 Task: In the Company google.com, Create an email with subject: 'We're Thrilled to Welcome You ', and with mail content 'Greetings,_x000D_
We're thrilled to introduce you to an exciting opportunity that will transform your industry. Get ready for a journey of innovation and success!_x000D_
Warm Regards', attach the document: Proposal.doc and insert image: visitingcard.jpg. Below Warm Regards, write Linkedin and insert the URL: 'in.linkedin.com'. Mark checkbox to create task to follow up : Tomorrow.  Enter or choose an email address of recipient's from company's contact and send.. Logged in from softage.1@softage.net
Action: Mouse moved to (111, 67)
Screenshot: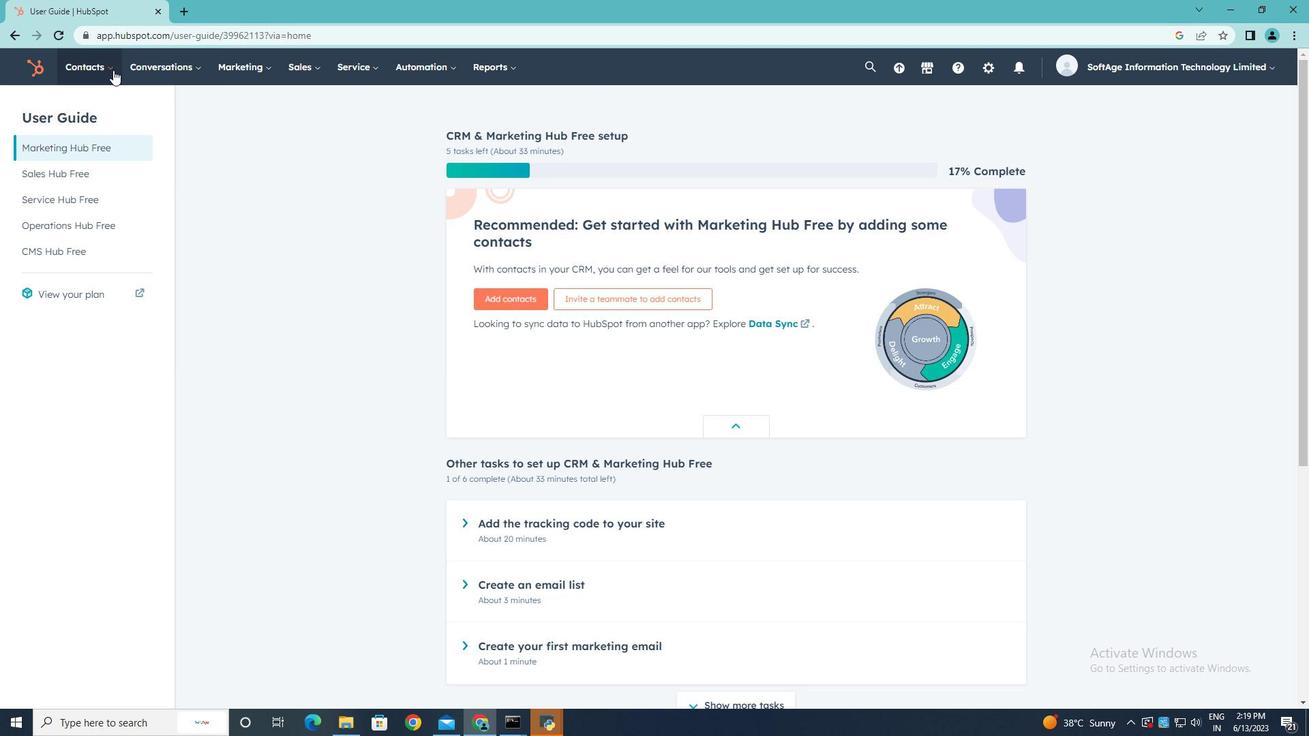 
Action: Mouse pressed left at (111, 67)
Screenshot: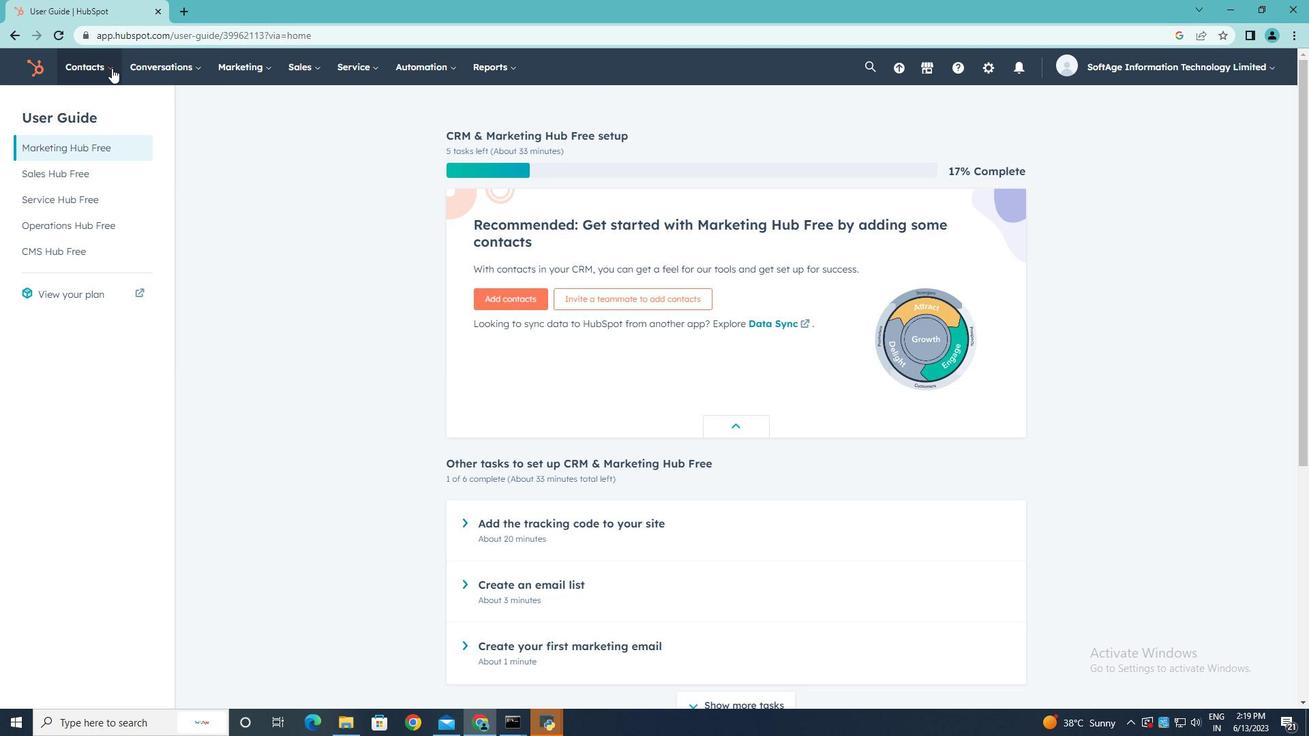 
Action: Mouse moved to (102, 130)
Screenshot: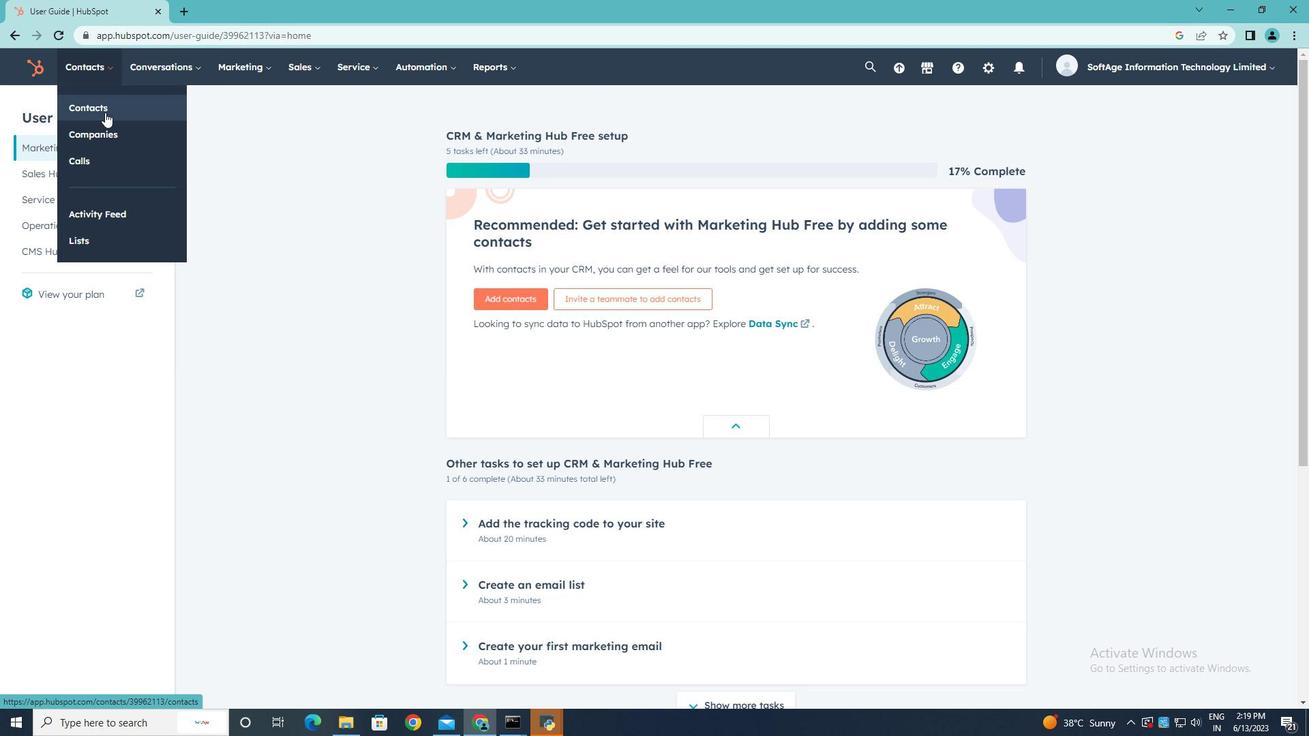 
Action: Mouse pressed left at (102, 130)
Screenshot: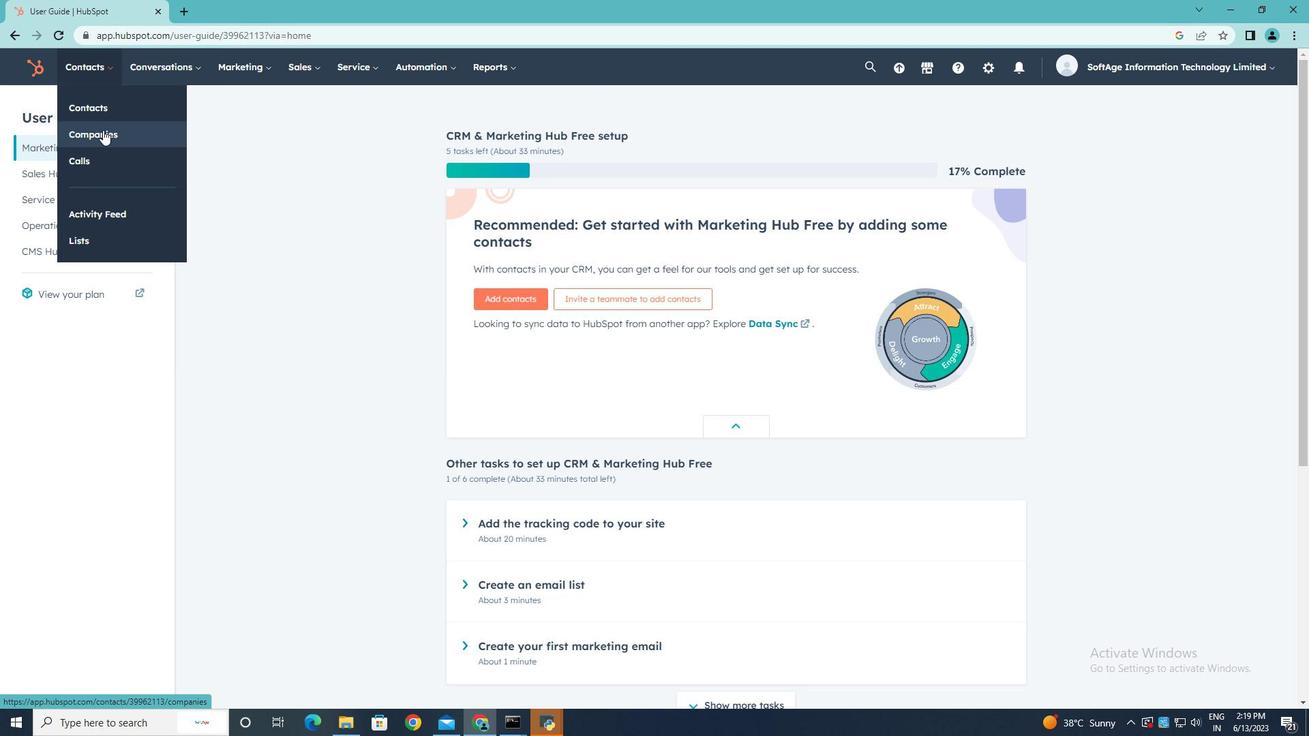 
Action: Mouse moved to (92, 225)
Screenshot: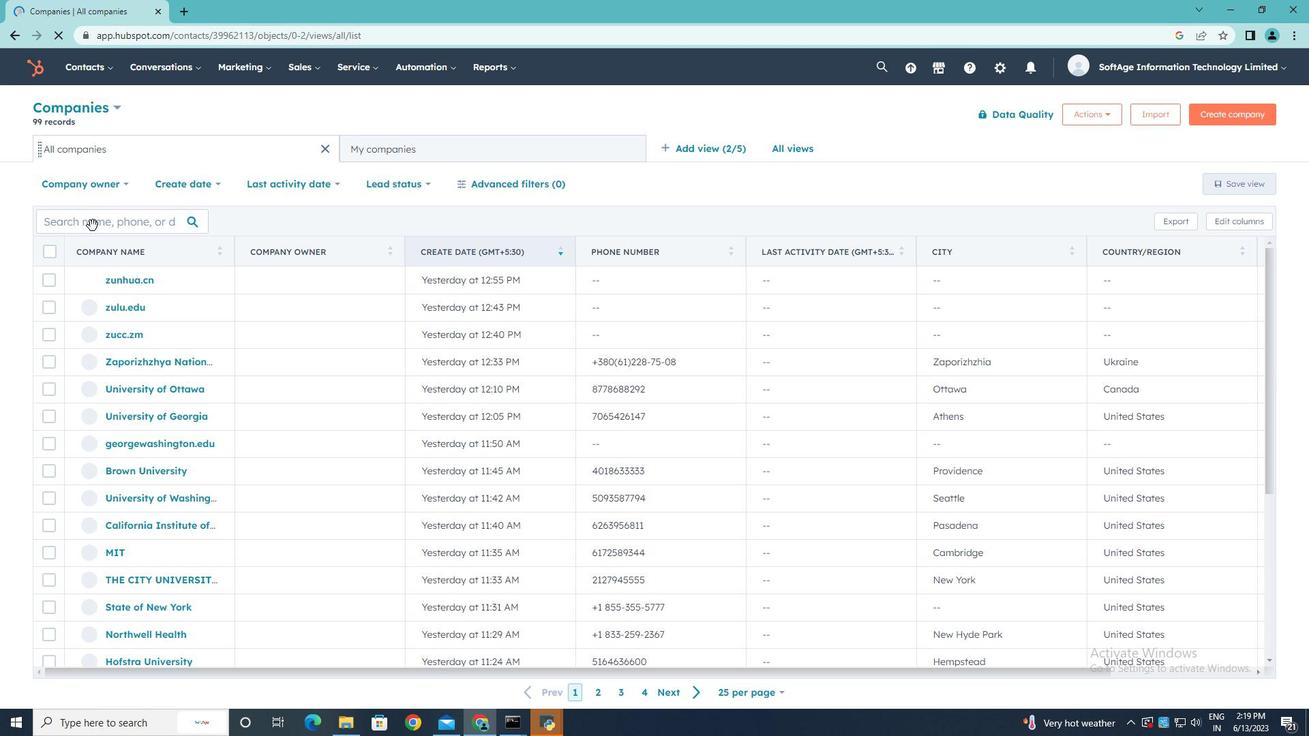 
Action: Mouse pressed left at (92, 225)
Screenshot: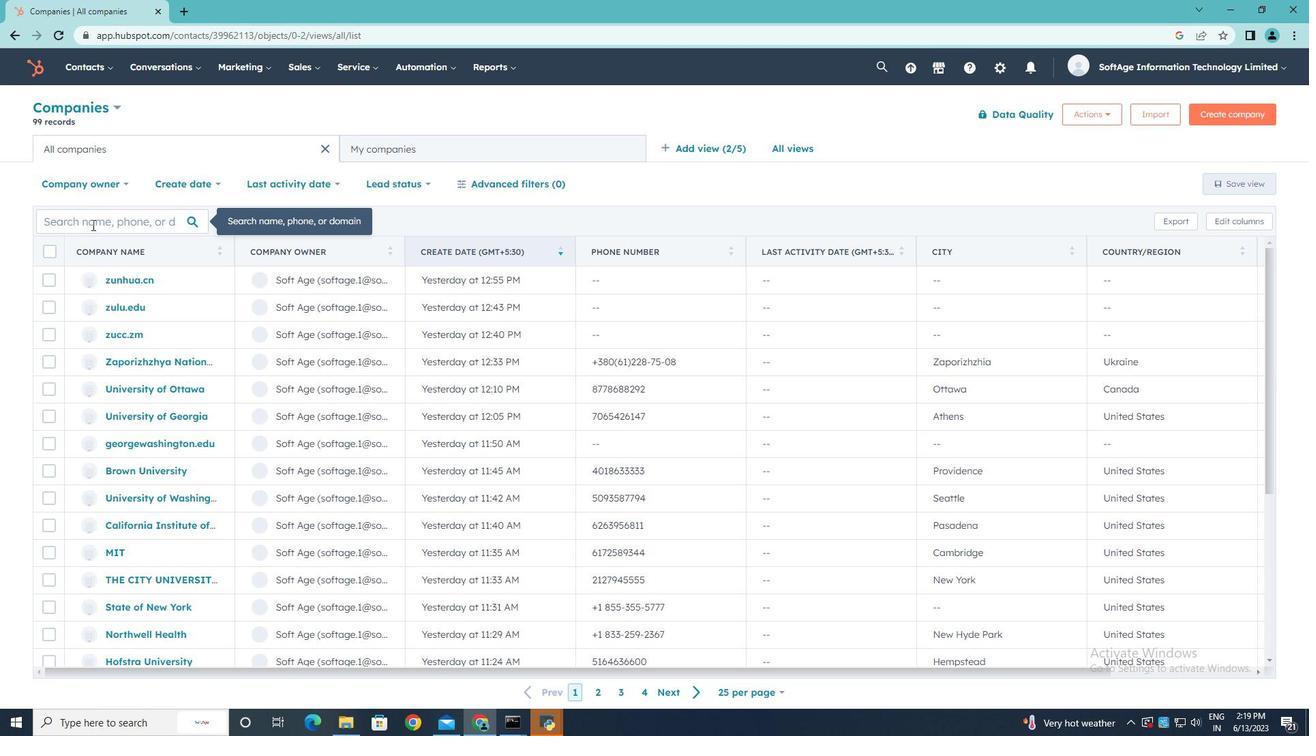 
Action: Key pressed <Key.shift><Key.shift>Google.com
Screenshot: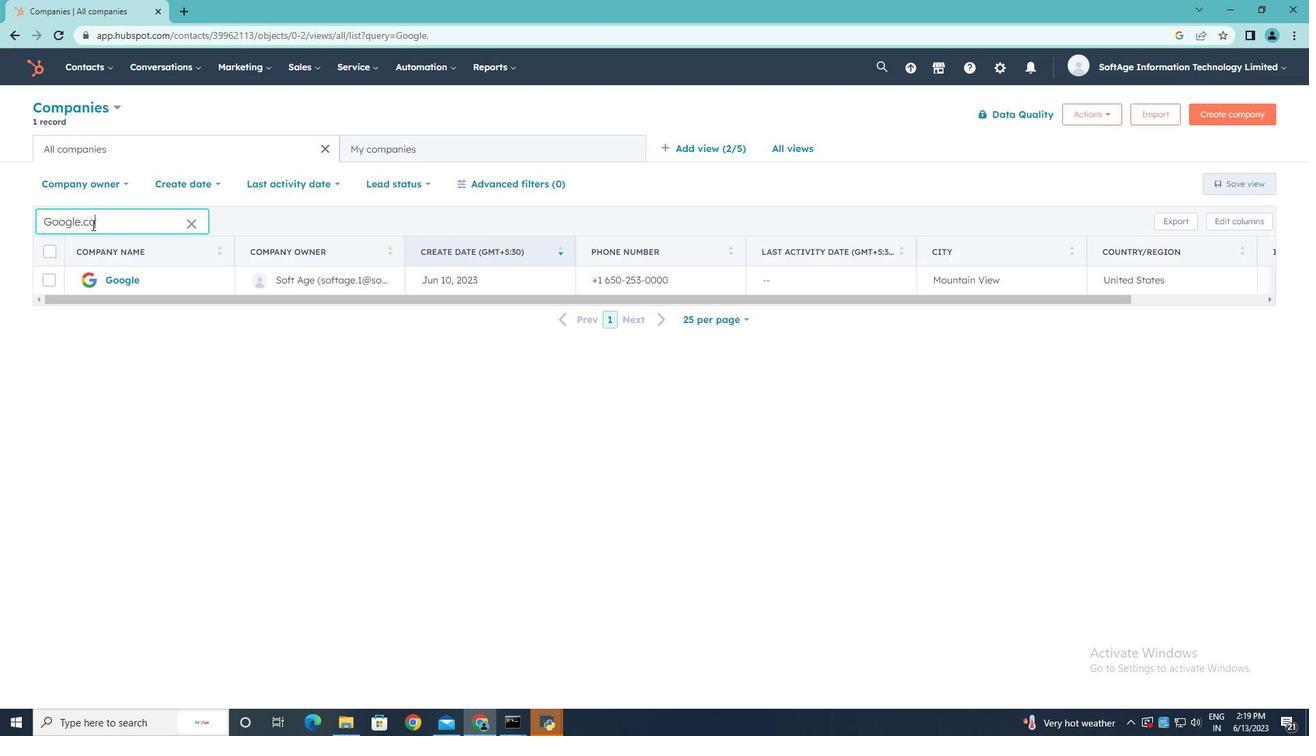 
Action: Mouse moved to (130, 278)
Screenshot: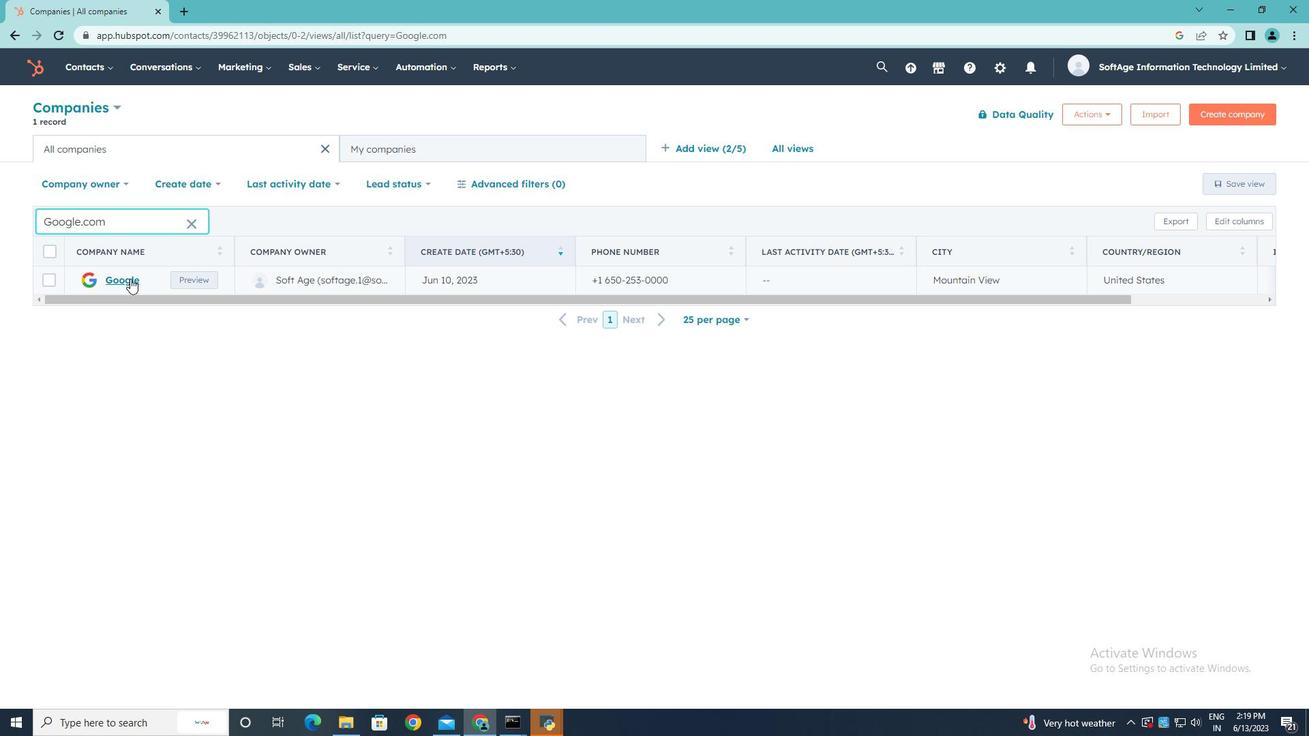 
Action: Mouse pressed left at (130, 278)
Screenshot: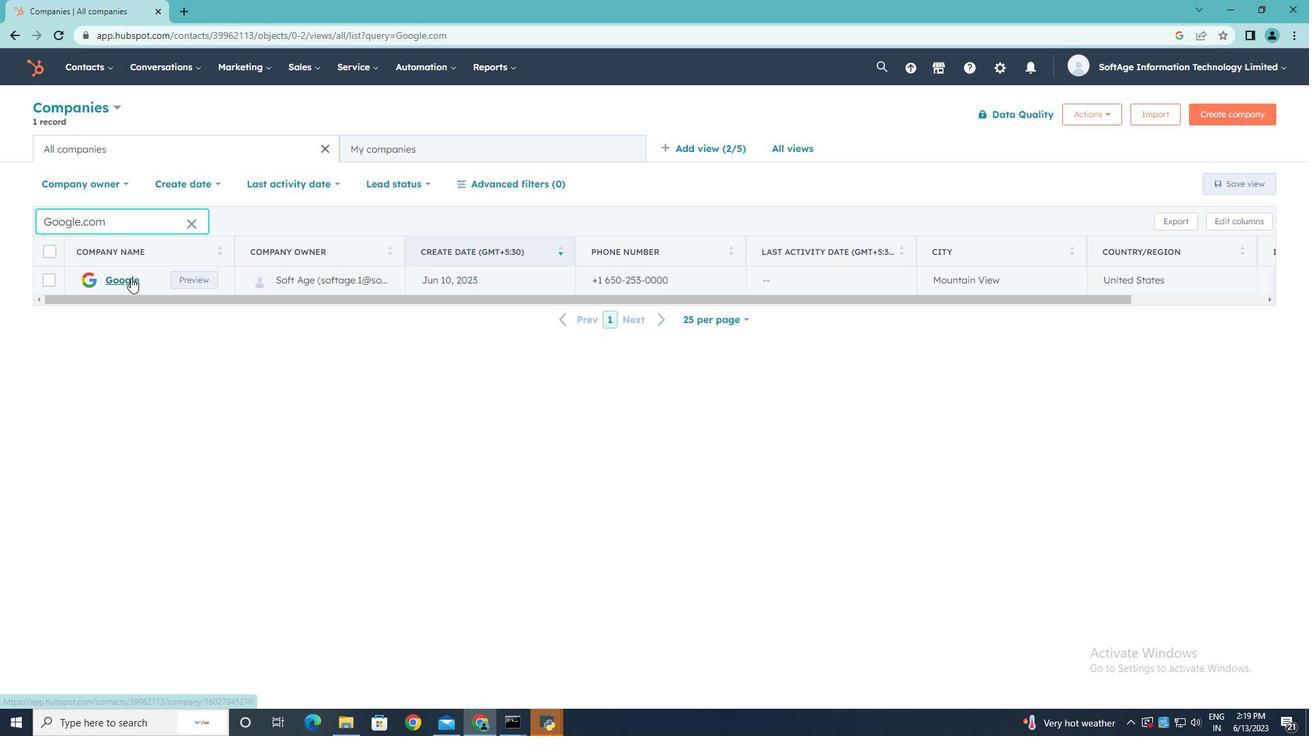 
Action: Mouse moved to (88, 226)
Screenshot: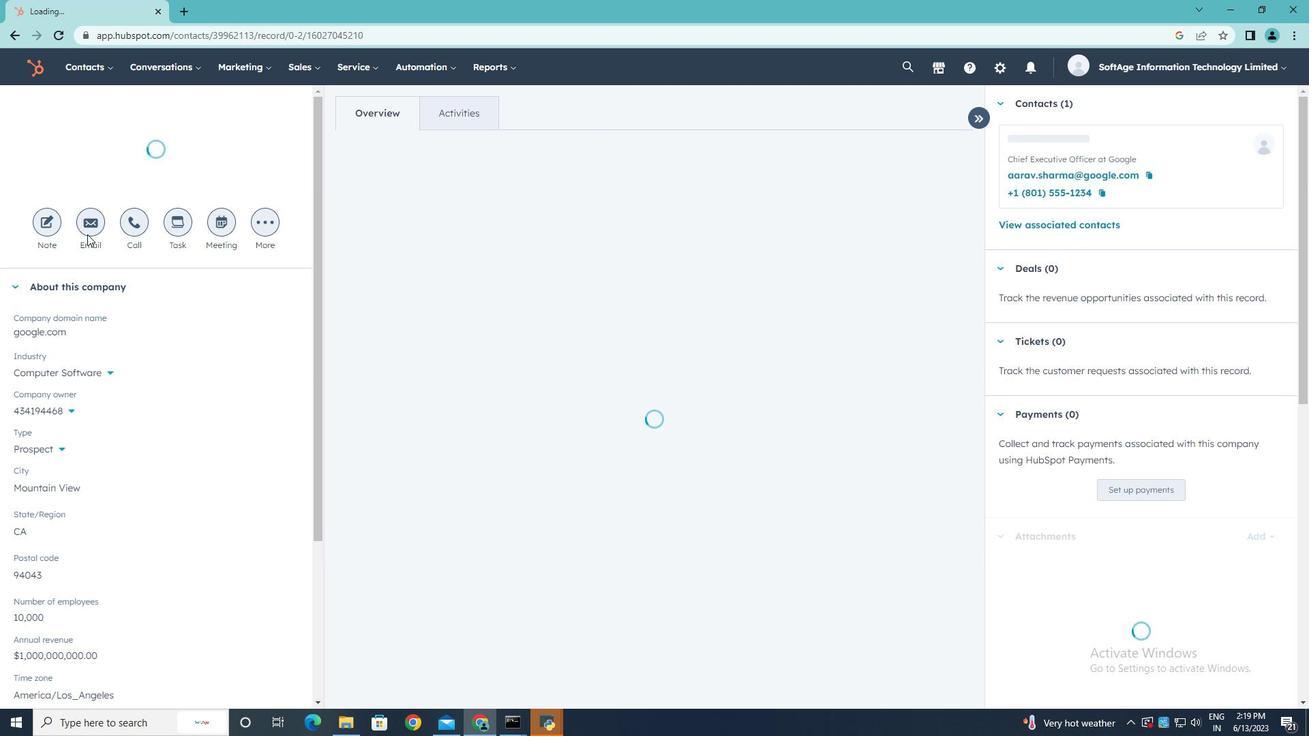 
Action: Mouse pressed left at (88, 226)
Screenshot: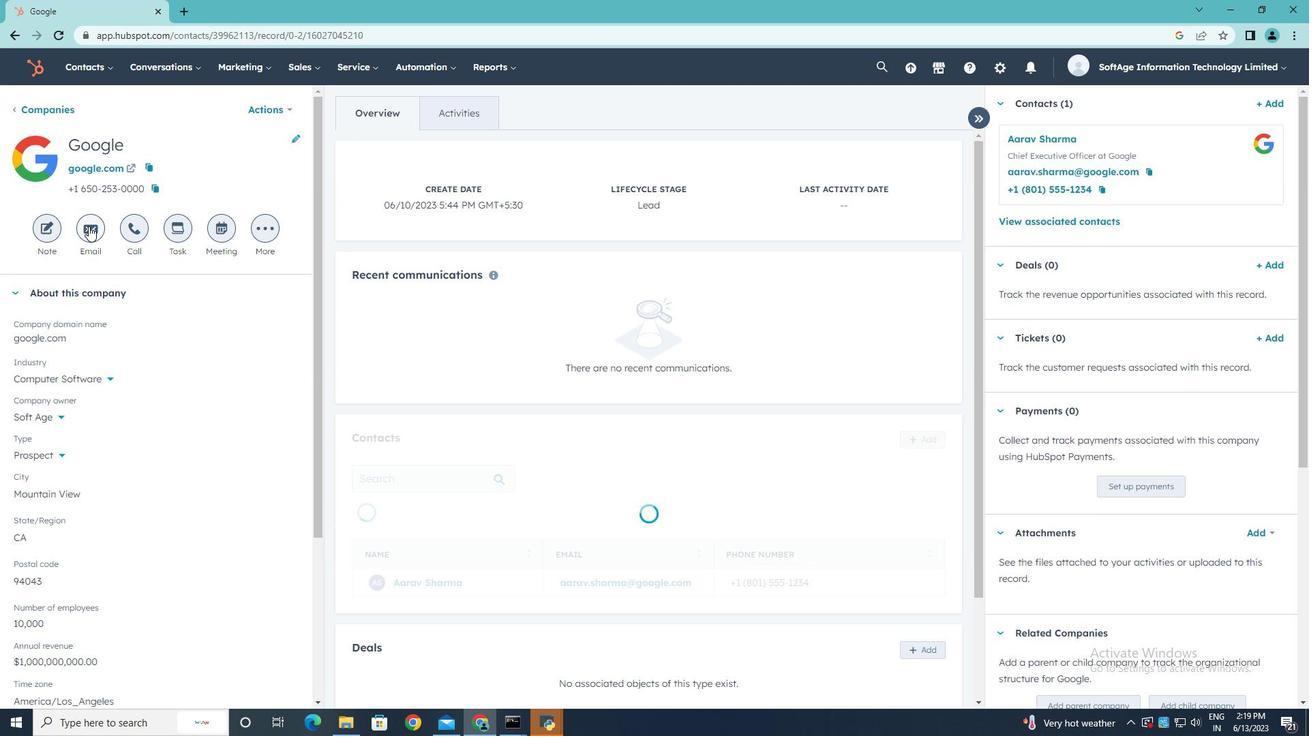 
Action: Mouse moved to (968, 463)
Screenshot: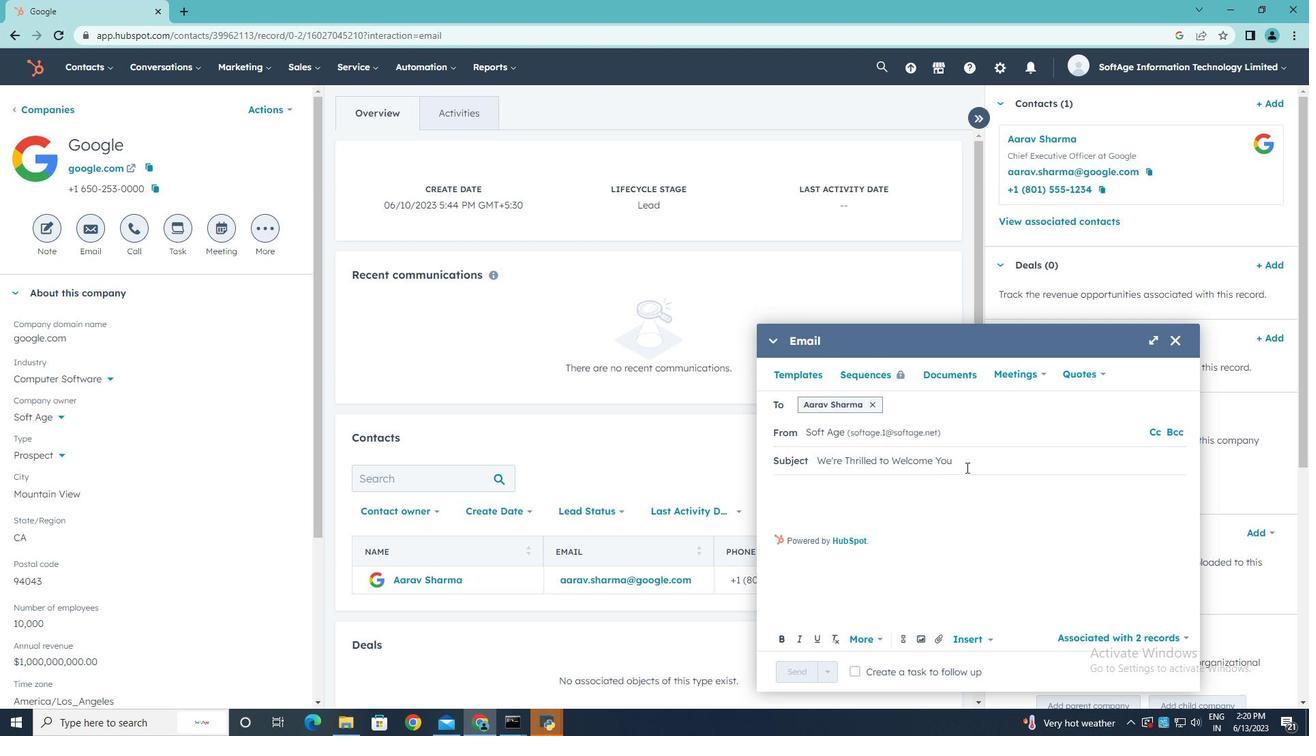 
Action: Mouse pressed left at (968, 463)
Screenshot: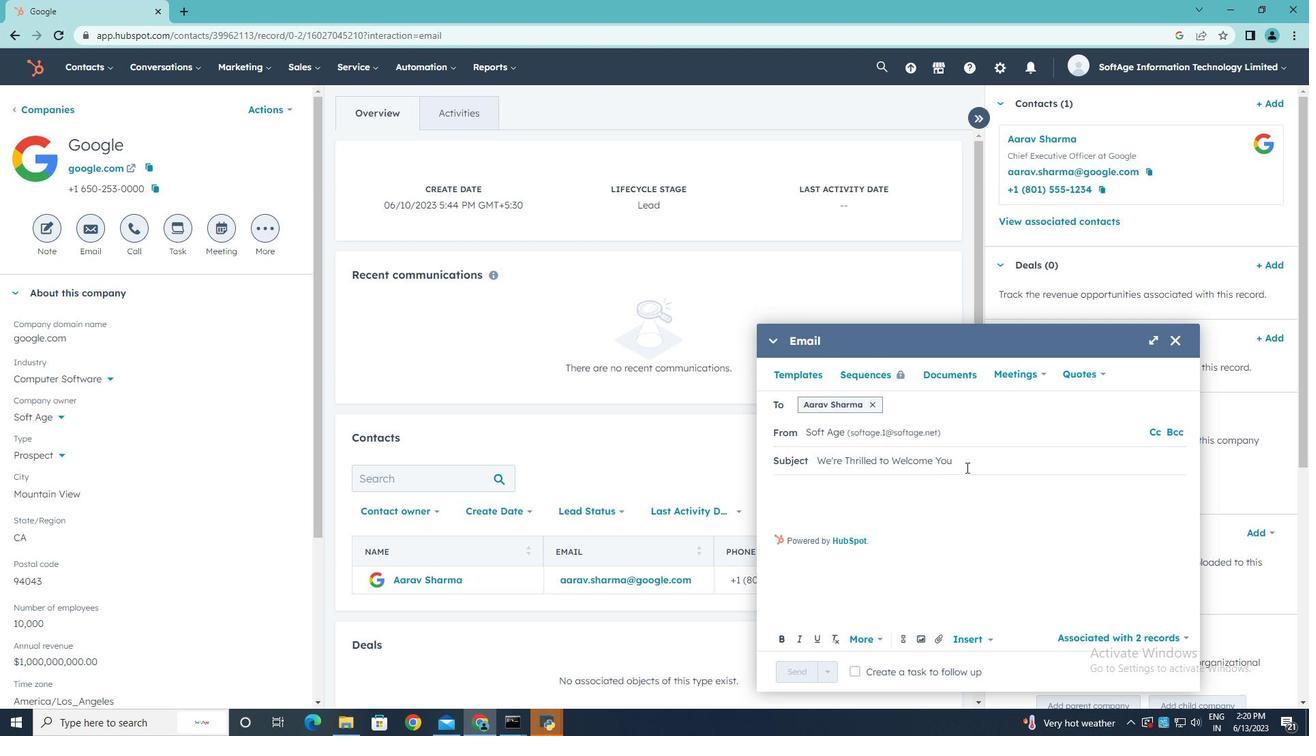 
Action: Mouse moved to (783, 455)
Screenshot: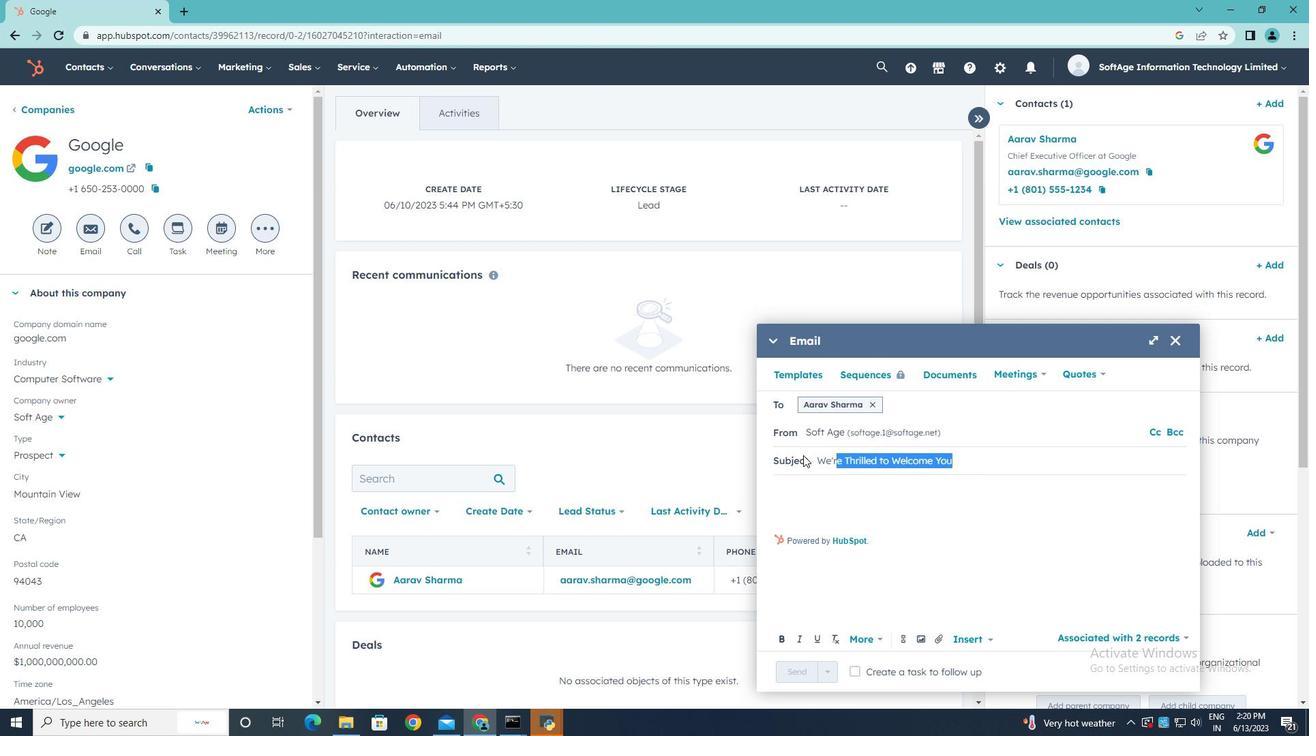 
Action: Key pressed <Key.backspace>
Screenshot: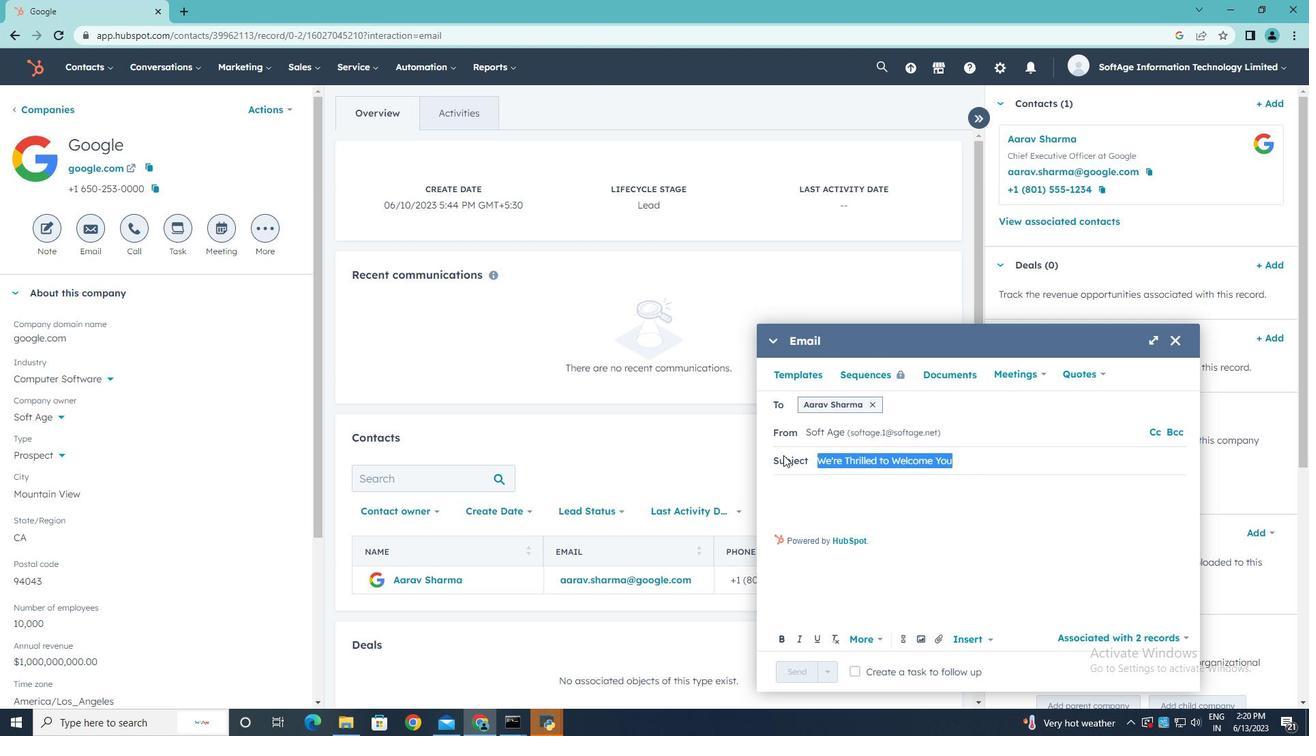 
Action: Mouse moved to (783, 452)
Screenshot: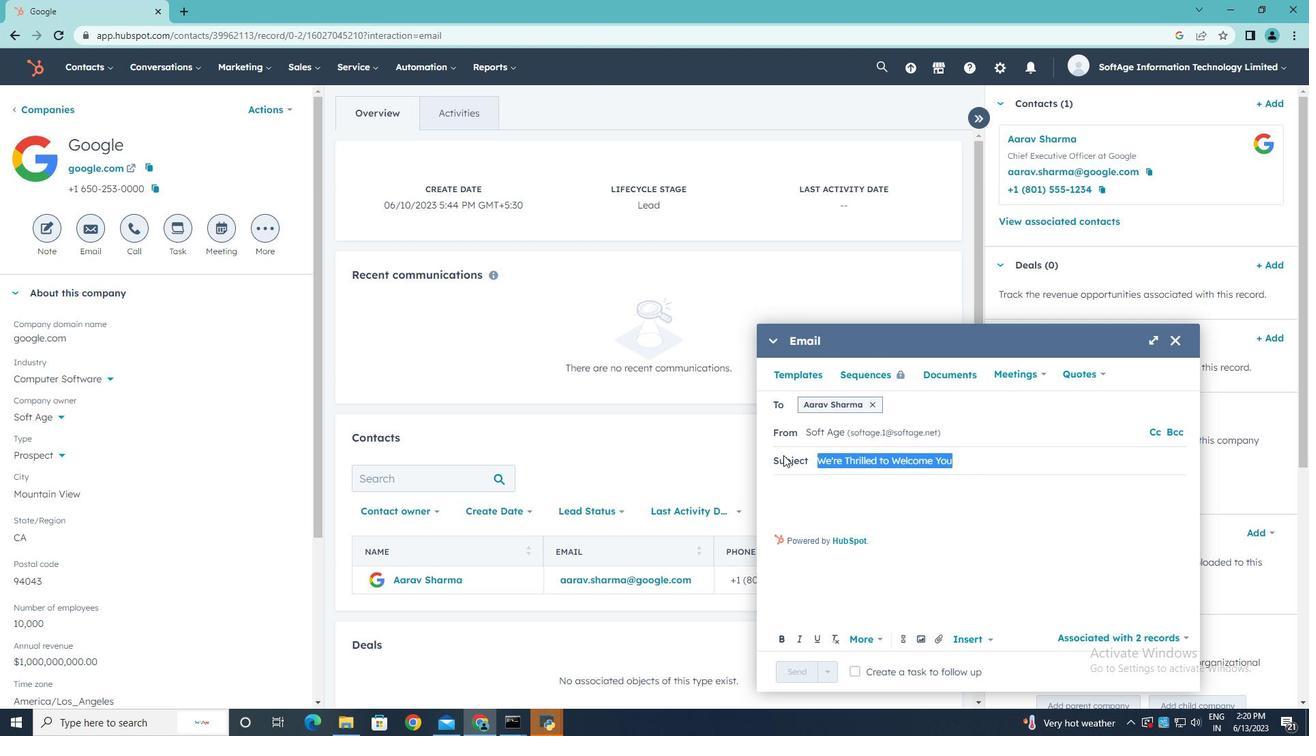 
Action: Key pressed <Key.shift>We're<Key.space><Key.shift>Thrilled<Key.space><Key.shift>to<Key.space><Key.shift>Welcome<Key.space><Key.shift>You
Screenshot: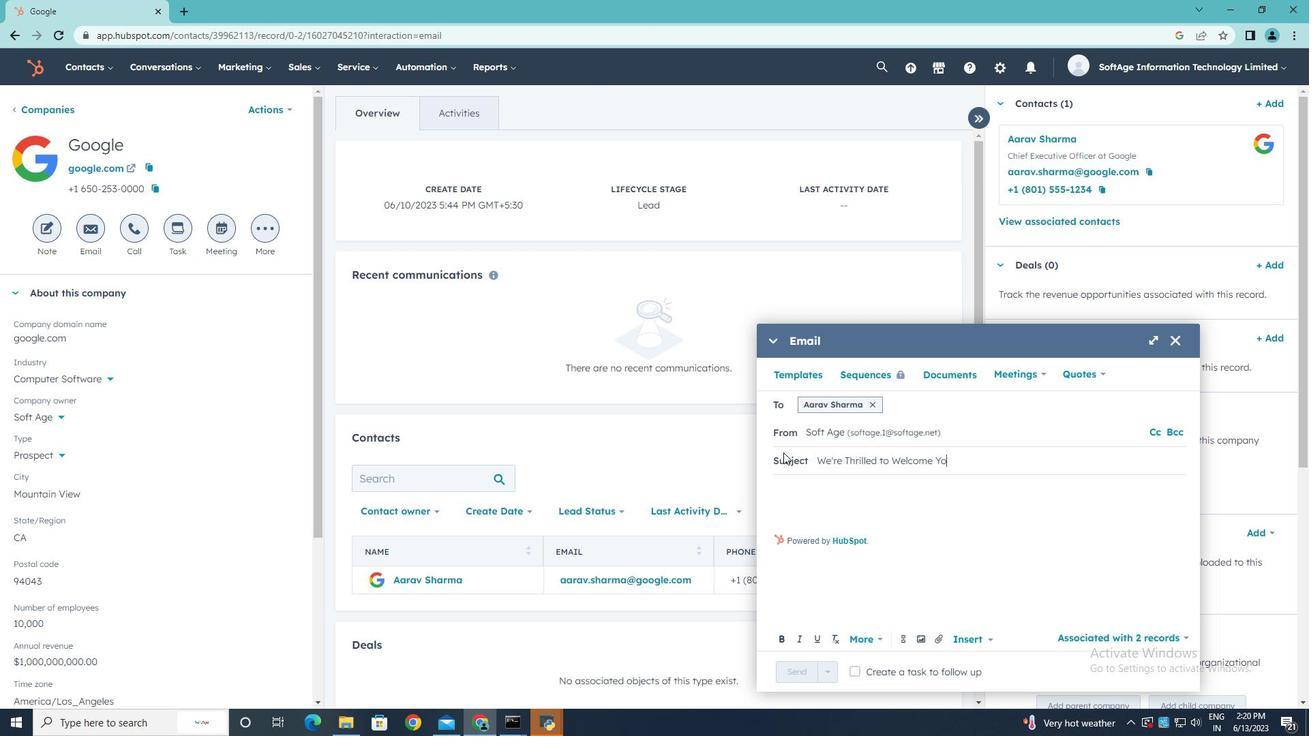 
Action: Mouse moved to (787, 488)
Screenshot: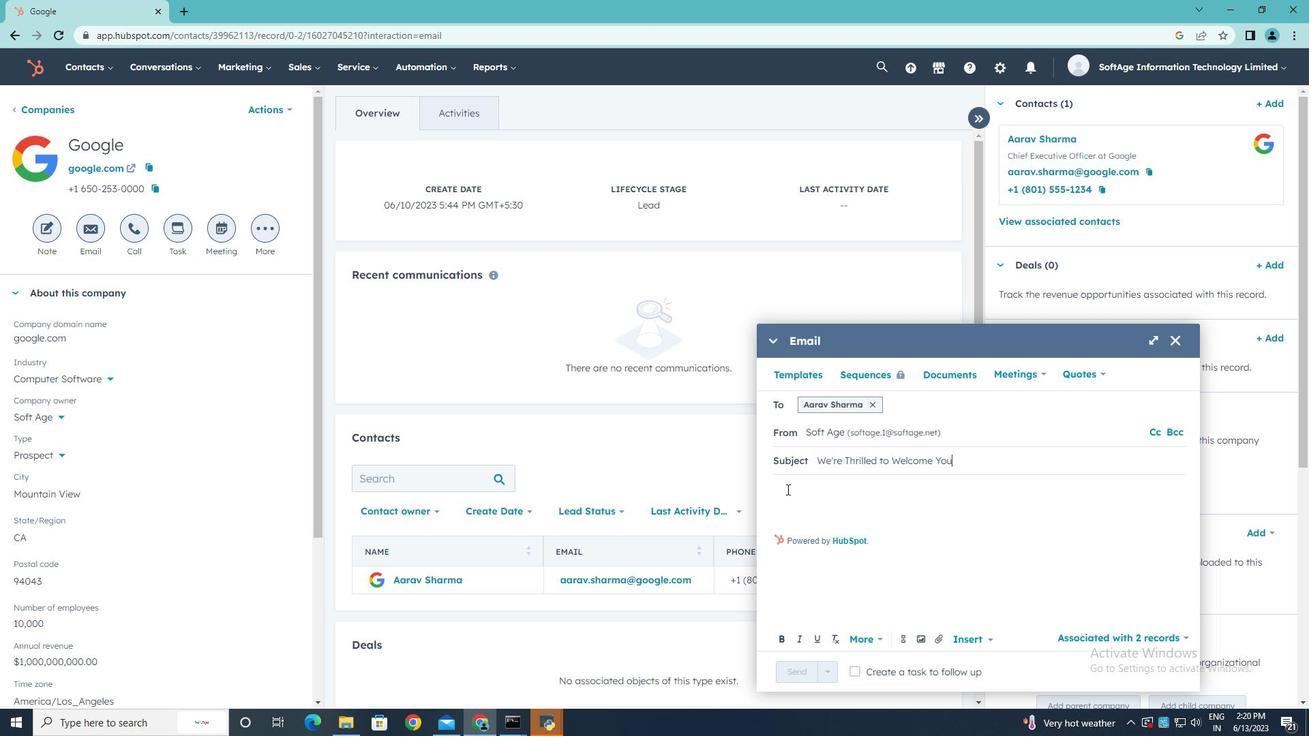 
Action: Mouse pressed left at (787, 488)
Screenshot: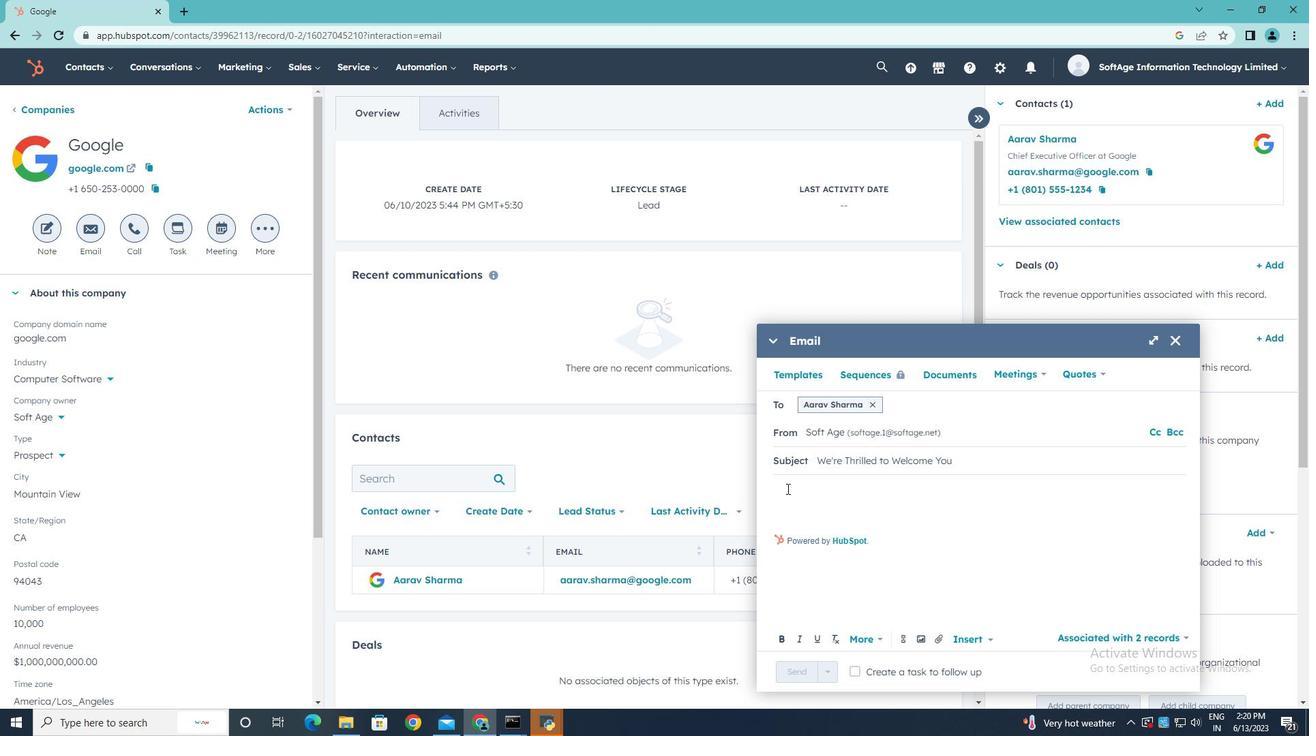 
Action: Mouse moved to (808, 416)
Screenshot: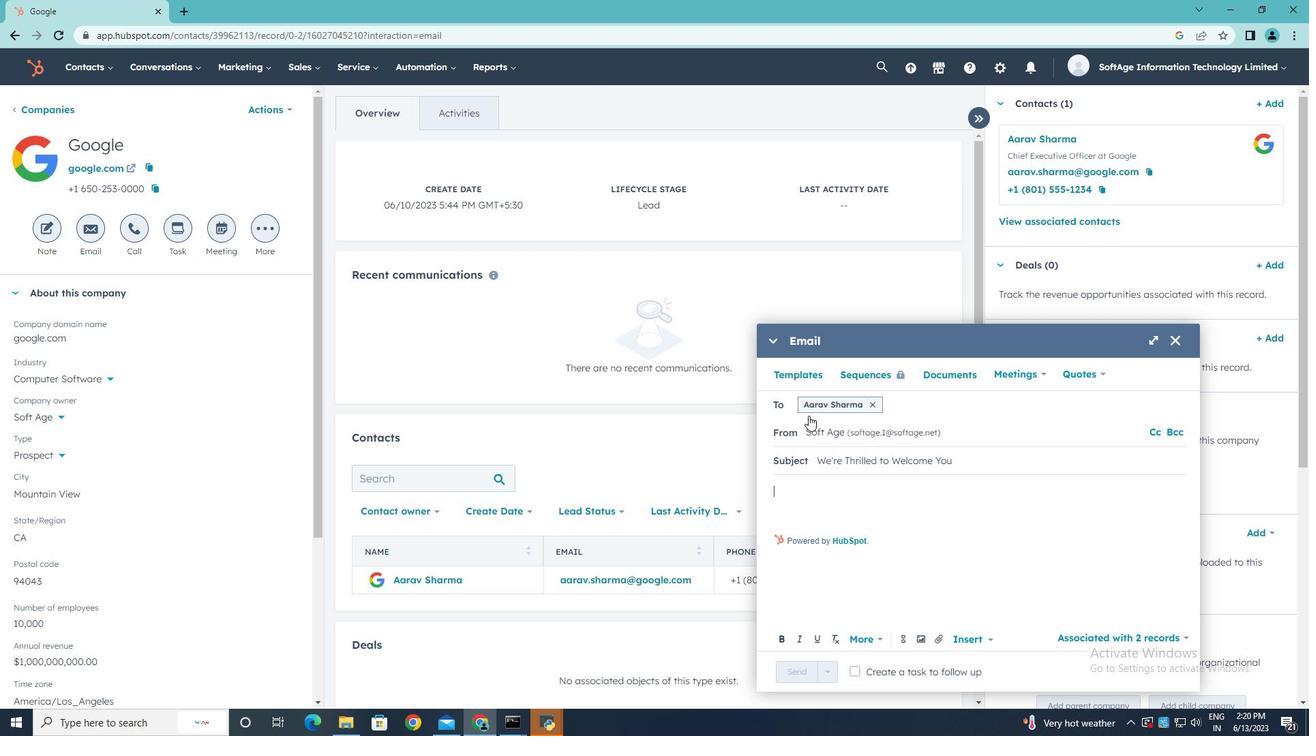 
Action: Key pressed <Key.shift>Greetings,
Screenshot: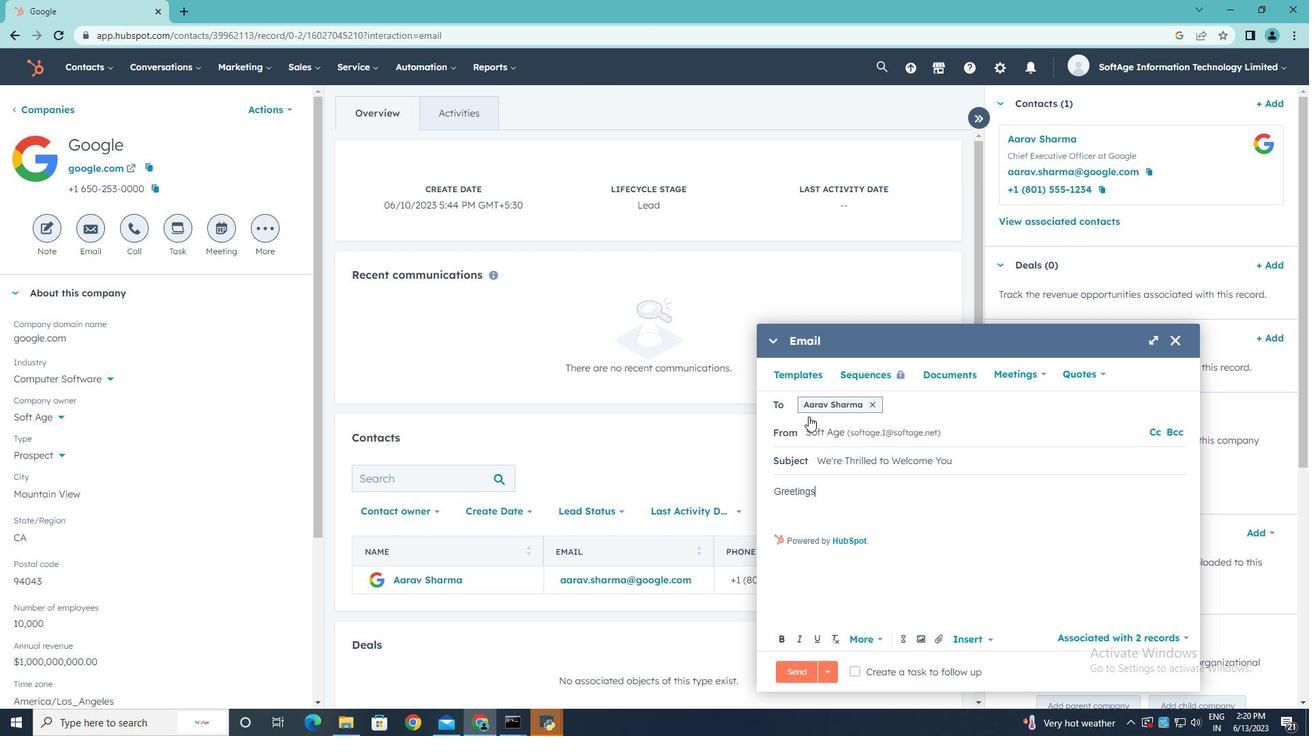 
Action: Mouse moved to (776, 501)
Screenshot: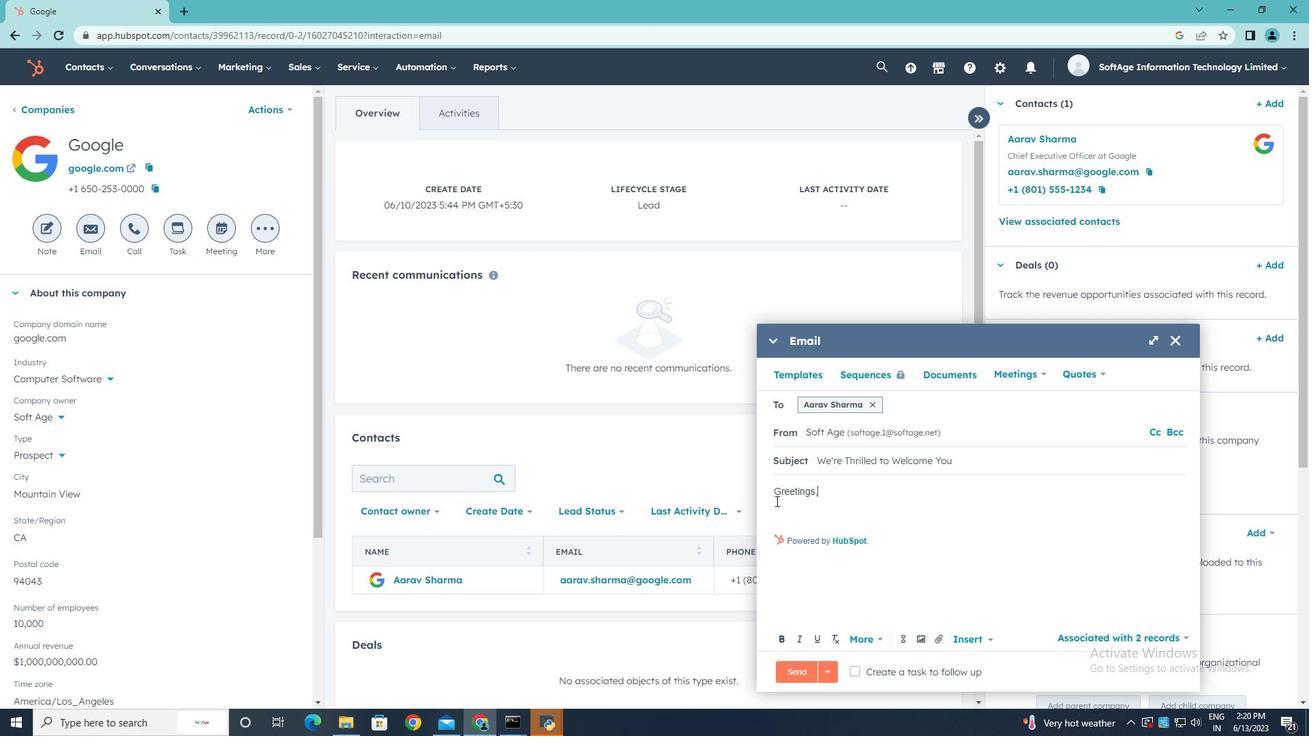 
Action: Mouse pressed left at (776, 501)
Screenshot: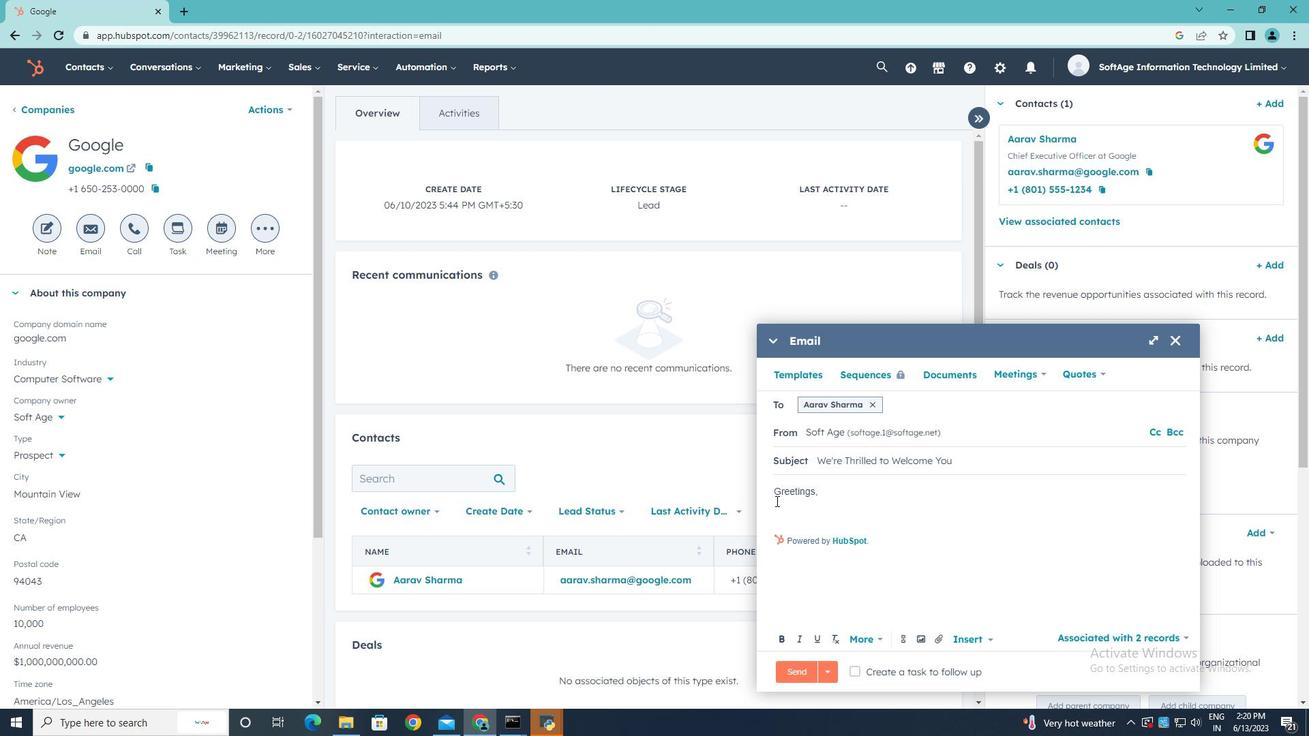 
Action: Mouse moved to (845, 409)
Screenshot: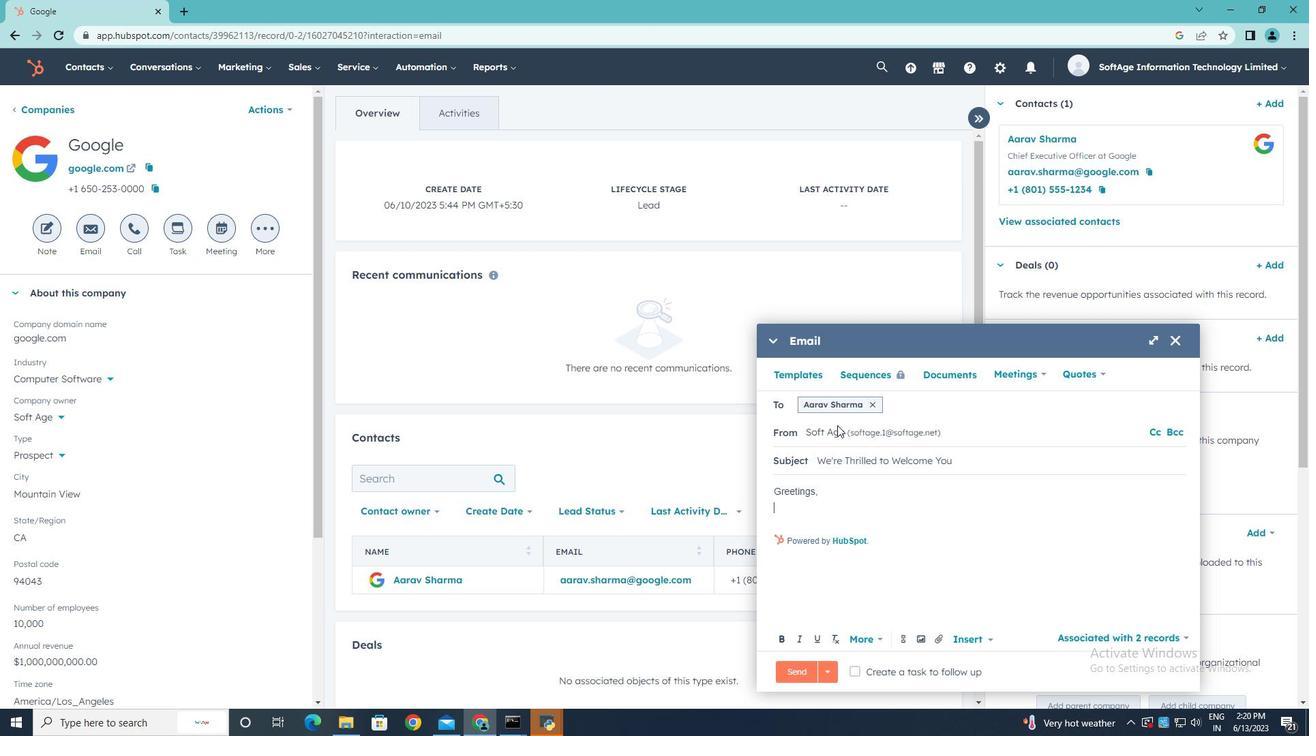 
Action: Key pressed <Key.shift>We're<Key.space>thrilled<Key.space>to<Key.space>introduce<Key.space>you<Key.space>to<Key.space>an<Key.space>w<Key.backspace>exciting<Key.space>opportunity<Key.space>thar<Key.backspace>t<Key.space>will<Key.space>transform<Key.space>your<Key.space>industryt<Key.backspace>.<Key.space><Key.shift>Get<Key.space>ready<Key.space>for<Key.space>a<Key.space>journey<Key.space>of<Key.space>innovation<Key.space>and<Key.space>success<Key.shift>!
Screenshot: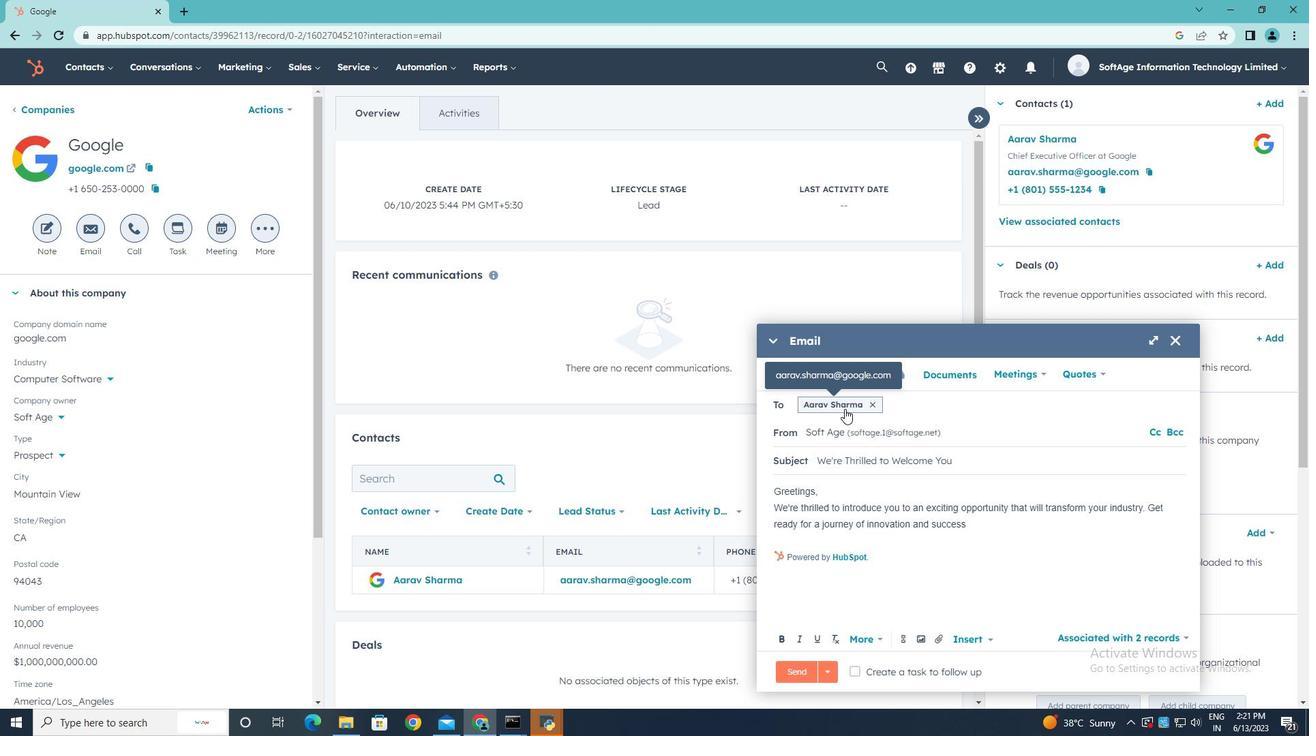 
Action: Mouse moved to (795, 541)
Screenshot: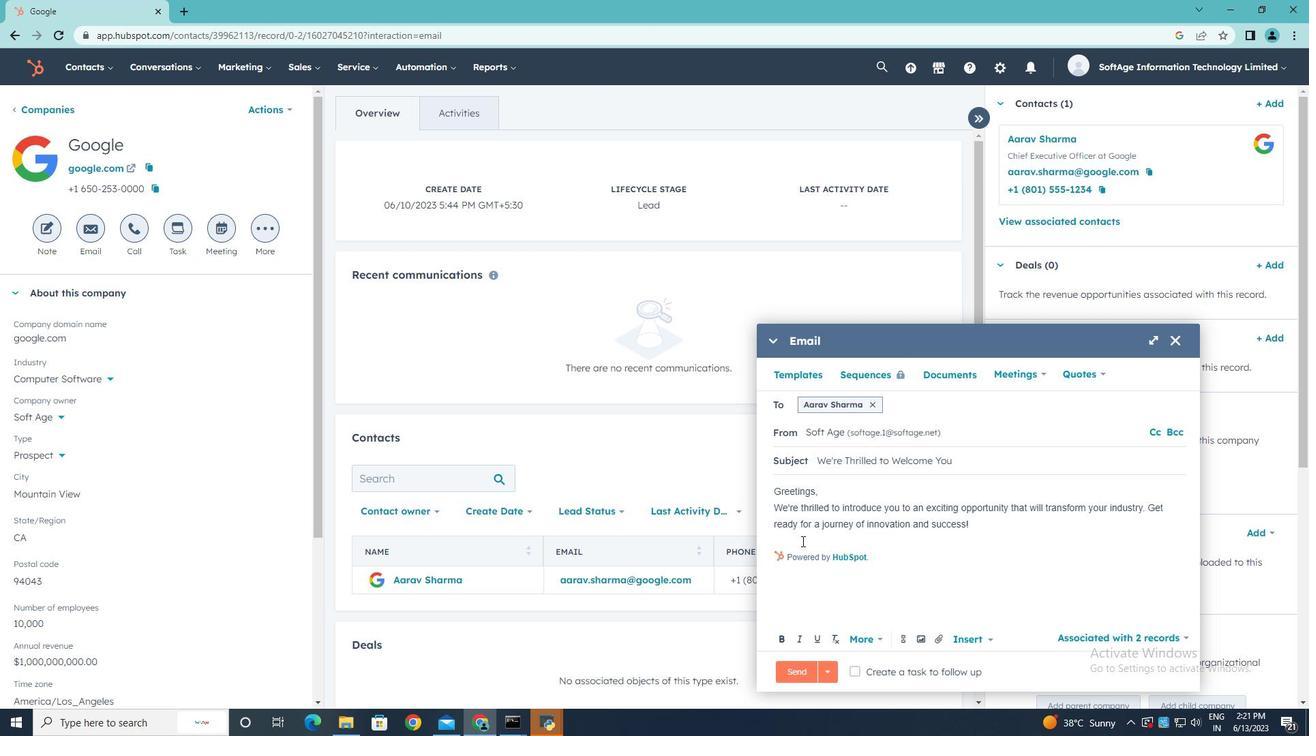 
Action: Mouse pressed left at (795, 541)
Screenshot: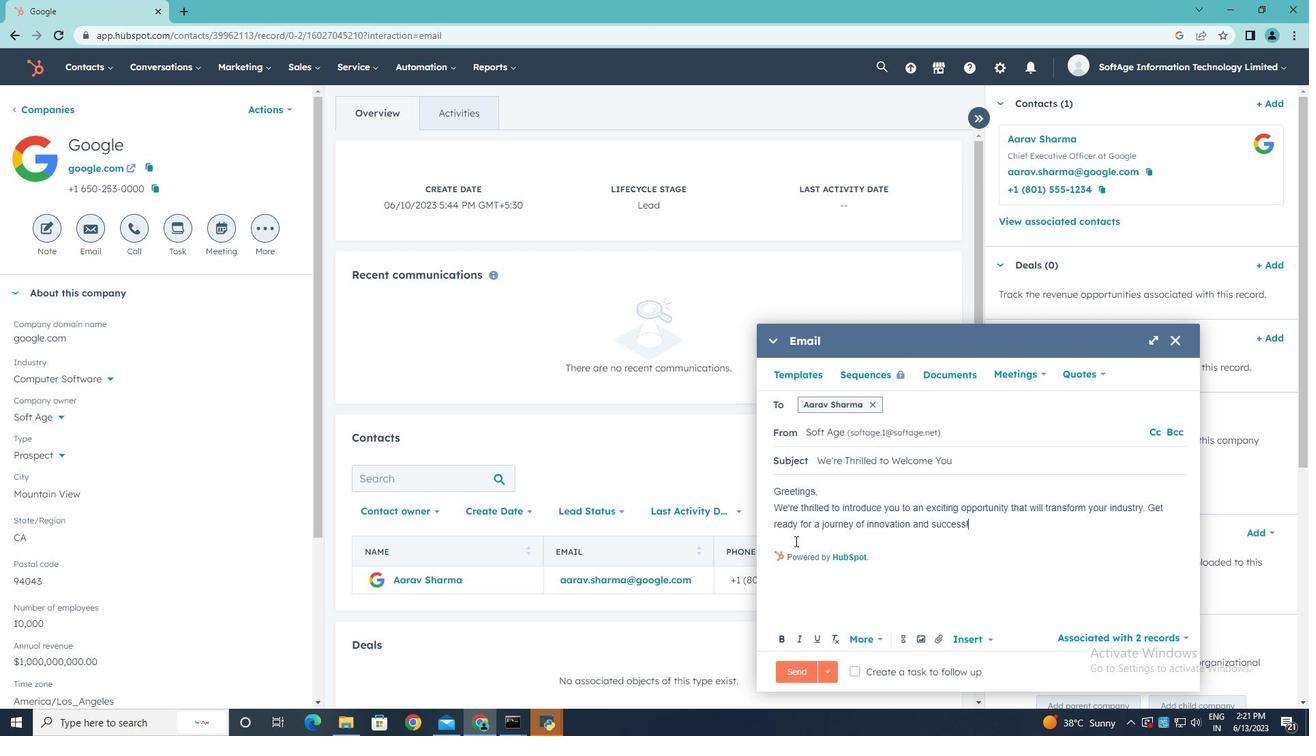 
Action: Mouse moved to (793, 544)
Screenshot: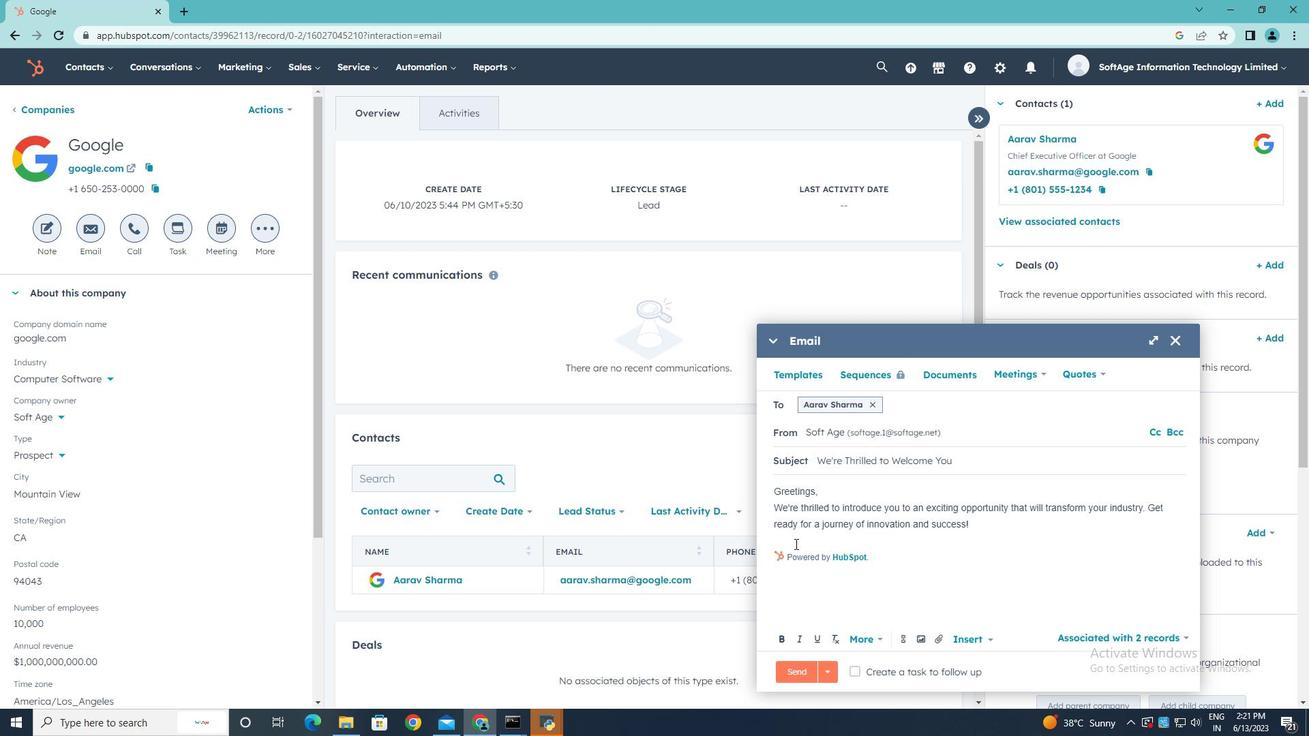 
Action: Key pressed <Key.enter>
Screenshot: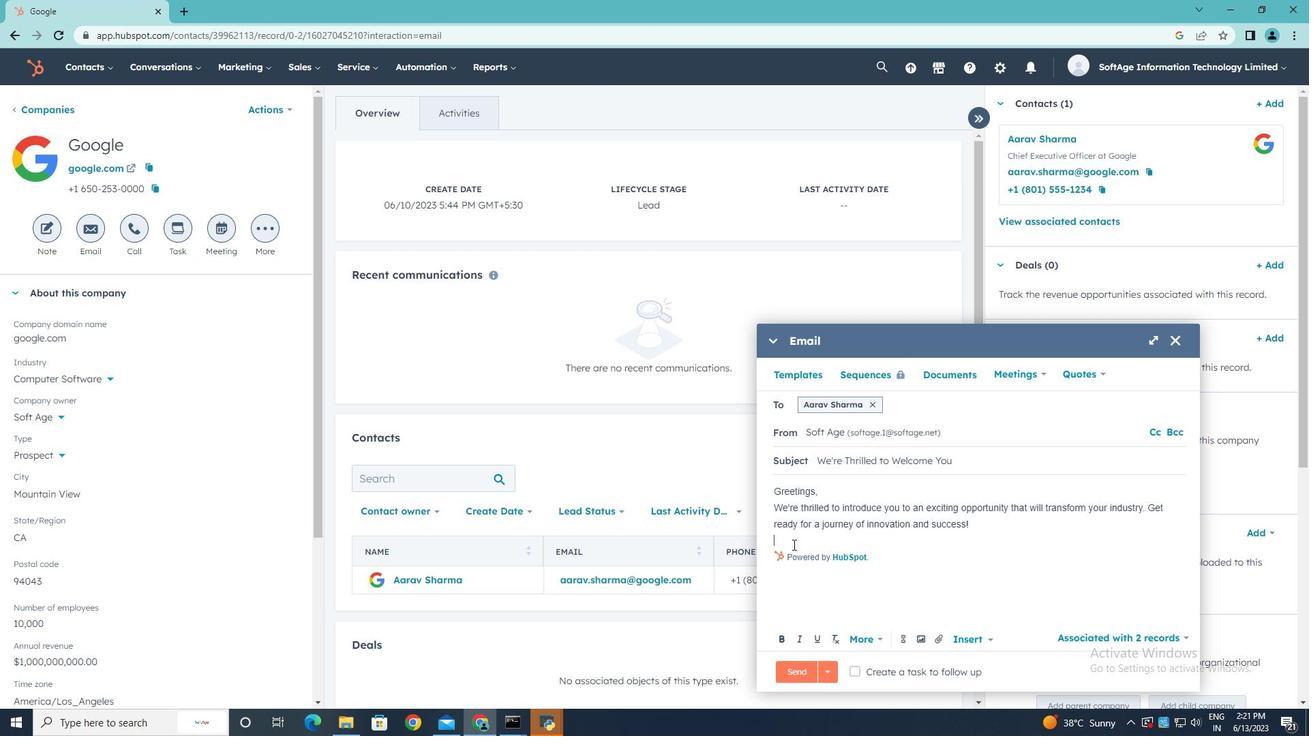 
Action: Mouse moved to (793, 544)
Screenshot: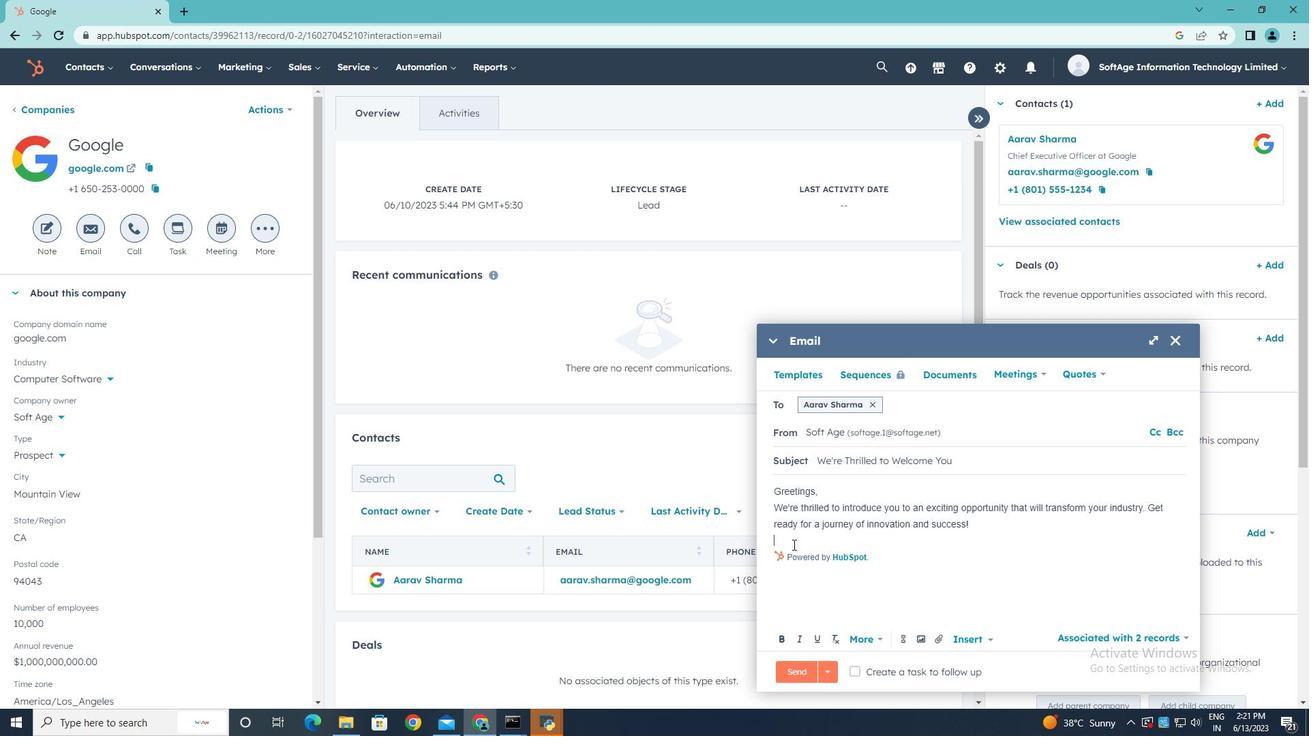 
Action: Key pressed <Key.shift><Key.shift>Warm<Key.space><Key.shift>Regards,
Screenshot: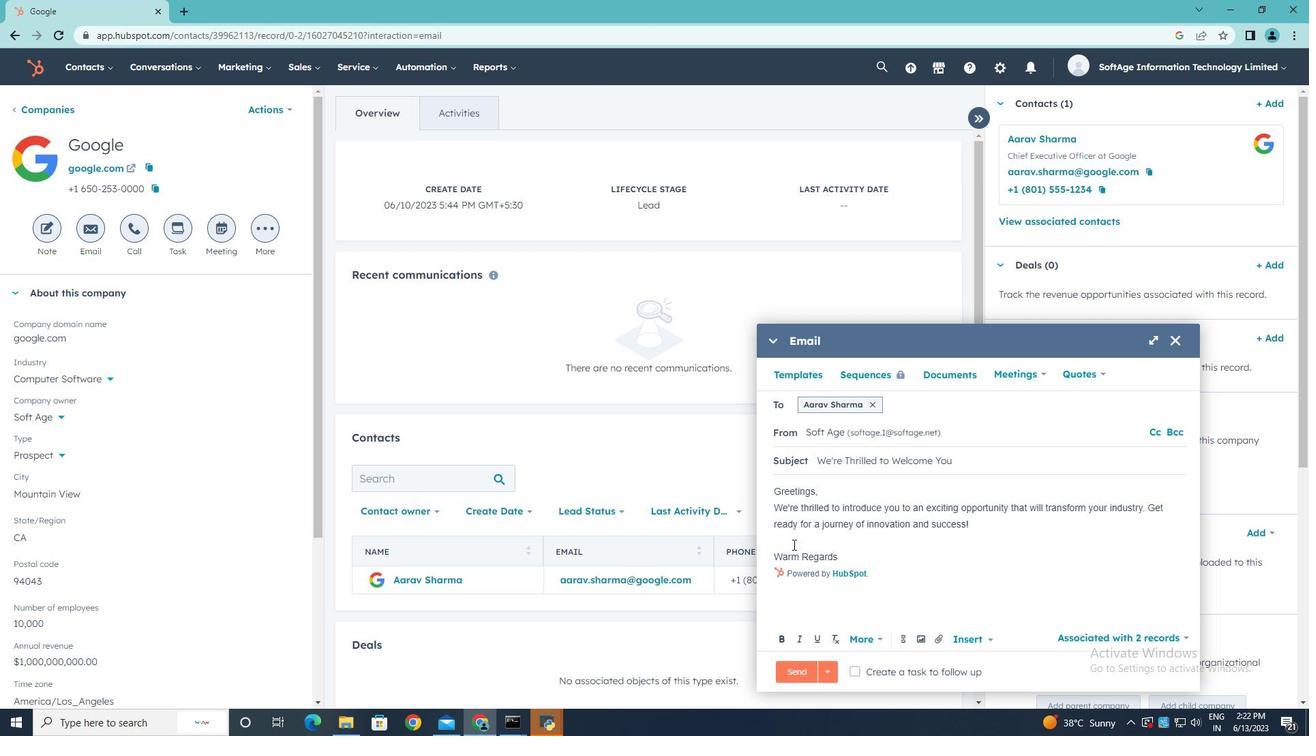 
Action: Mouse moved to (939, 644)
Screenshot: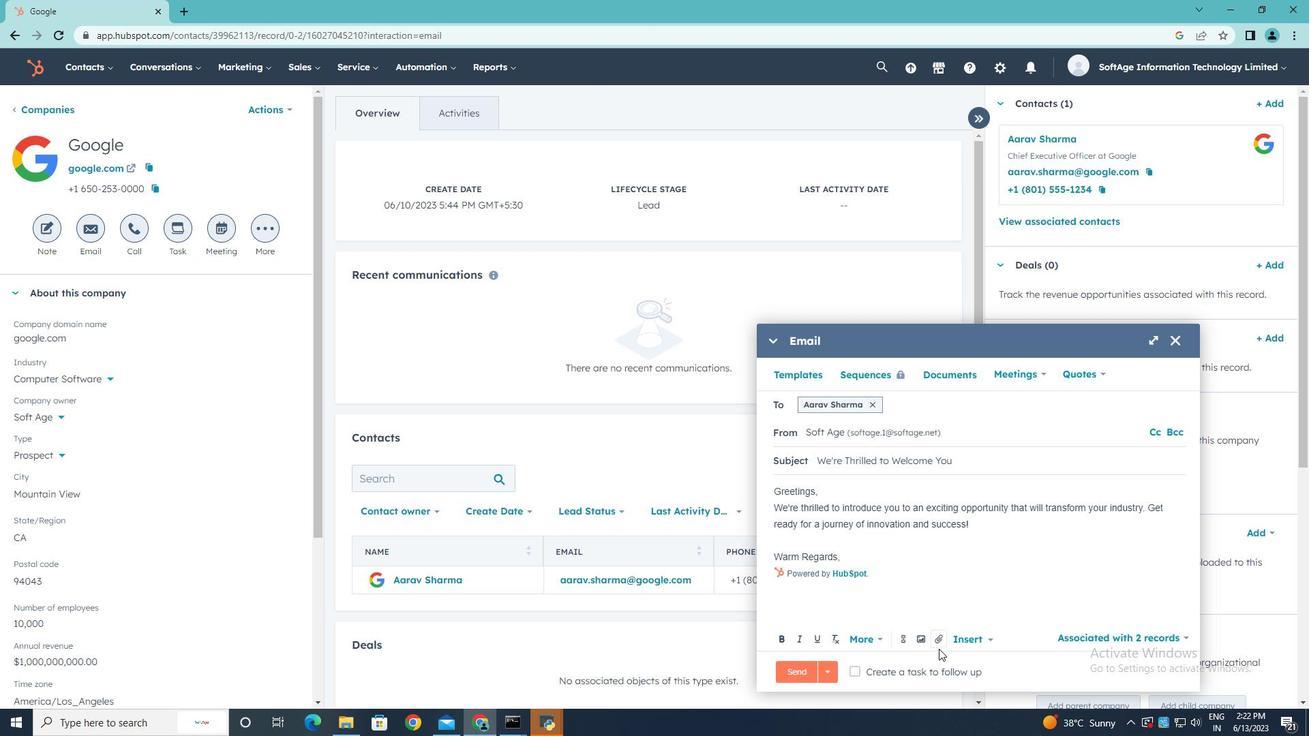 
Action: Mouse pressed left at (939, 644)
Screenshot: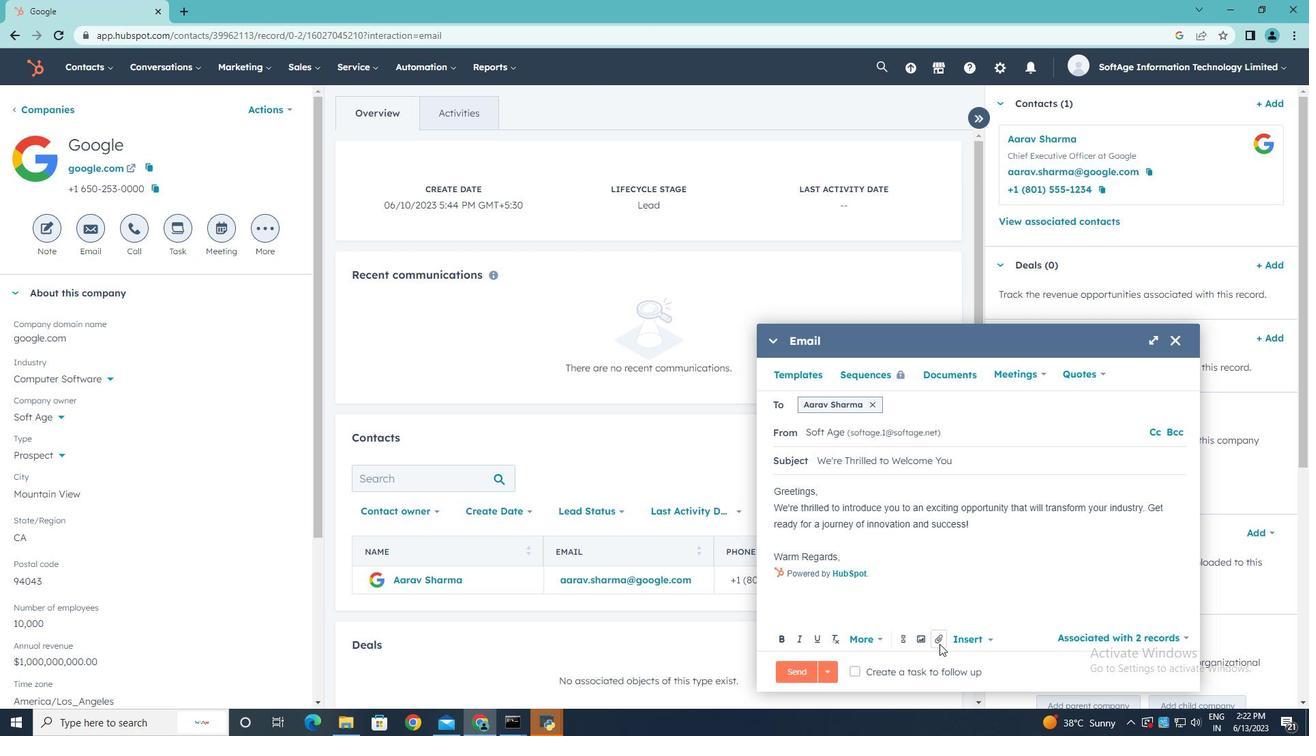 
Action: Mouse moved to (960, 605)
Screenshot: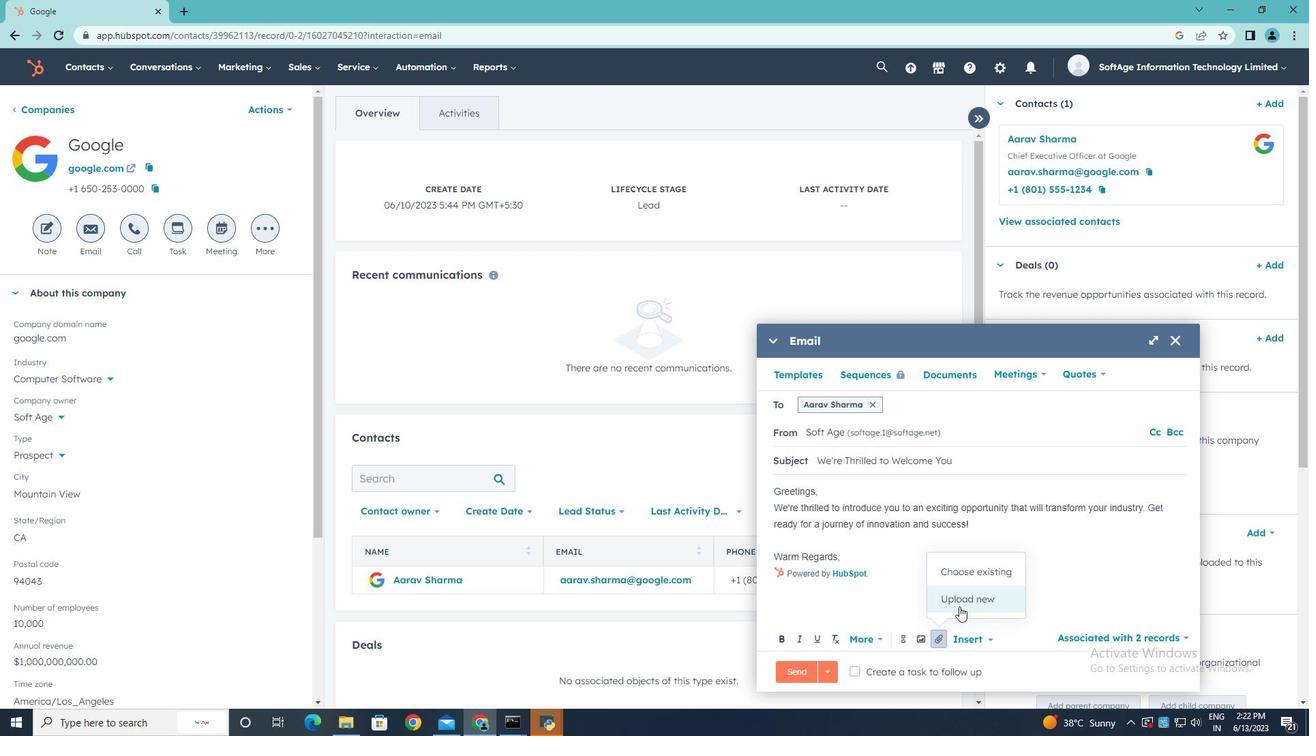 
Action: Mouse pressed left at (960, 605)
Screenshot: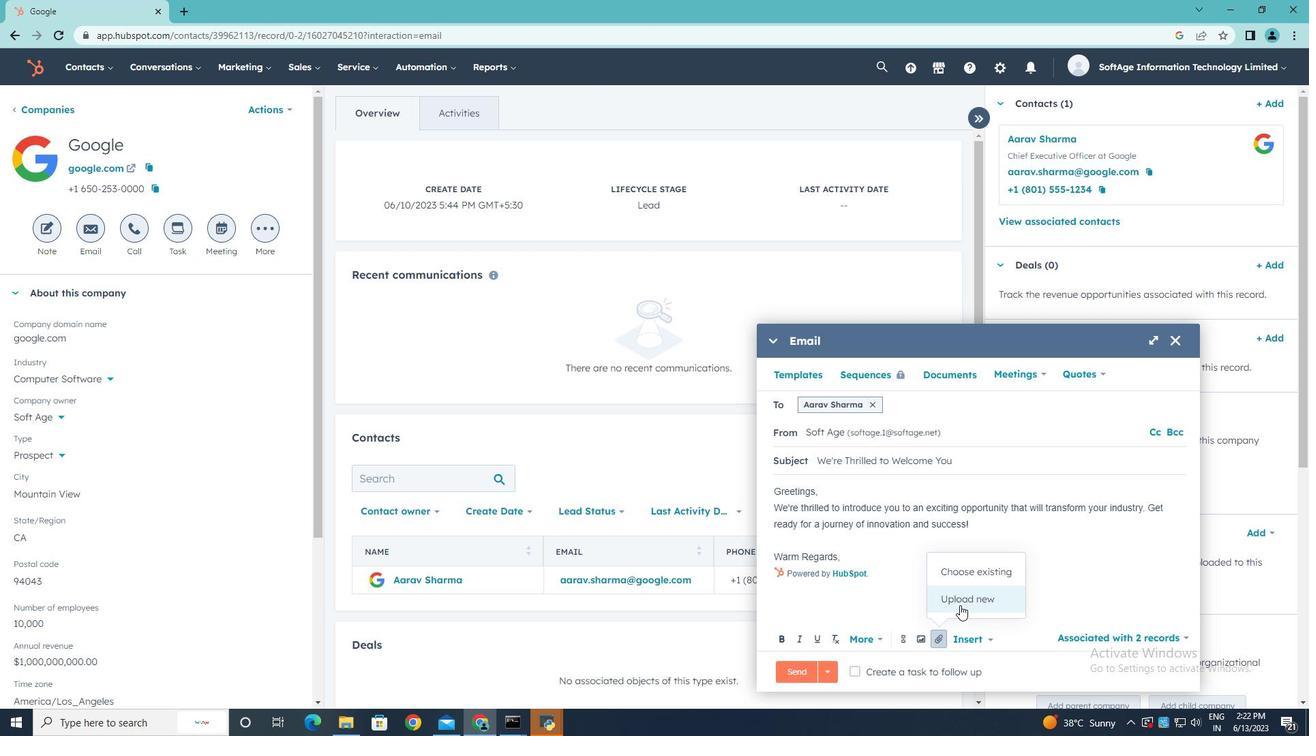 
Action: Mouse moved to (253, 133)
Screenshot: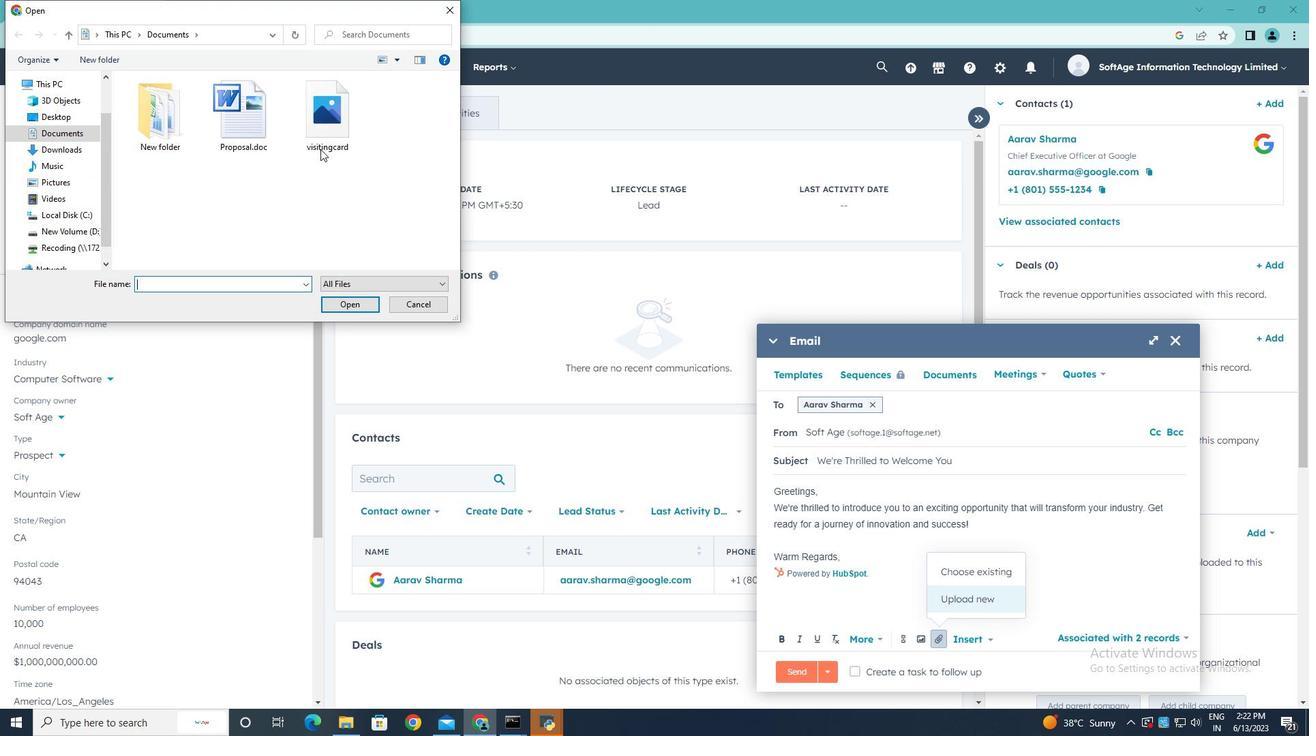 
Action: Mouse pressed left at (253, 133)
Screenshot: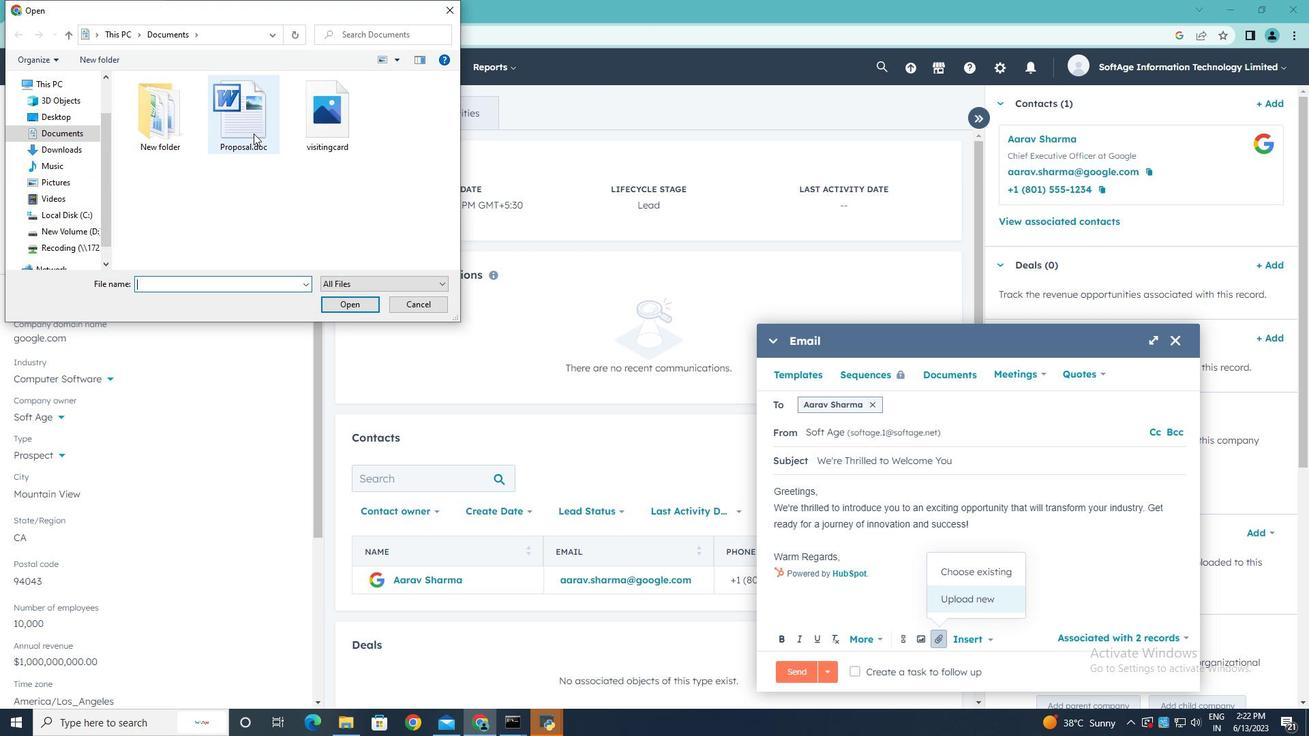 
Action: Mouse moved to (348, 302)
Screenshot: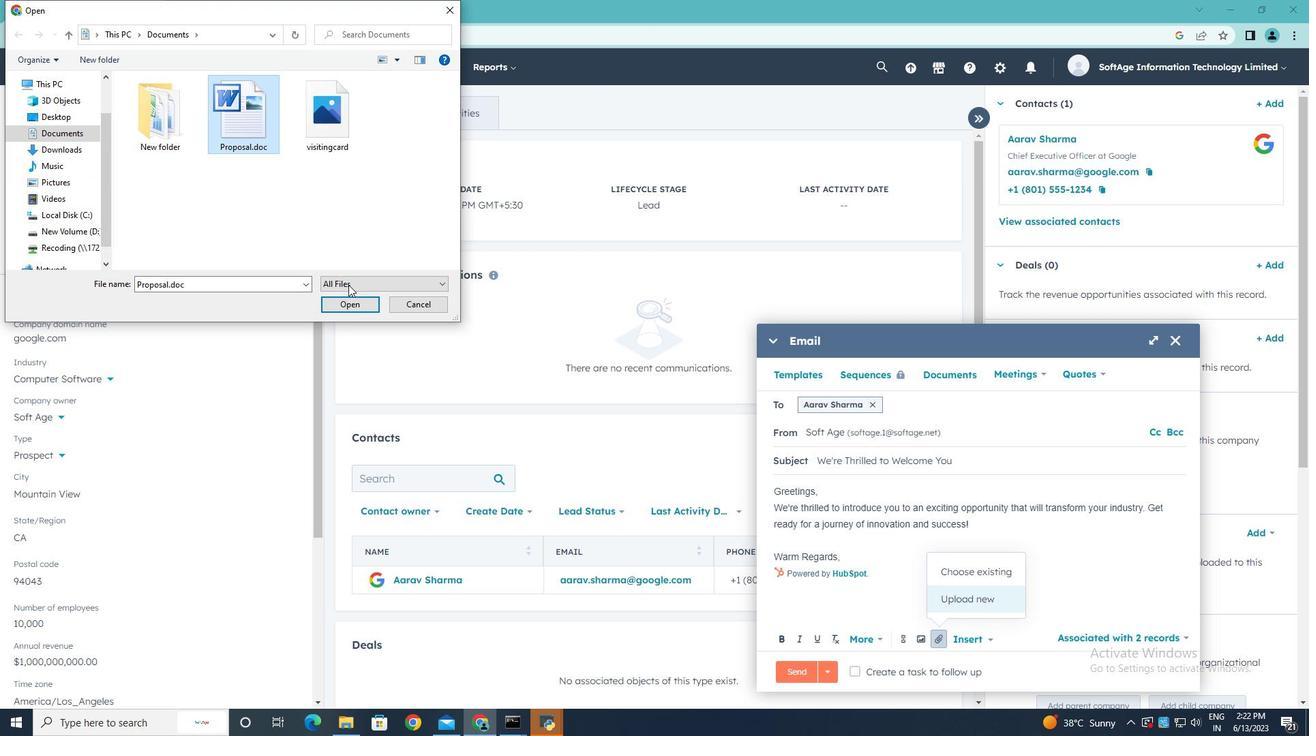 
Action: Mouse pressed left at (348, 302)
Screenshot: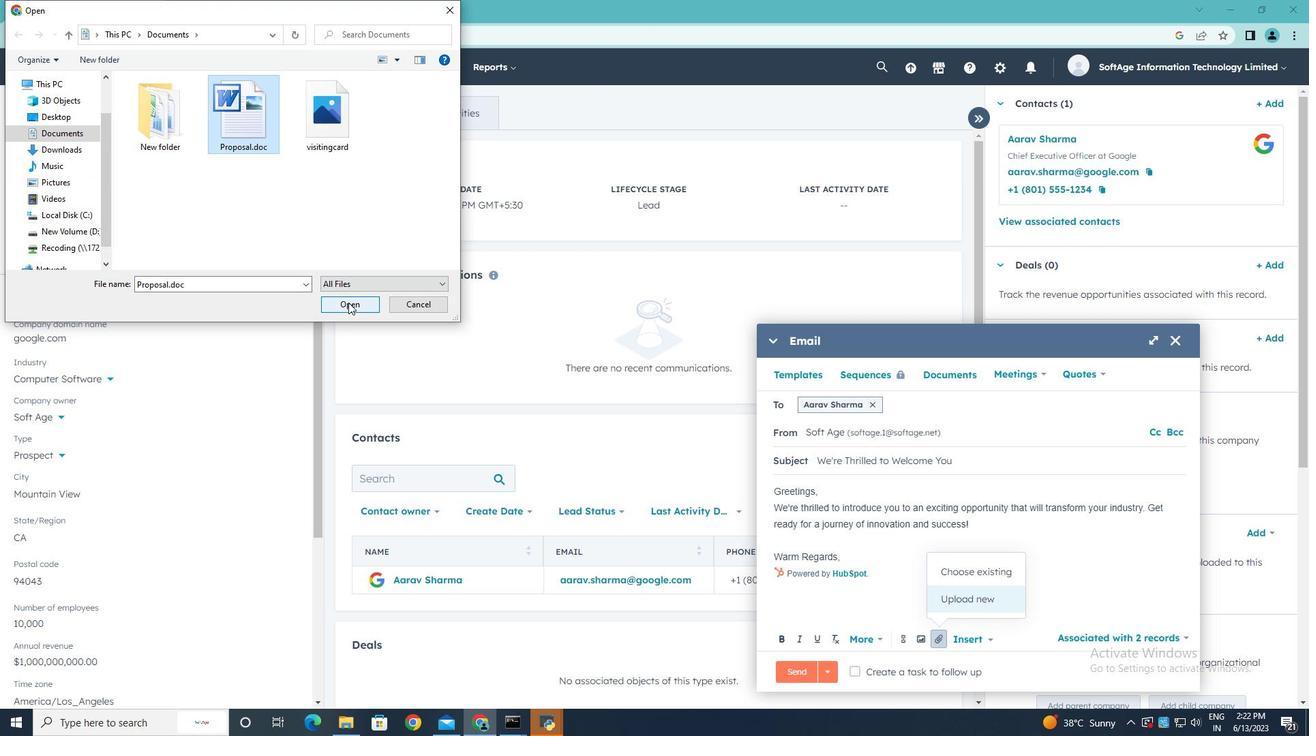 
Action: Mouse moved to (945, 603)
Screenshot: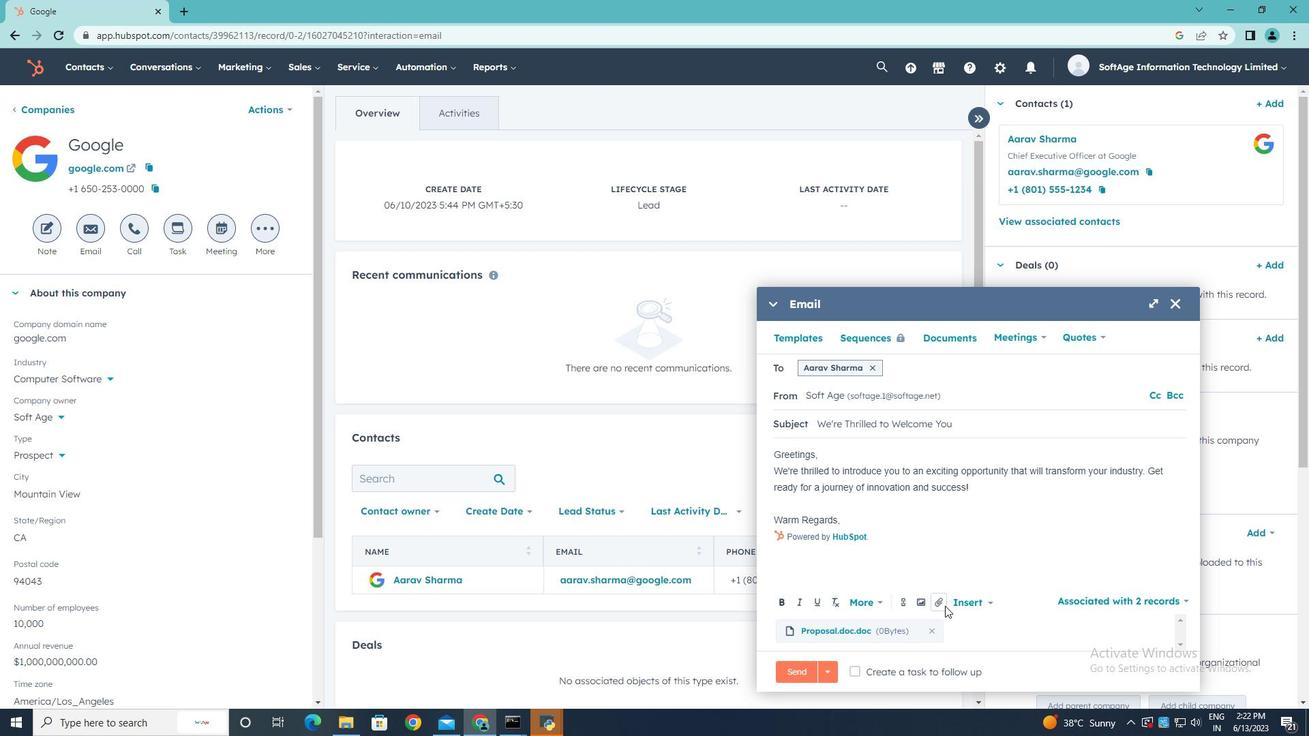 
Action: Mouse pressed left at (945, 603)
Screenshot: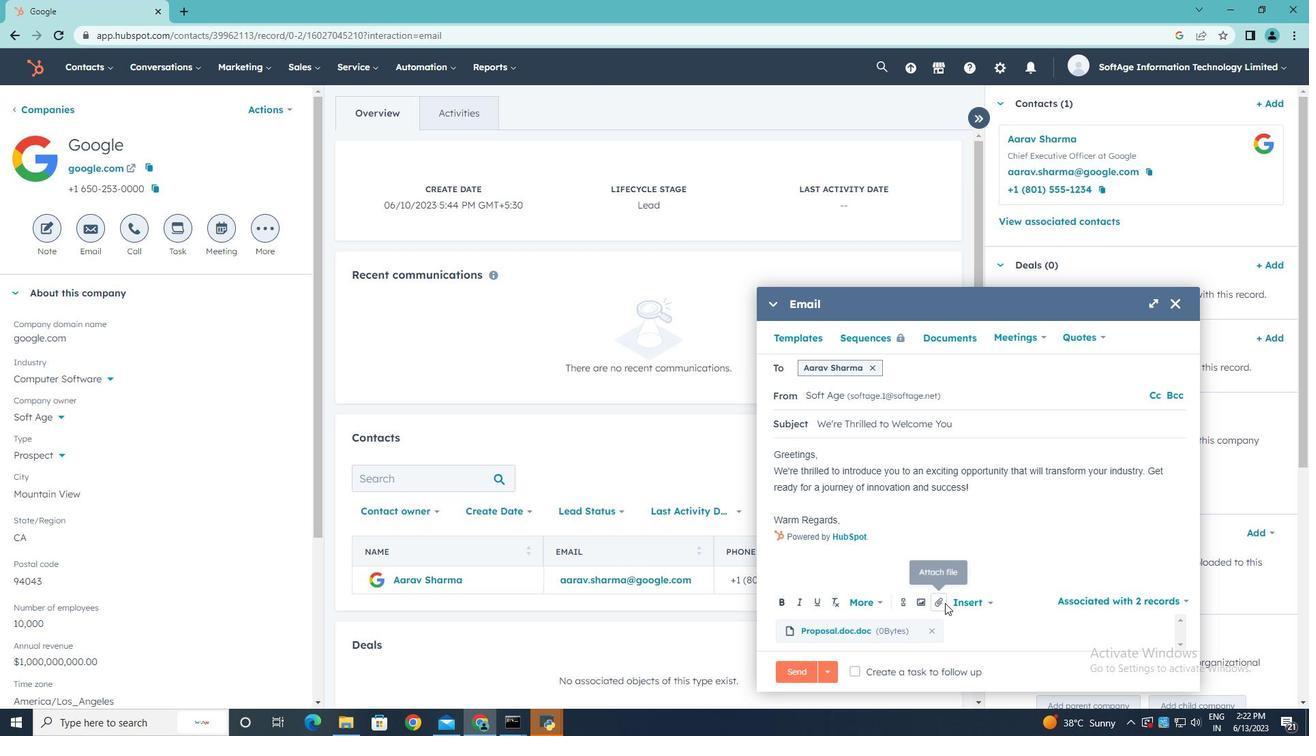 
Action: Mouse moved to (963, 564)
Screenshot: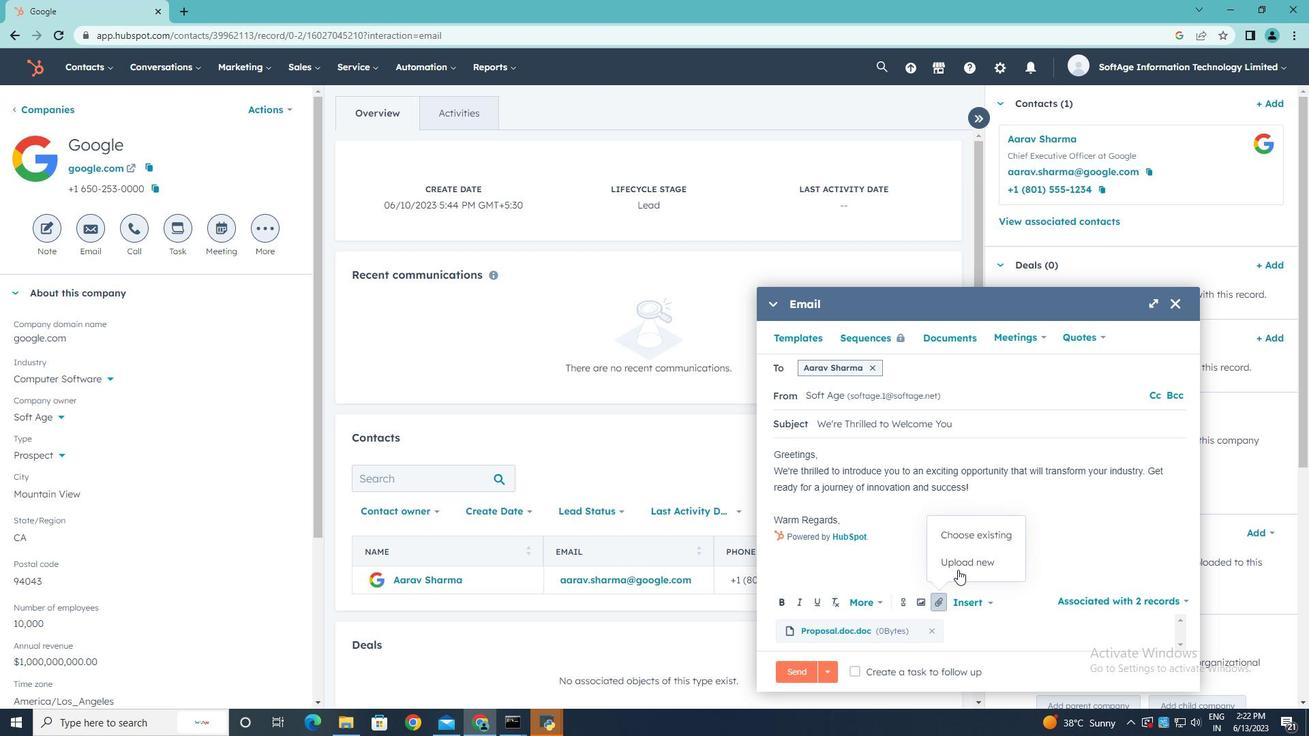 
Action: Mouse pressed left at (963, 564)
Screenshot: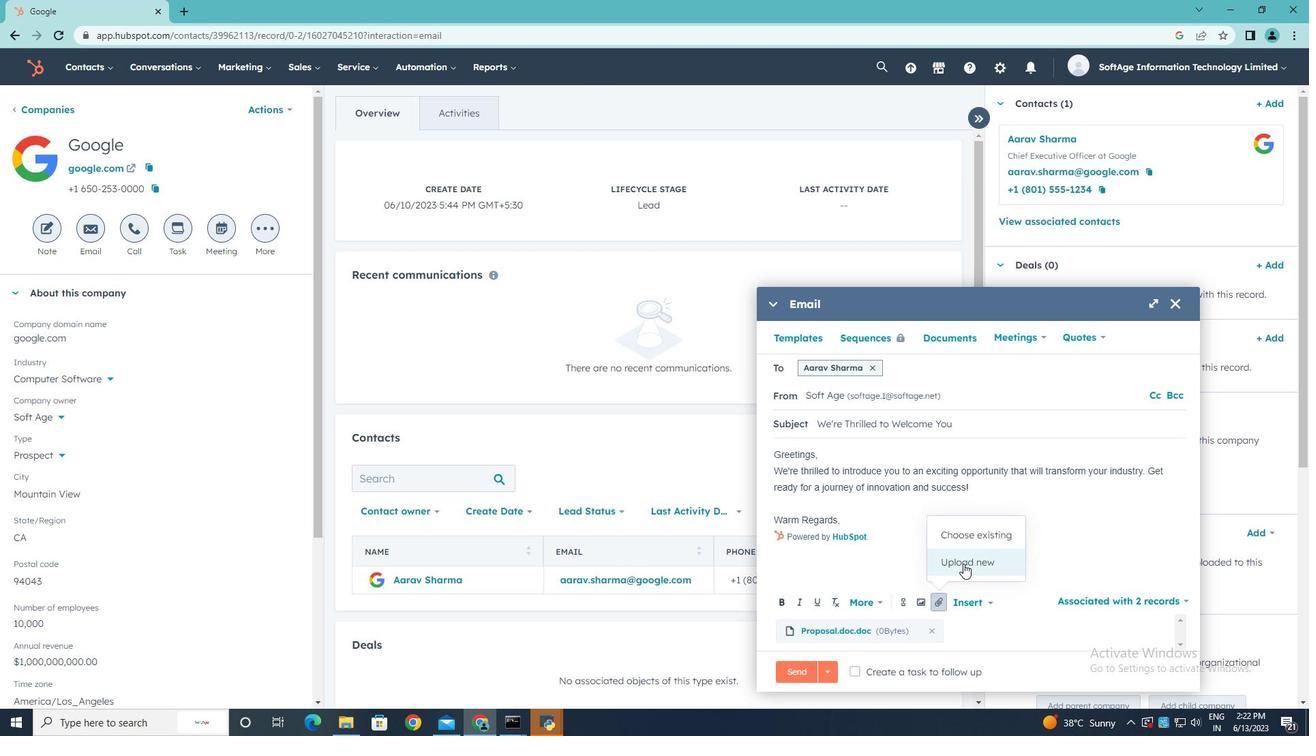 
Action: Mouse moved to (322, 128)
Screenshot: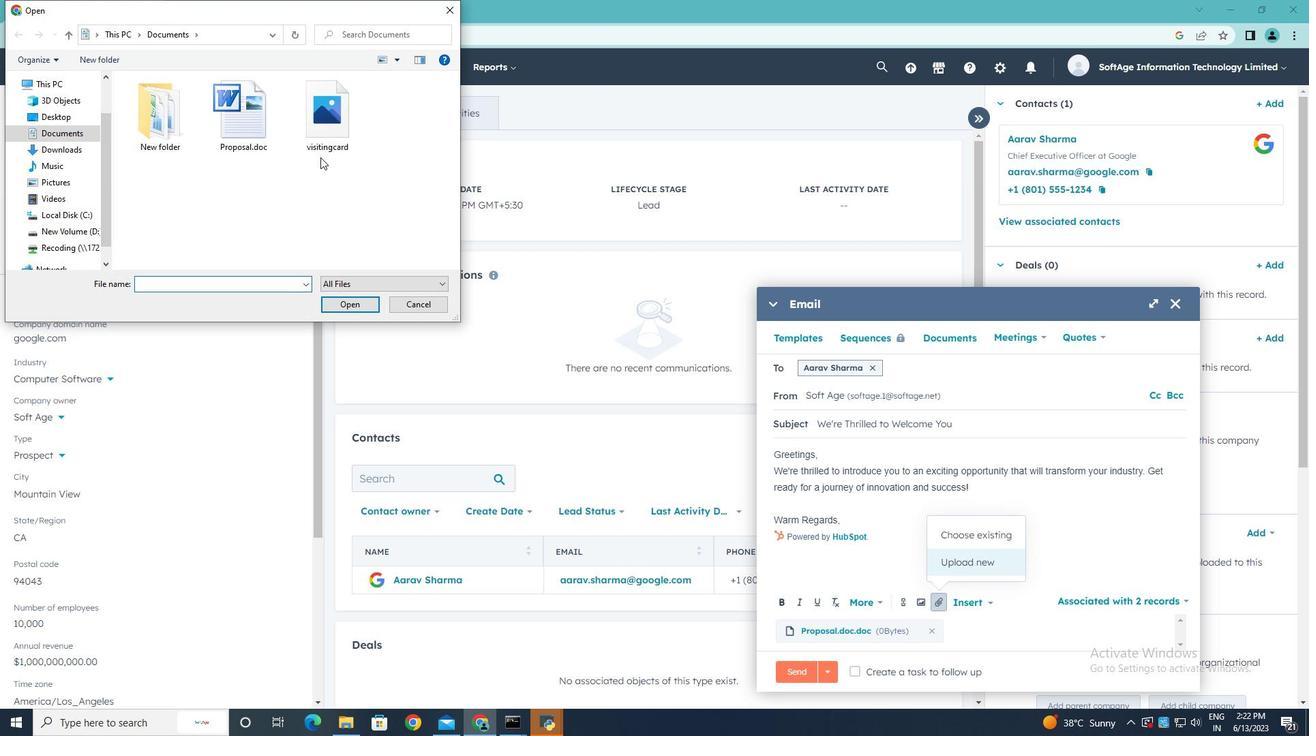 
Action: Mouse pressed left at (322, 128)
Screenshot: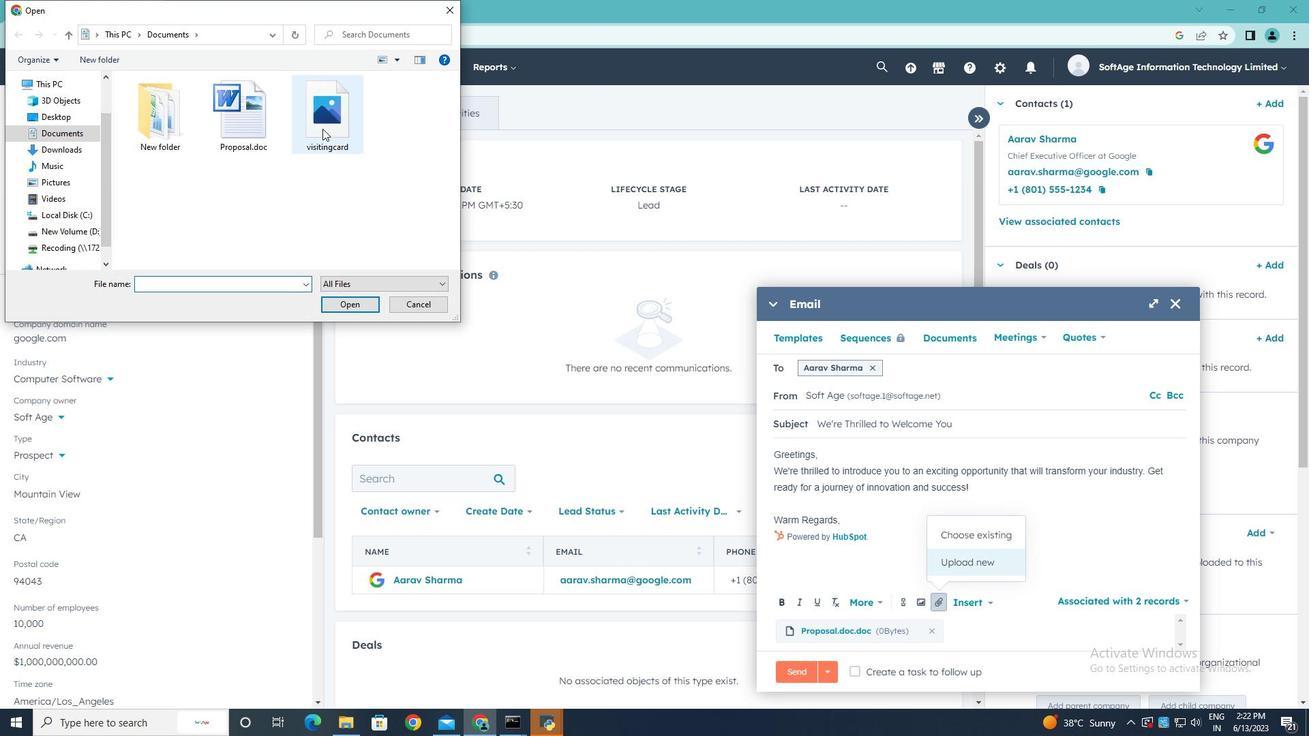 
Action: Mouse moved to (362, 308)
Screenshot: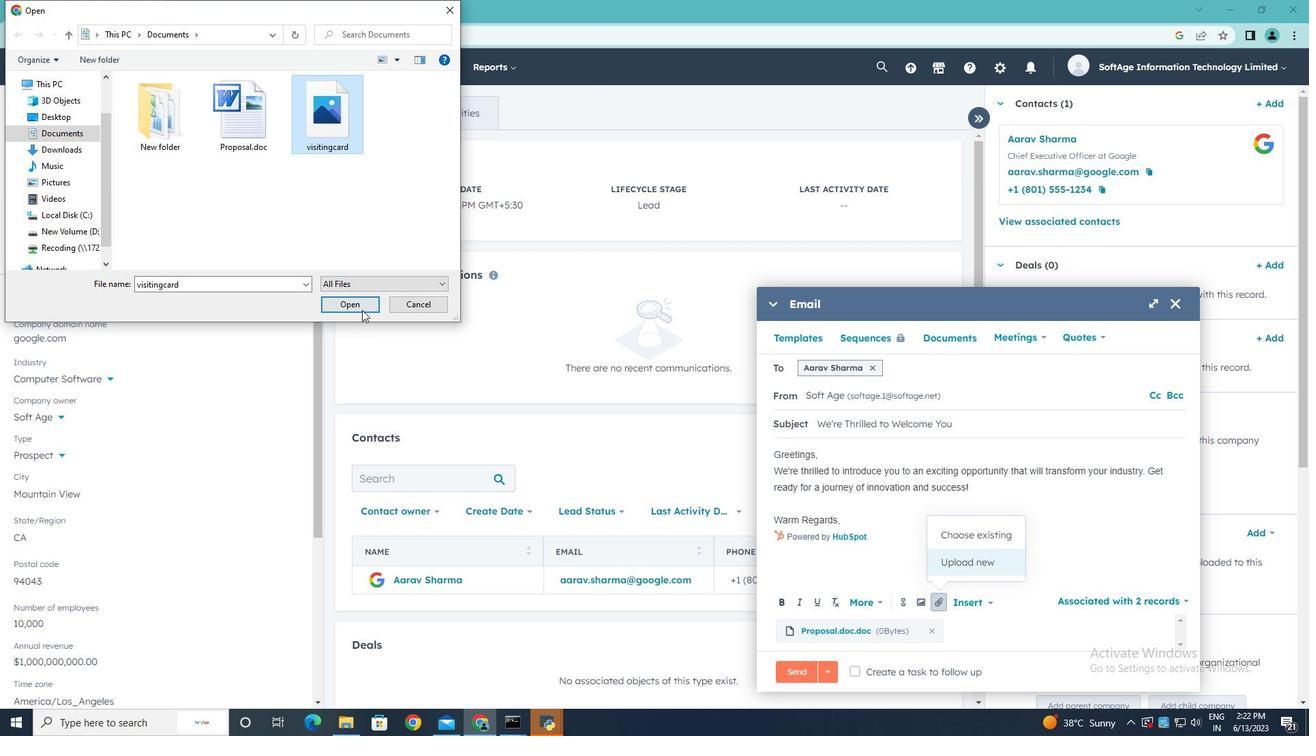 
Action: Mouse pressed left at (362, 308)
Screenshot: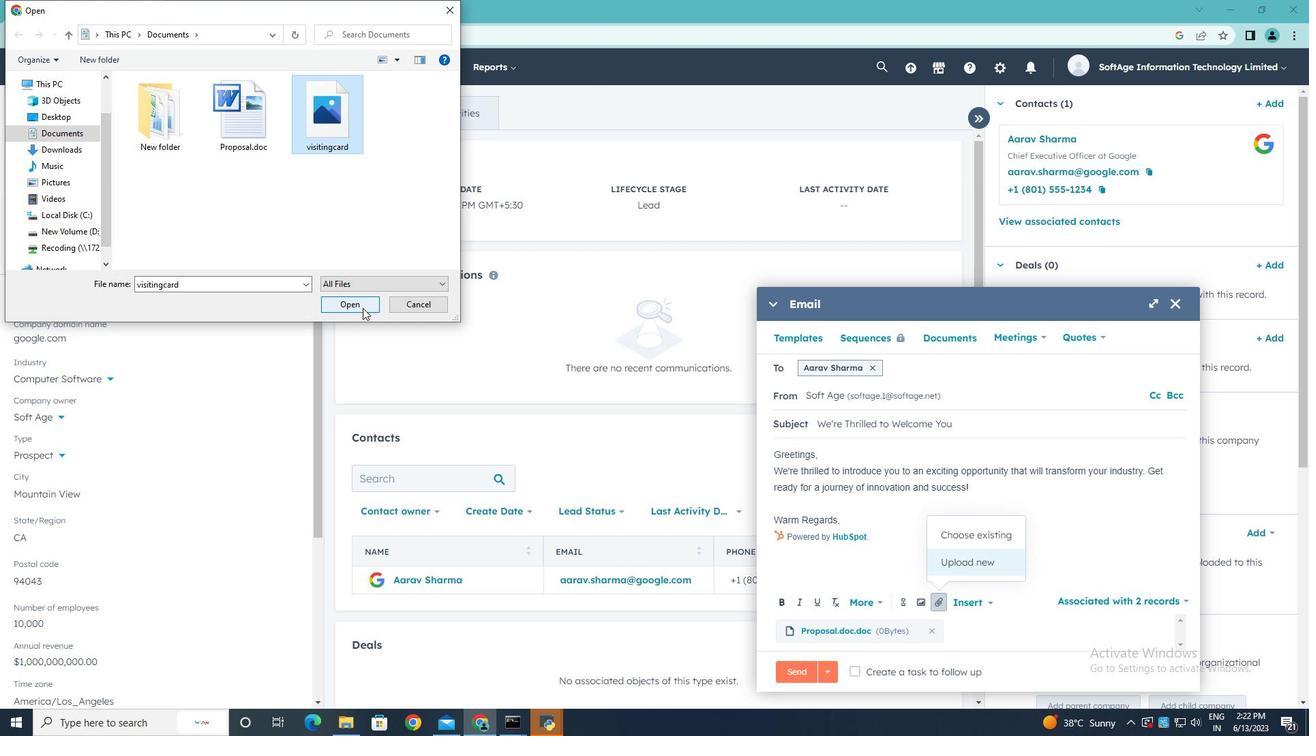 
Action: Mouse moved to (843, 518)
Screenshot: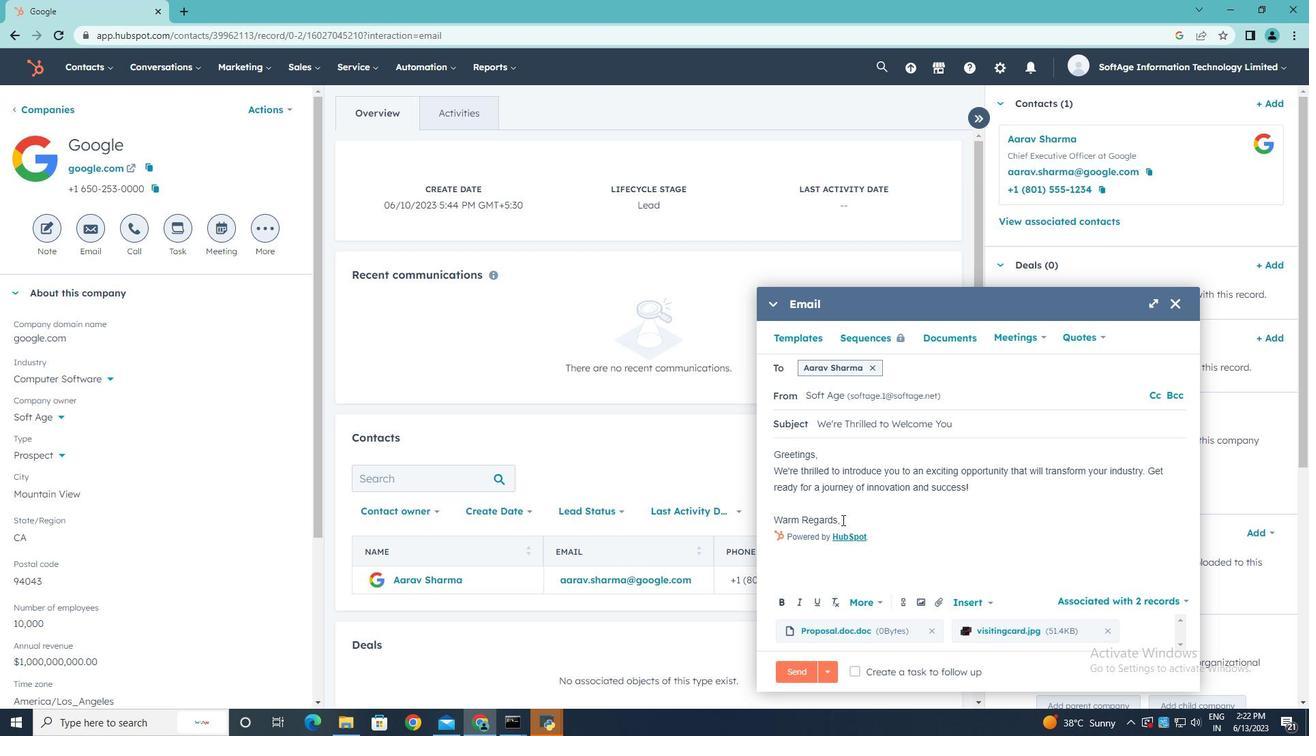 
Action: Mouse pressed left at (843, 518)
Screenshot: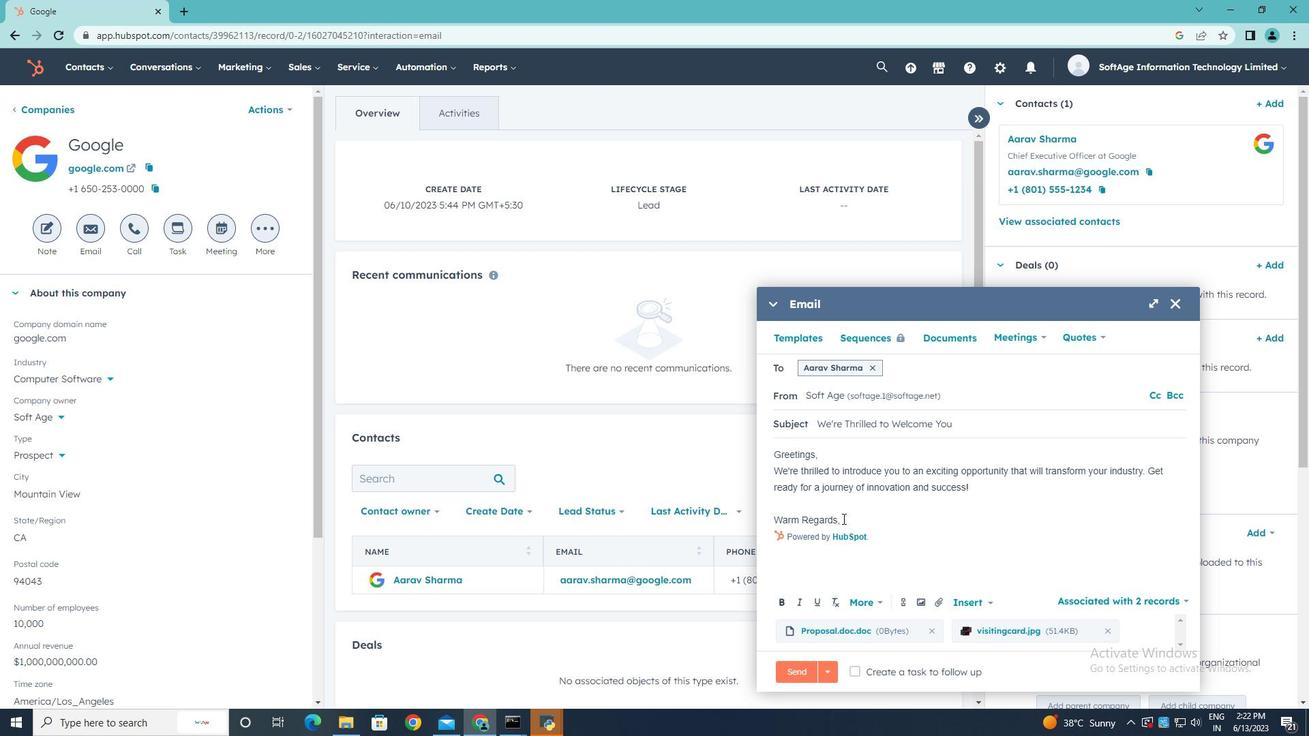 
Action: Mouse moved to (843, 518)
Screenshot: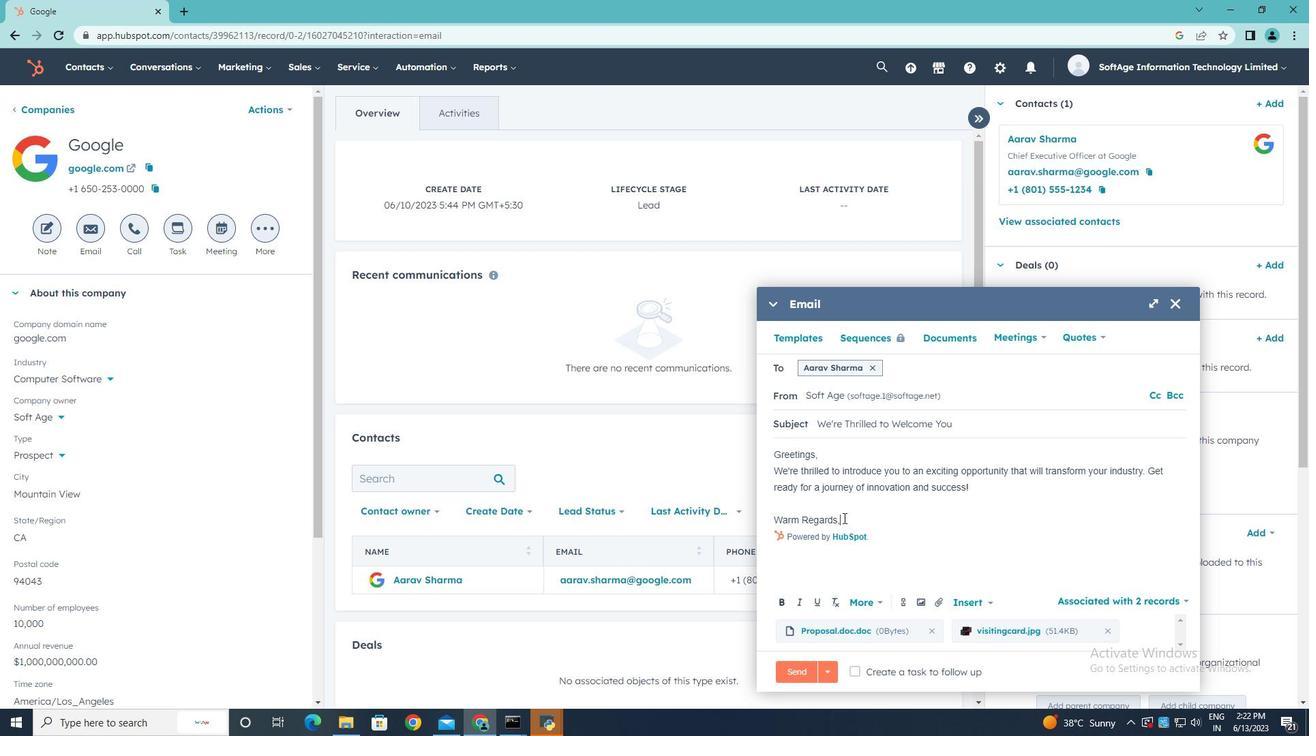 
Action: Key pressed <Key.enter>
Screenshot: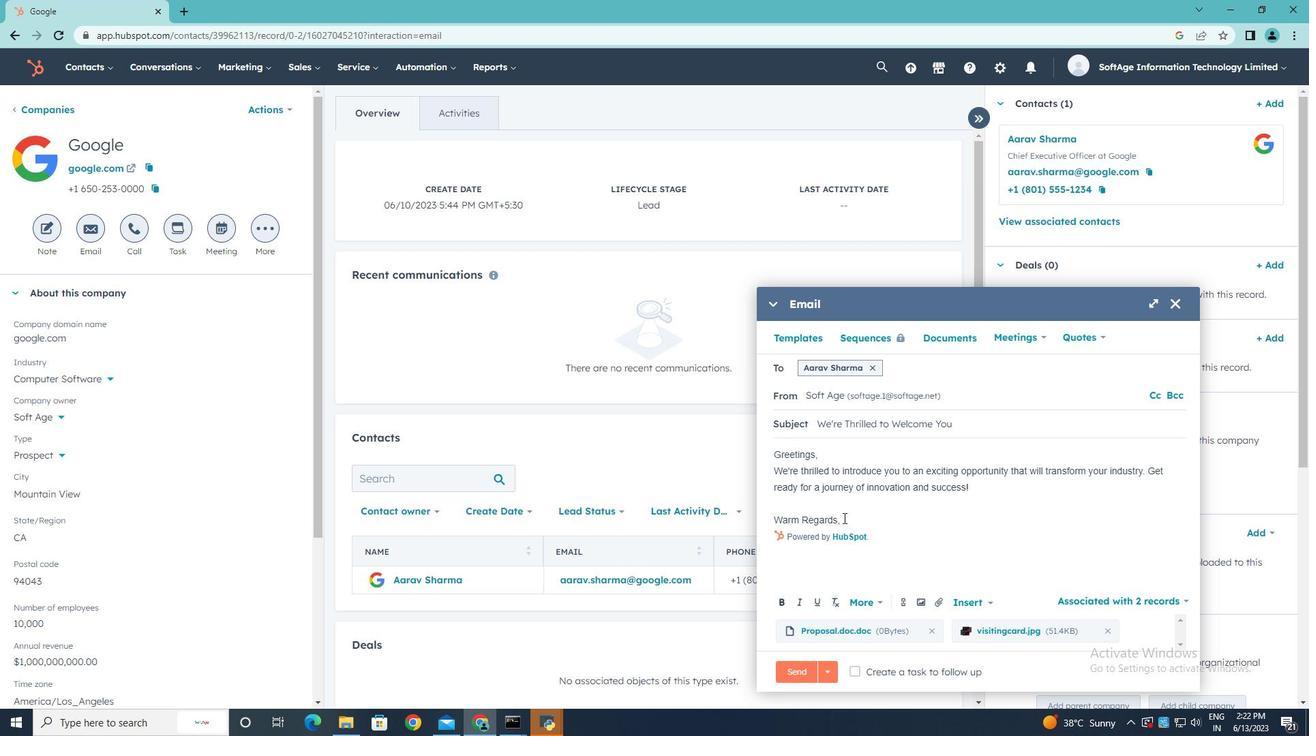 
Action: Mouse moved to (902, 602)
Screenshot: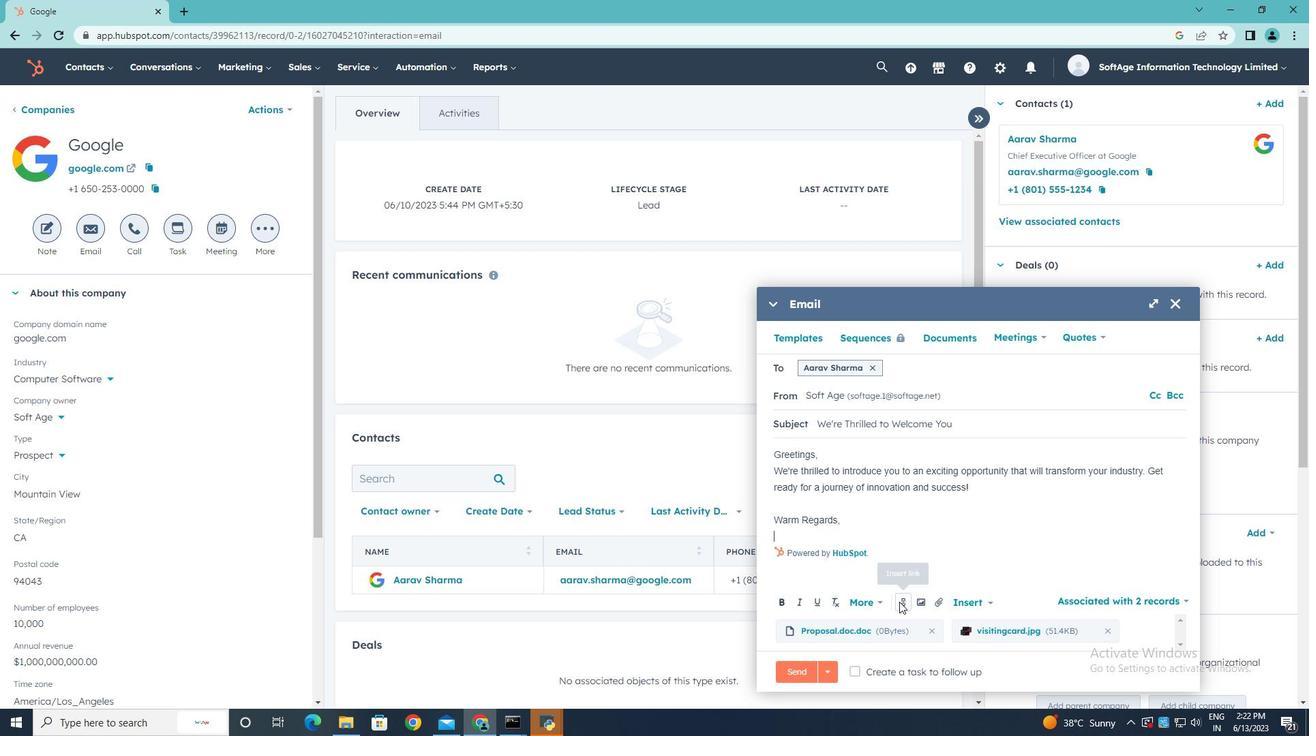 
Action: Mouse pressed left at (902, 602)
Screenshot: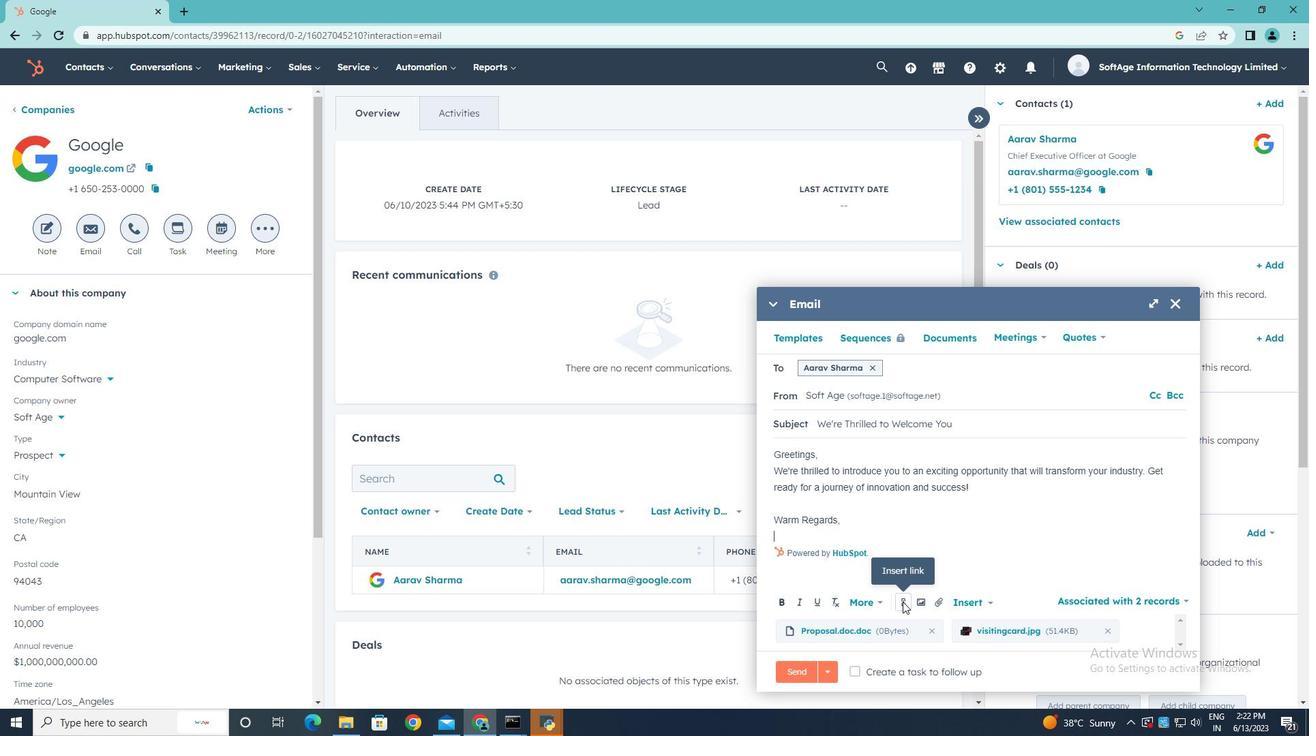 
Action: Mouse moved to (926, 448)
Screenshot: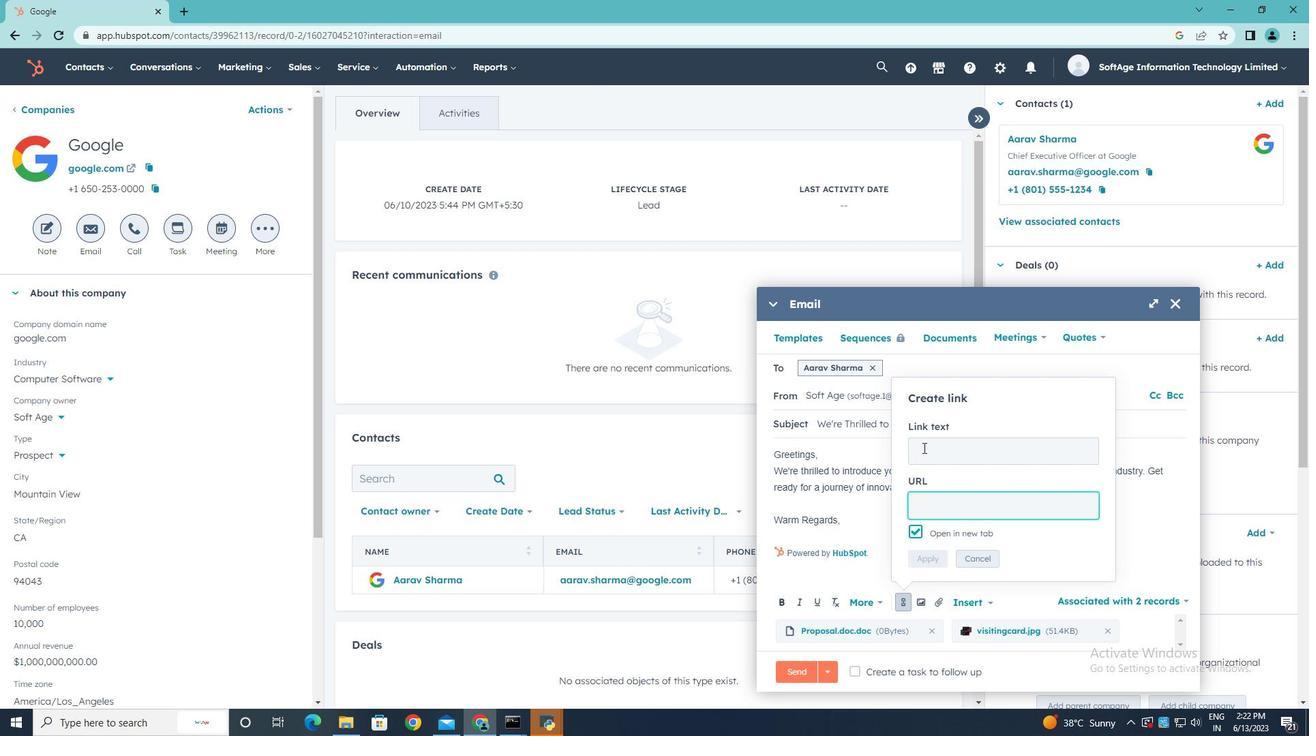 
Action: Mouse pressed left at (926, 448)
Screenshot: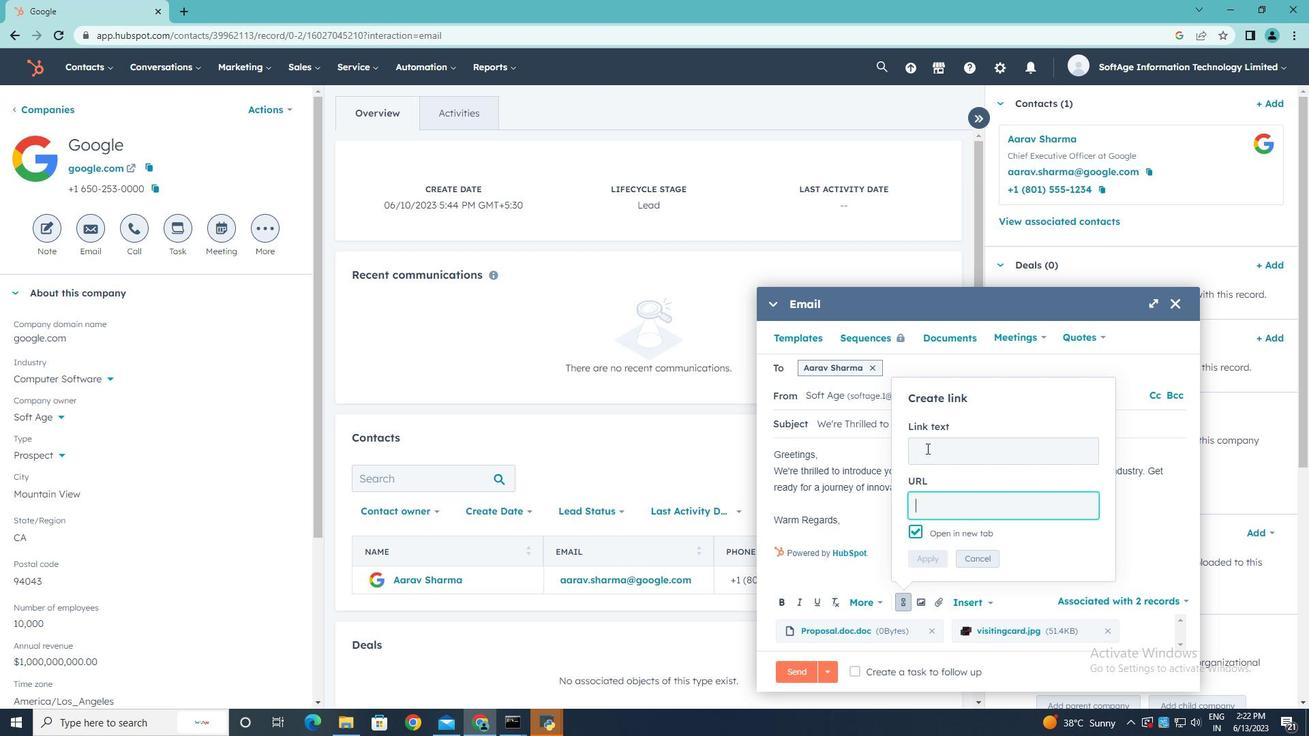 
Action: Key pressed <Key.shift><Key.shift>Linkedin
Screenshot: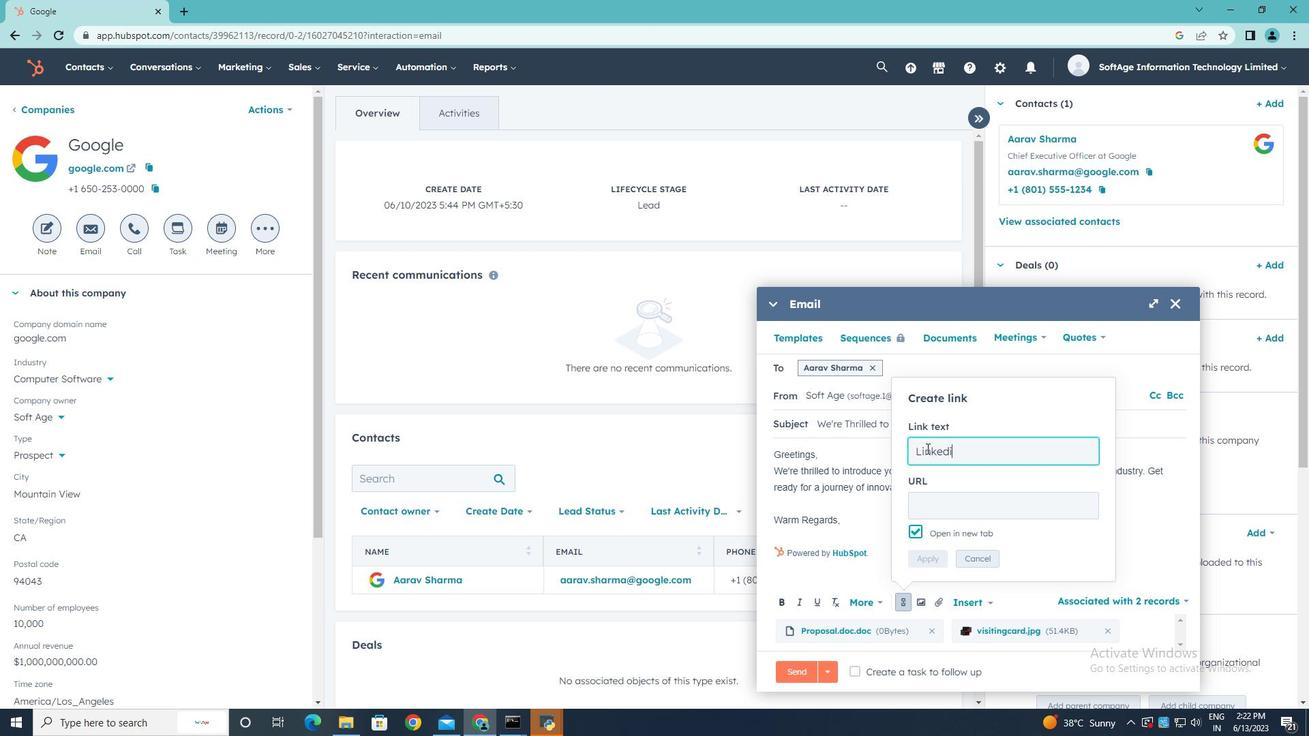 
Action: Mouse moved to (926, 494)
Screenshot: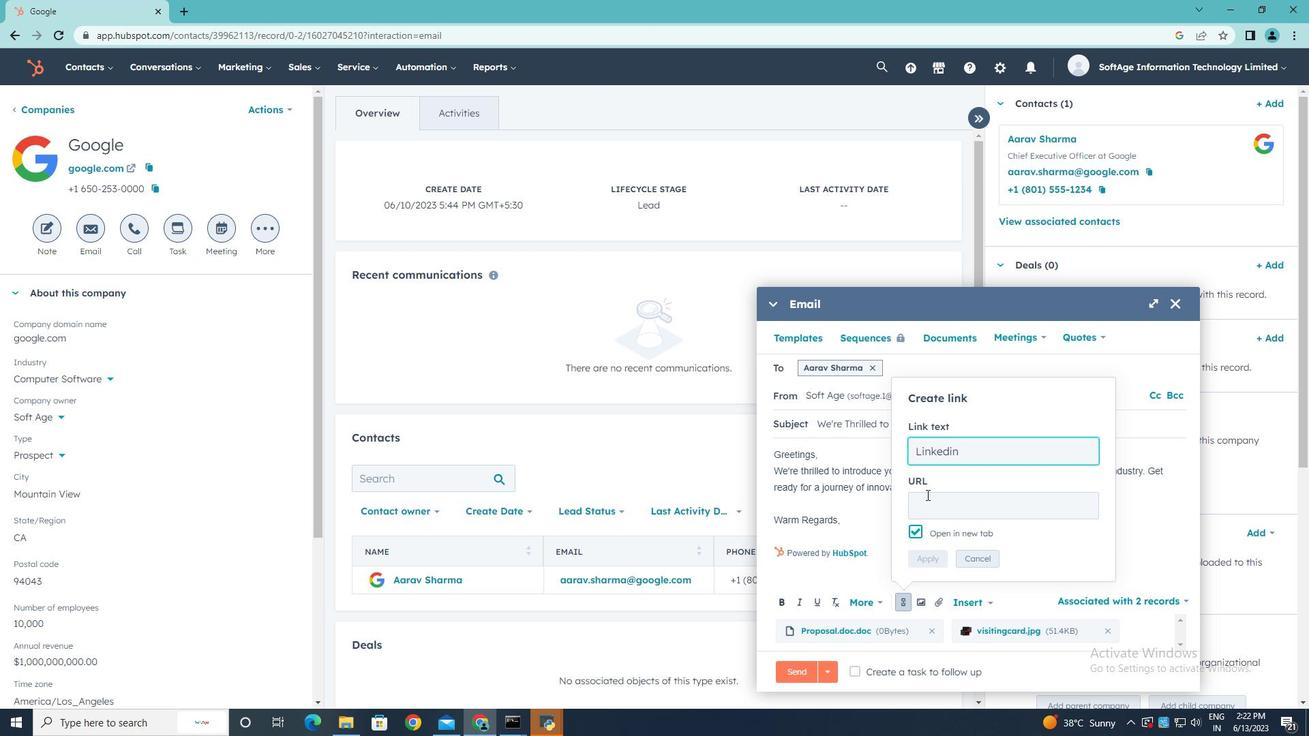 
Action: Mouse pressed left at (926, 494)
Screenshot: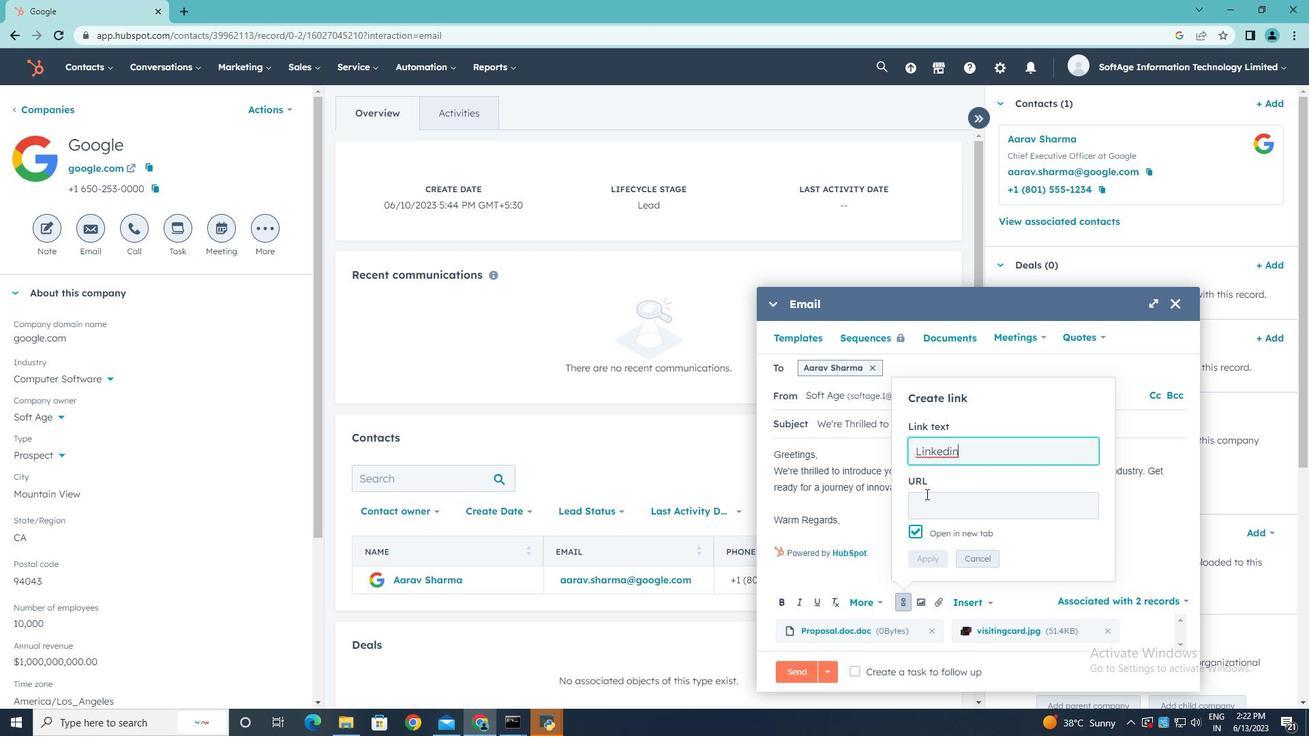 
Action: Key pressed in.linkedin.com
Screenshot: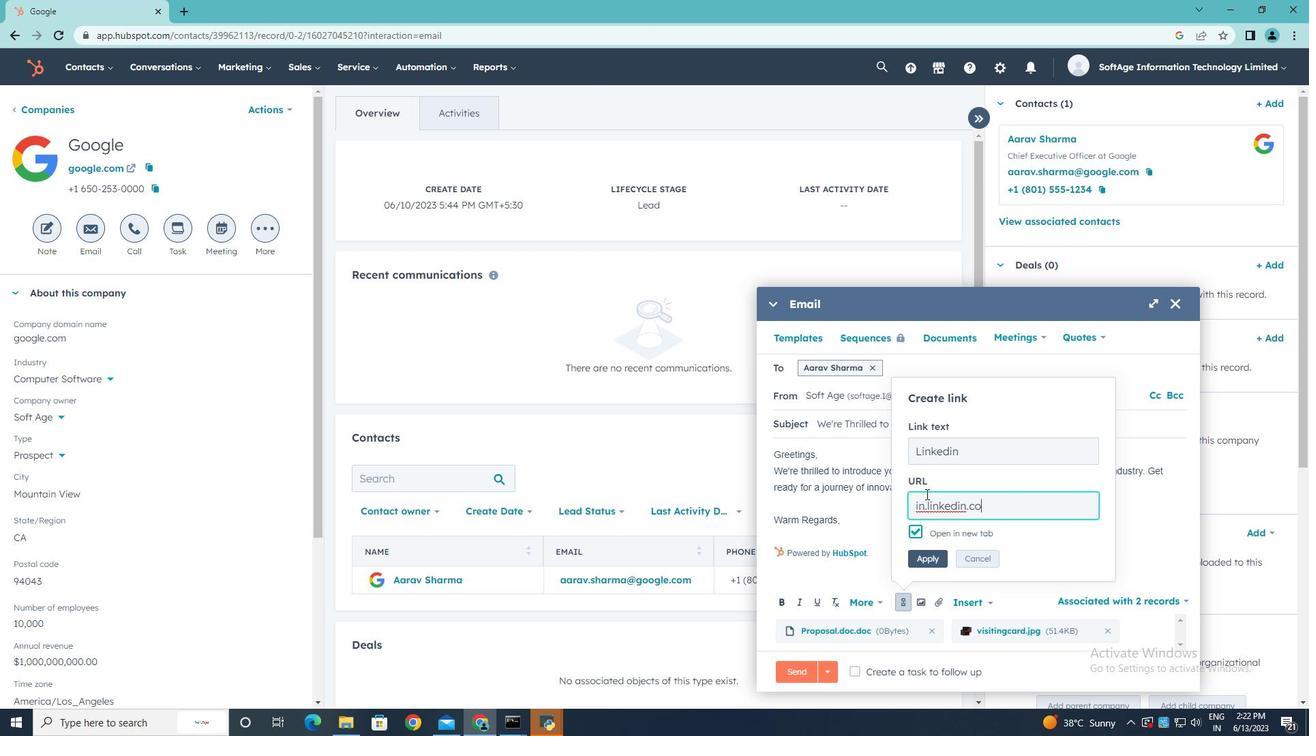 
Action: Mouse moved to (924, 558)
Screenshot: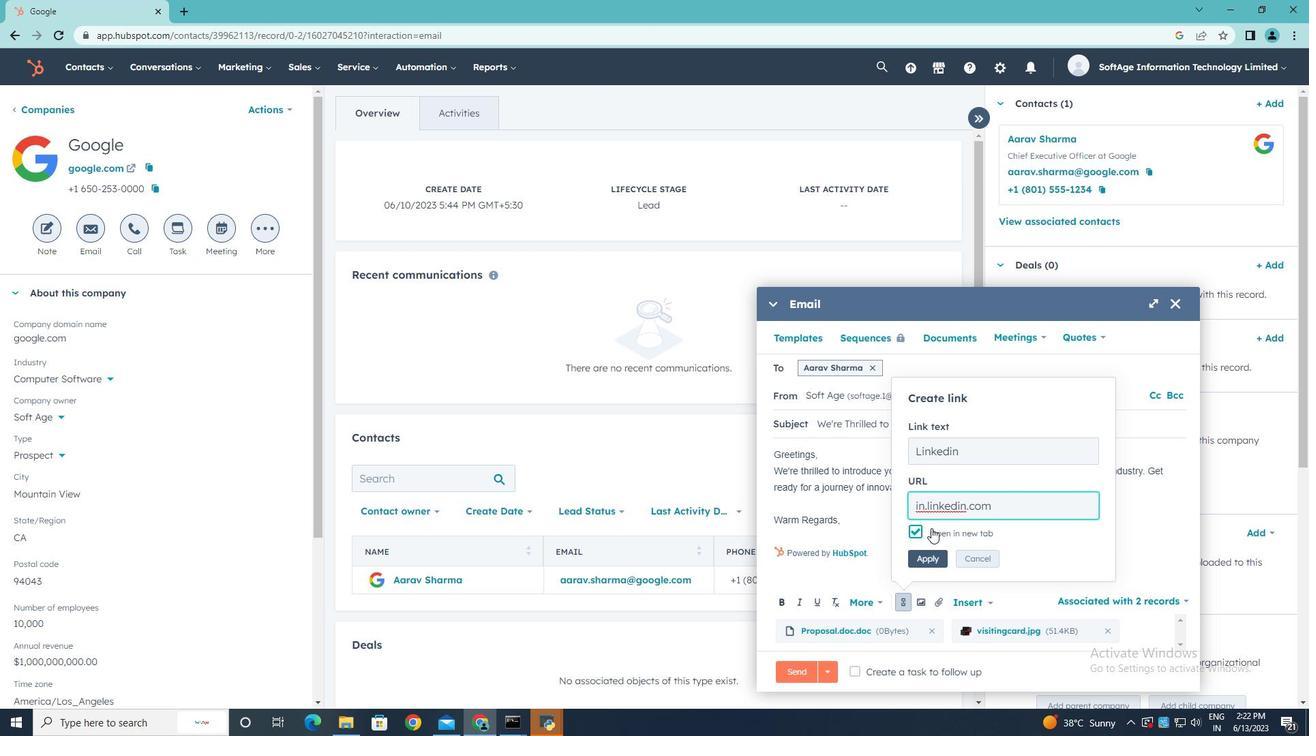 
Action: Mouse pressed left at (924, 558)
Screenshot: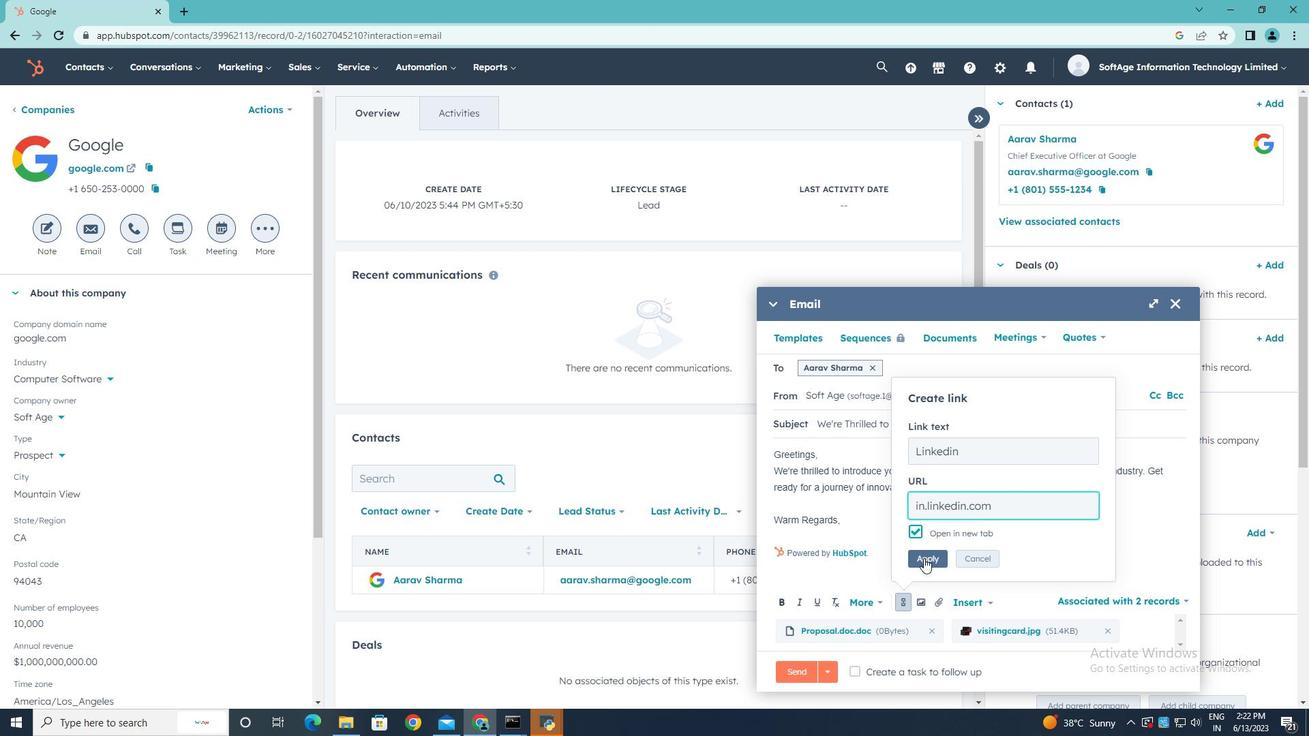 
Action: Mouse moved to (855, 671)
Screenshot: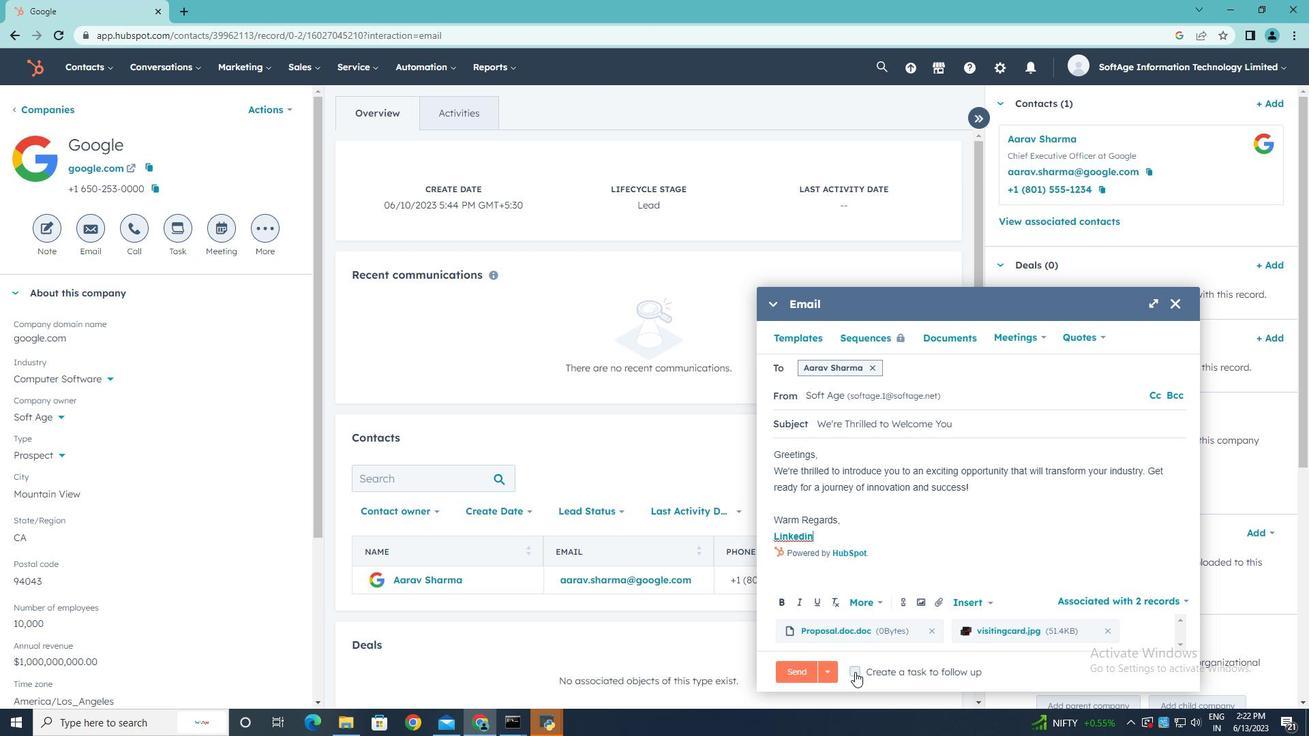 
Action: Mouse pressed left at (855, 671)
Screenshot: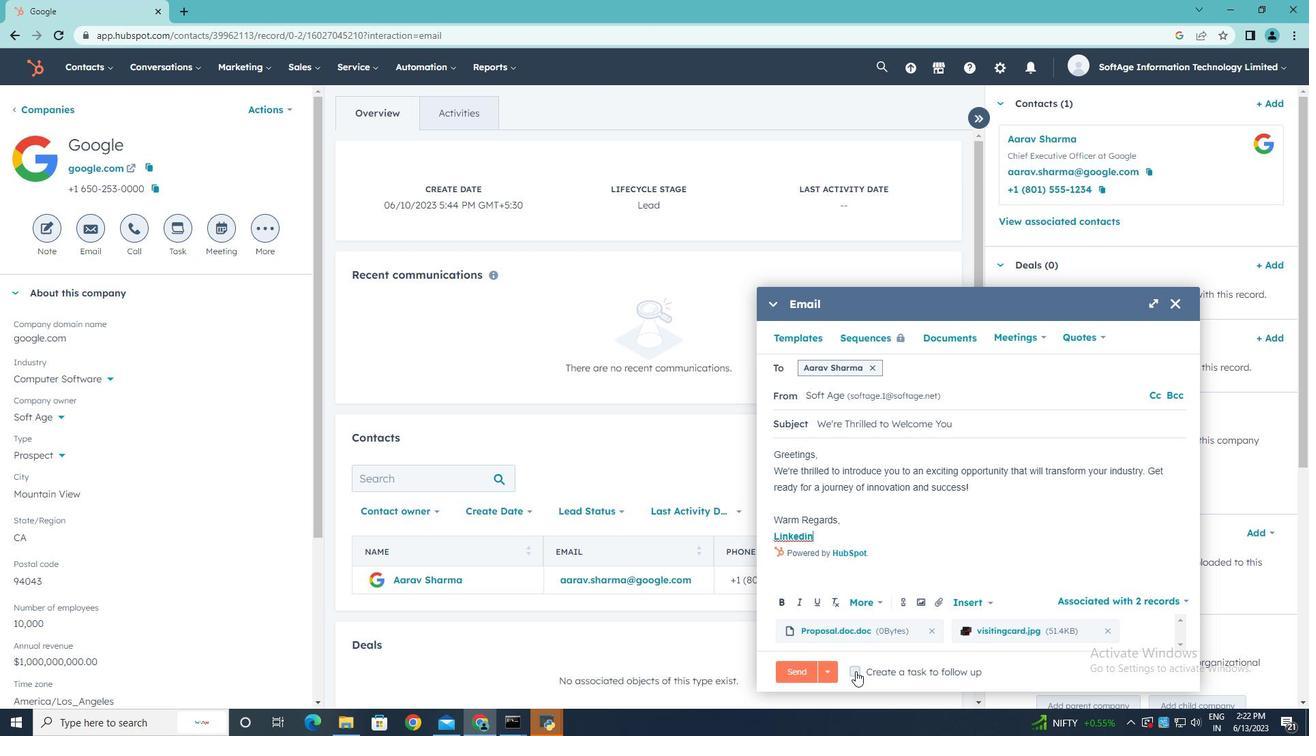 
Action: Mouse moved to (1123, 669)
Screenshot: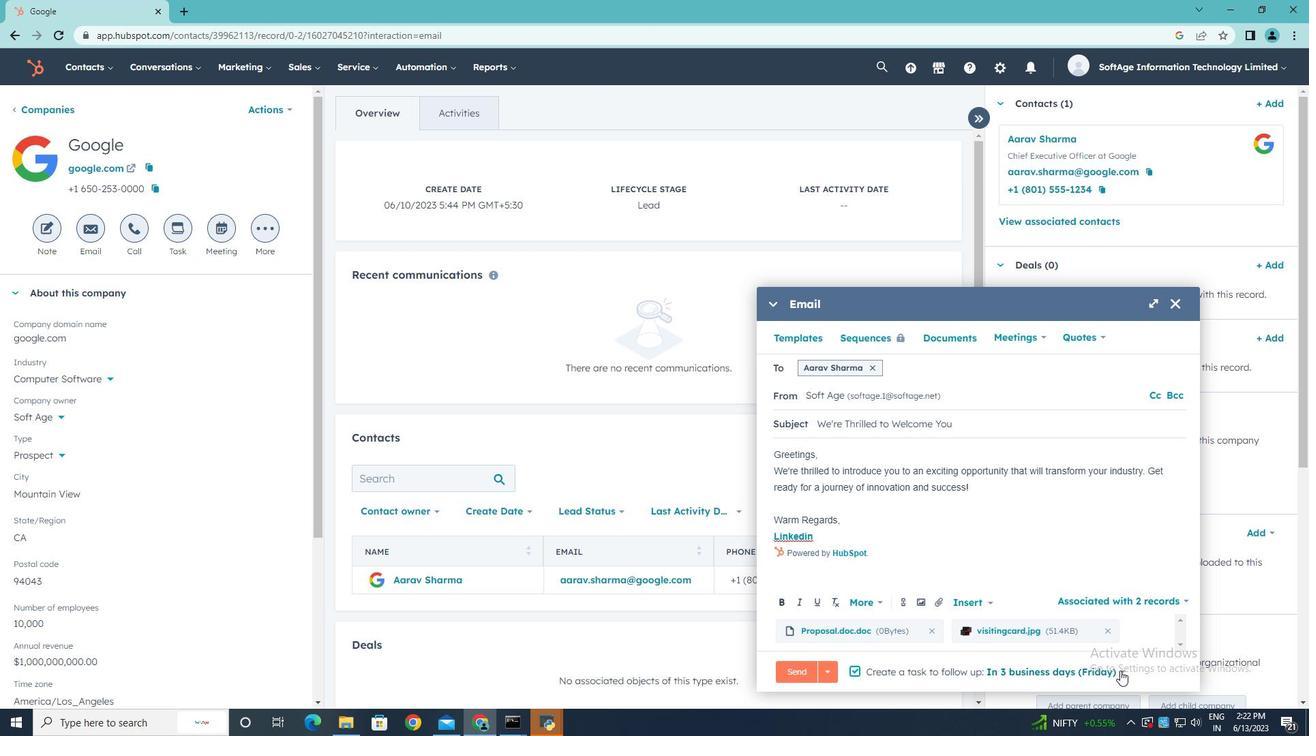
Action: Mouse pressed left at (1123, 669)
Screenshot: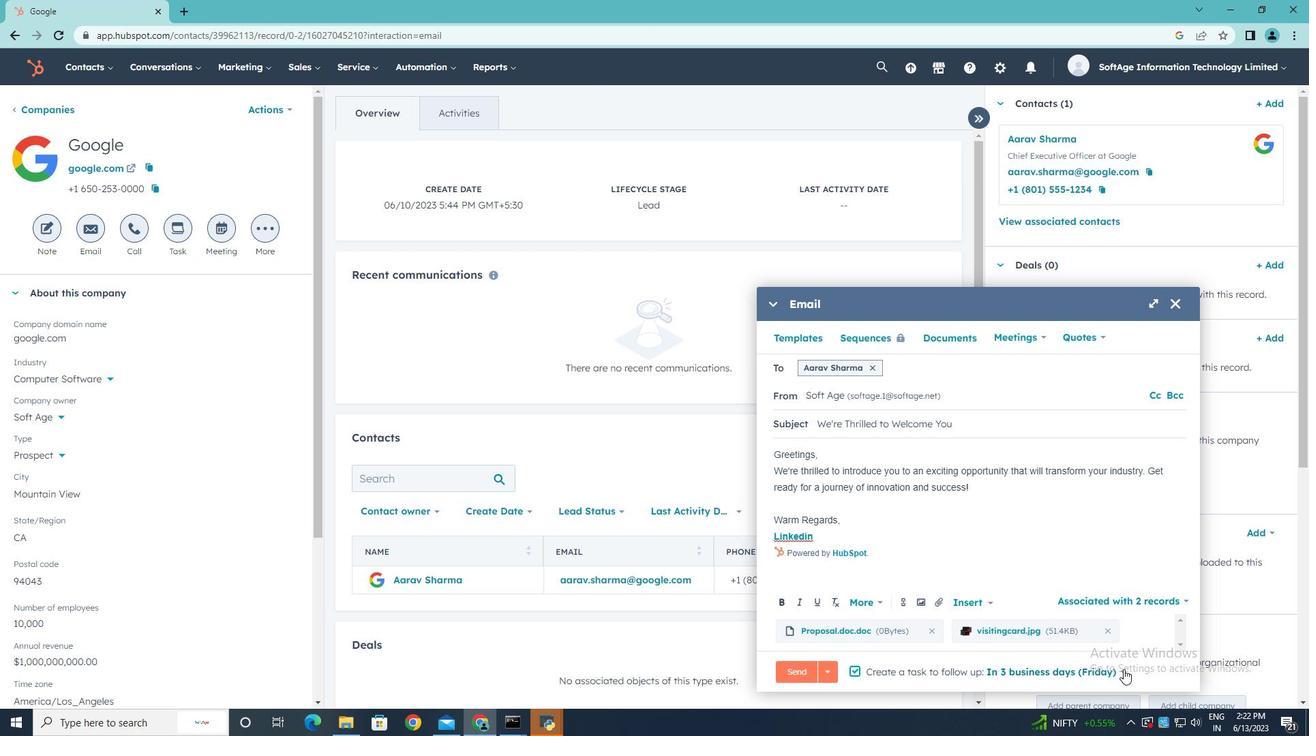 
Action: Mouse moved to (1109, 581)
Screenshot: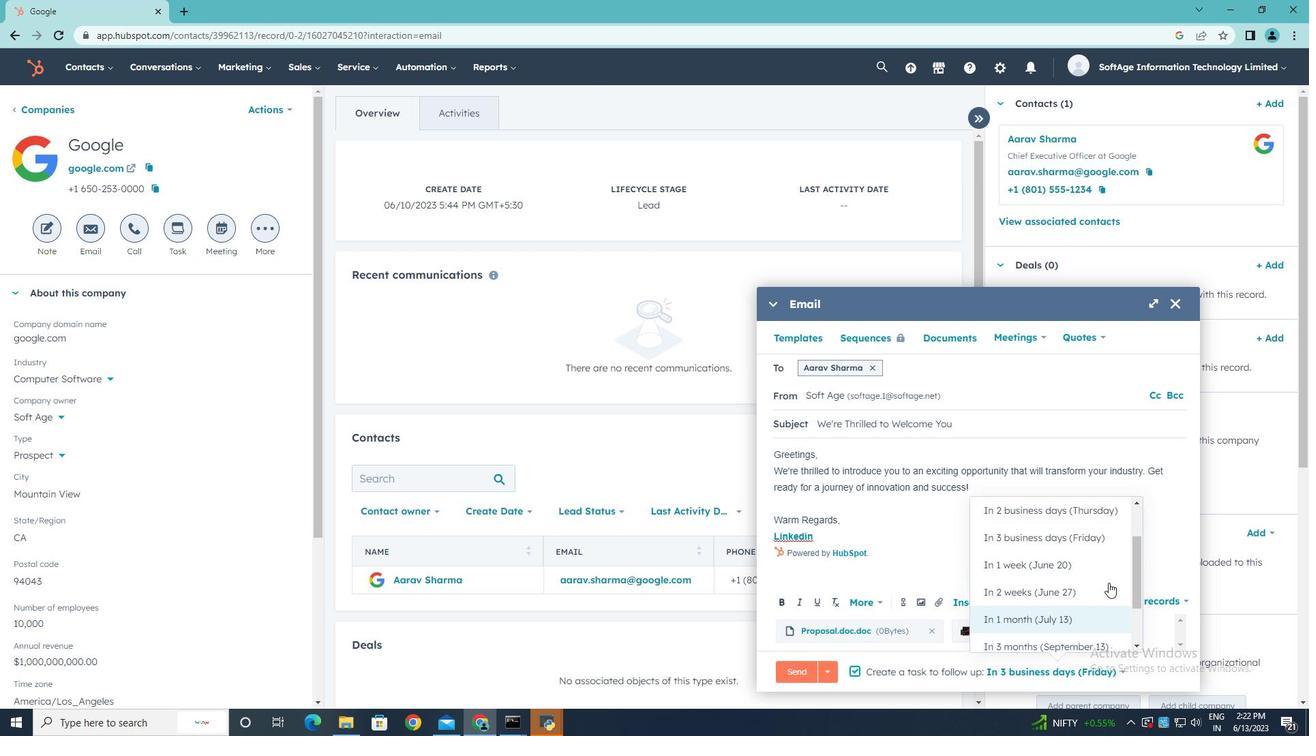 
Action: Mouse scrolled (1109, 581) with delta (0, 0)
Screenshot: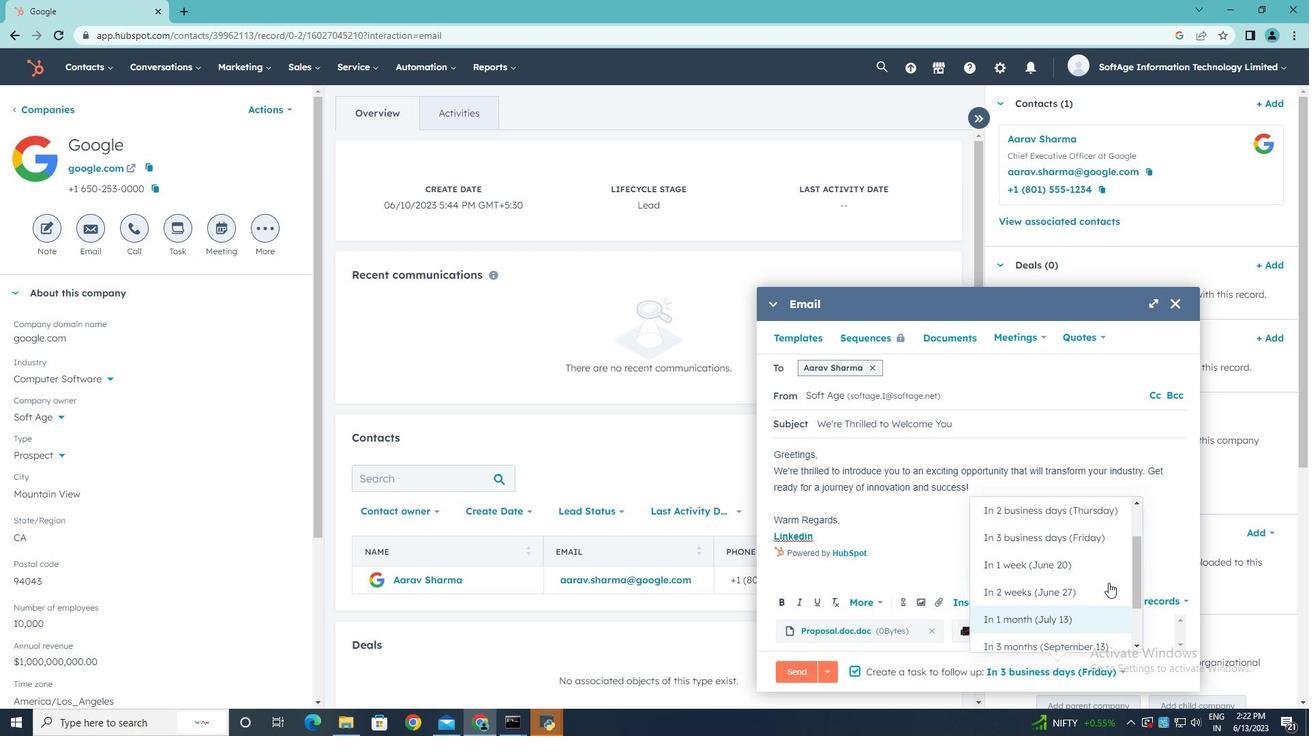 
Action: Mouse moved to (1109, 581)
Screenshot: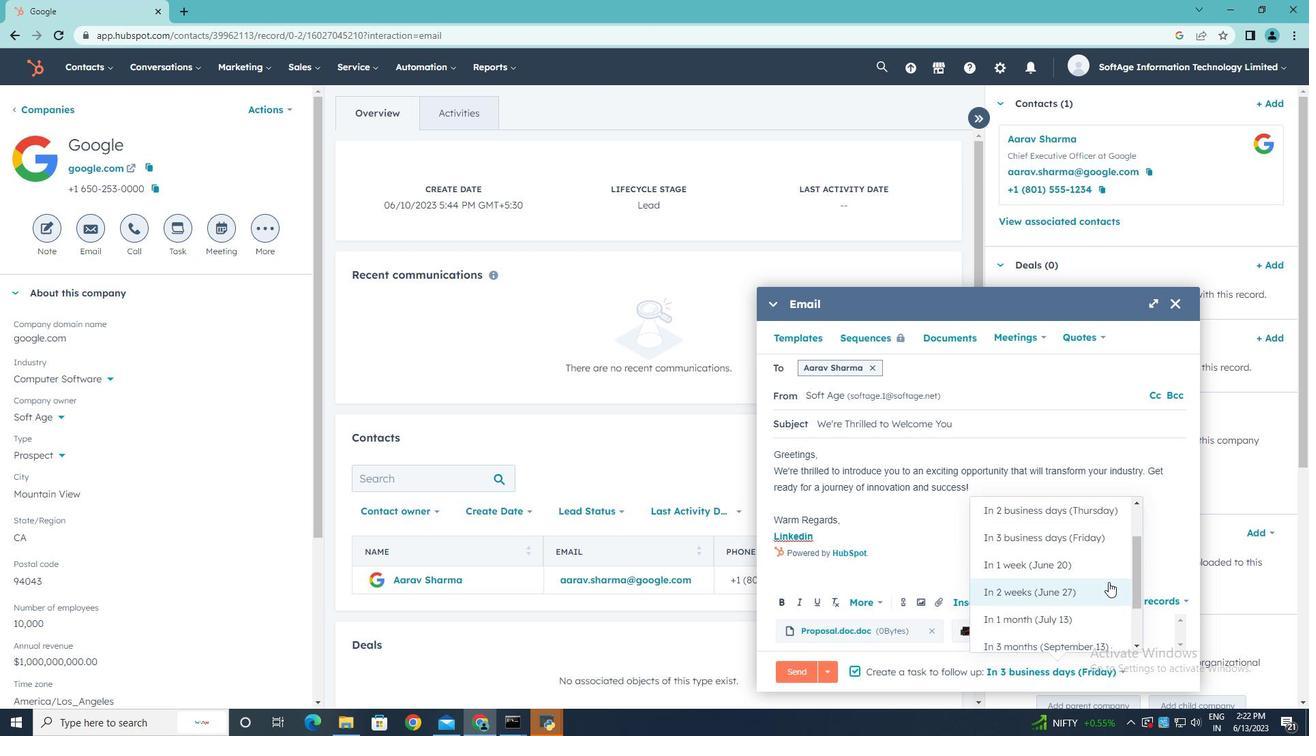 
Action: Mouse scrolled (1109, 581) with delta (0, 0)
Screenshot: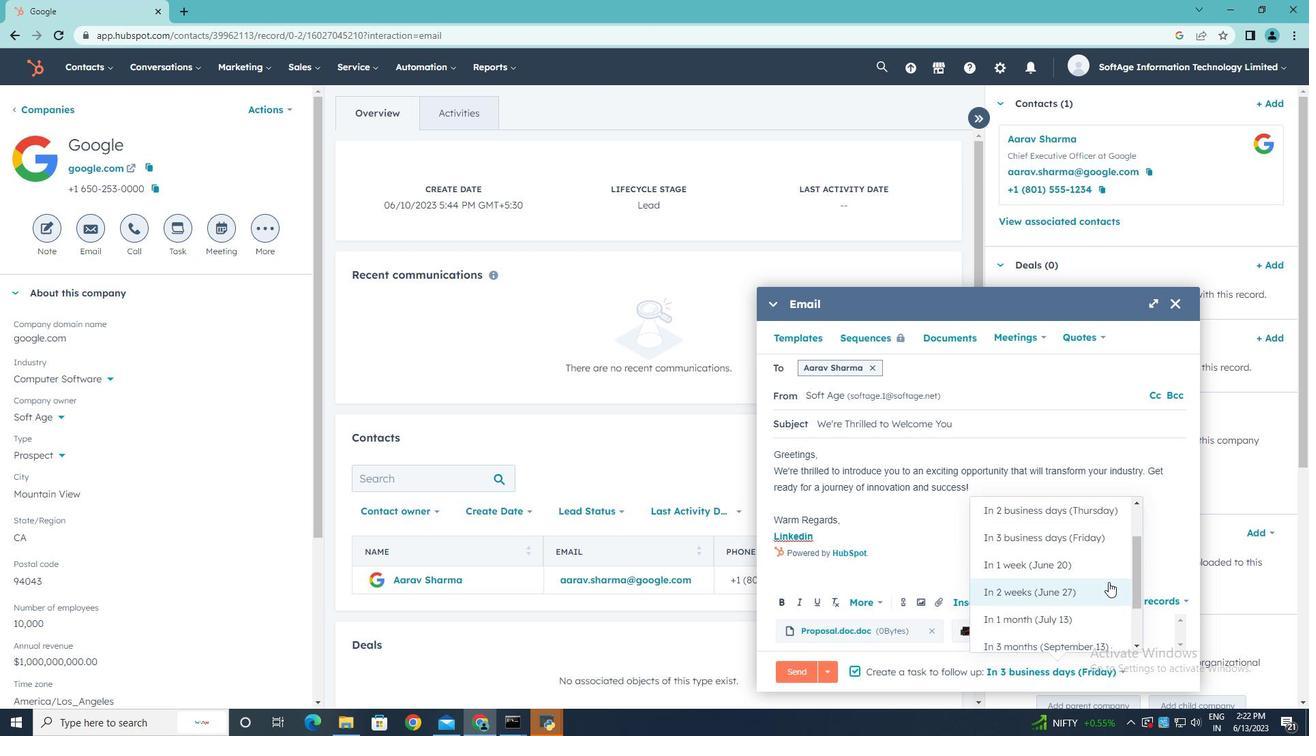 
Action: Mouse moved to (1110, 581)
Screenshot: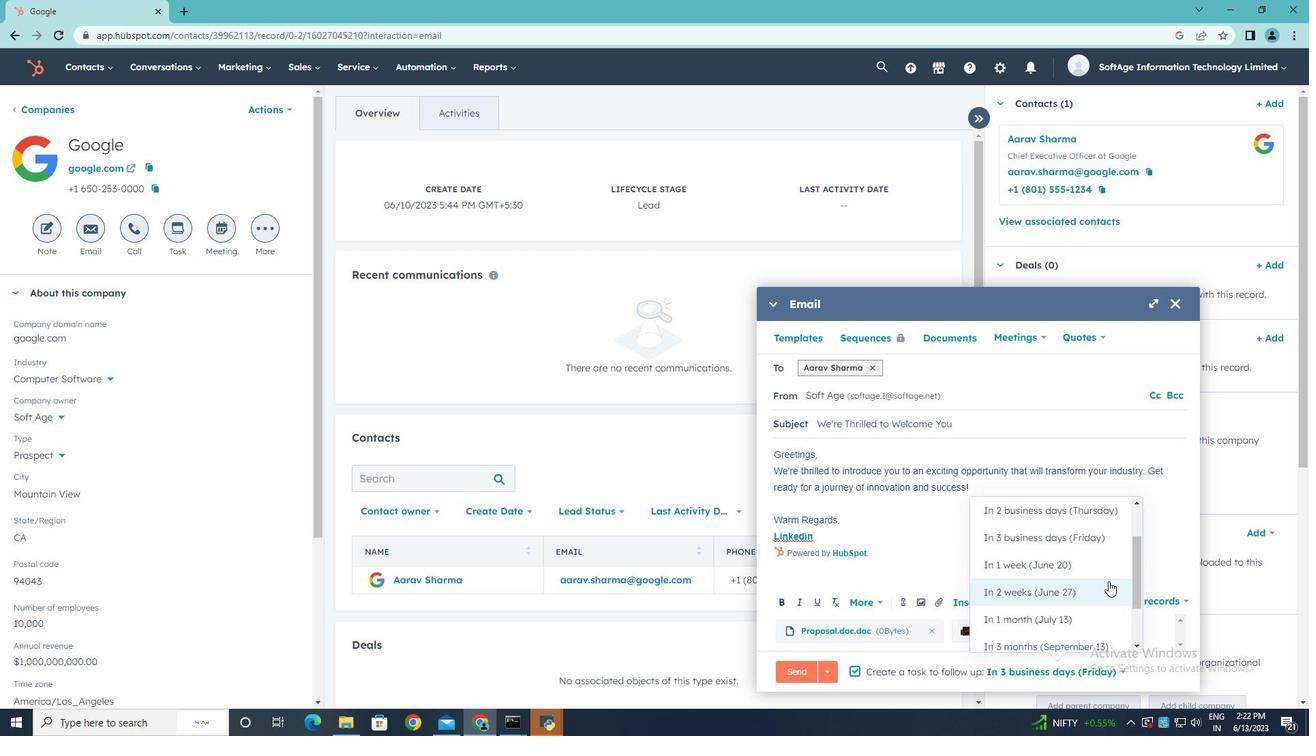
Action: Mouse scrolled (1110, 581) with delta (0, 0)
Screenshot: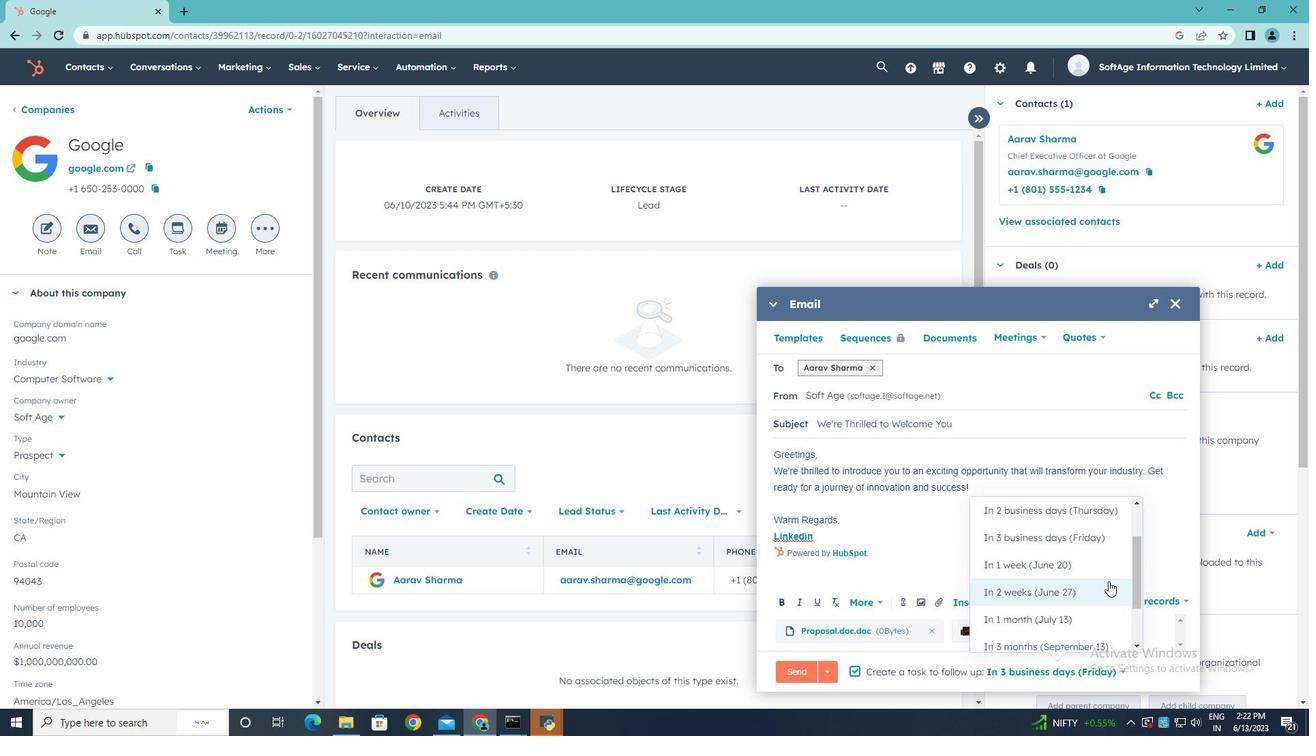 
Action: Mouse moved to (1112, 579)
Screenshot: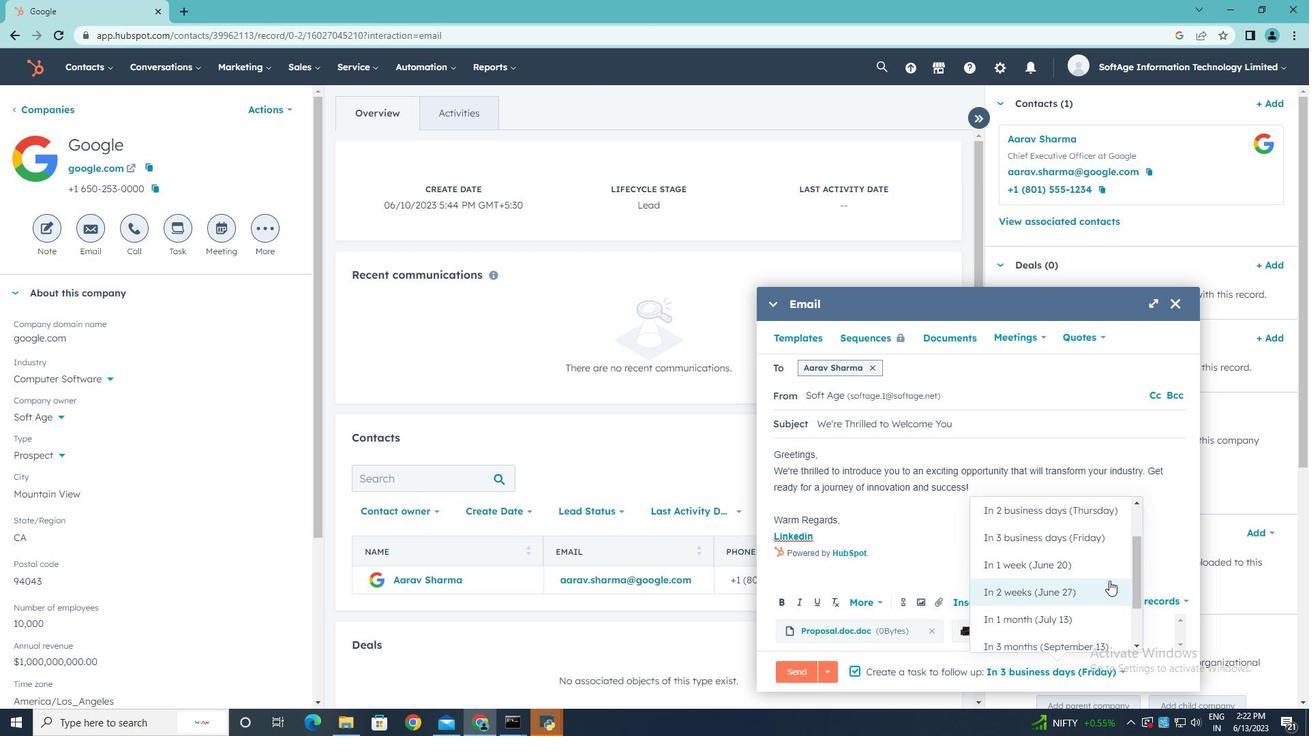 
Action: Mouse scrolled (1112, 580) with delta (0, 0)
Screenshot: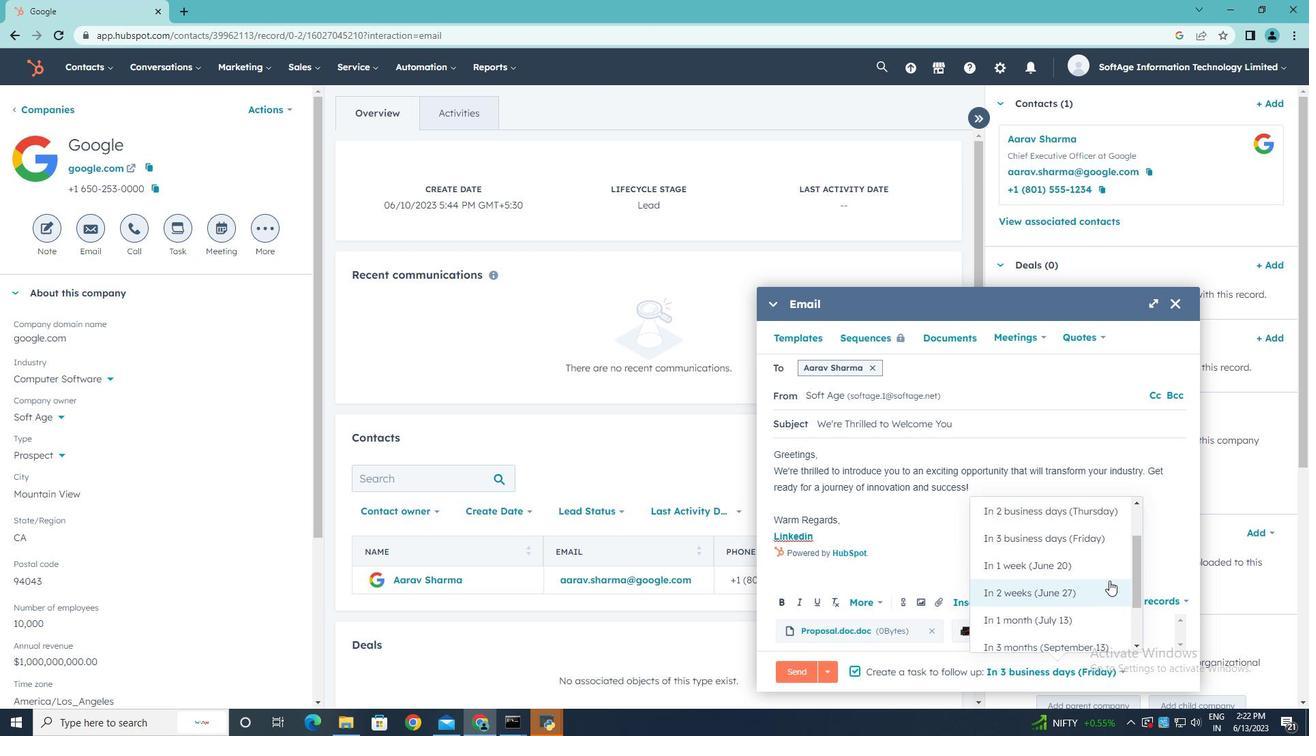 
Action: Mouse moved to (1042, 544)
Screenshot: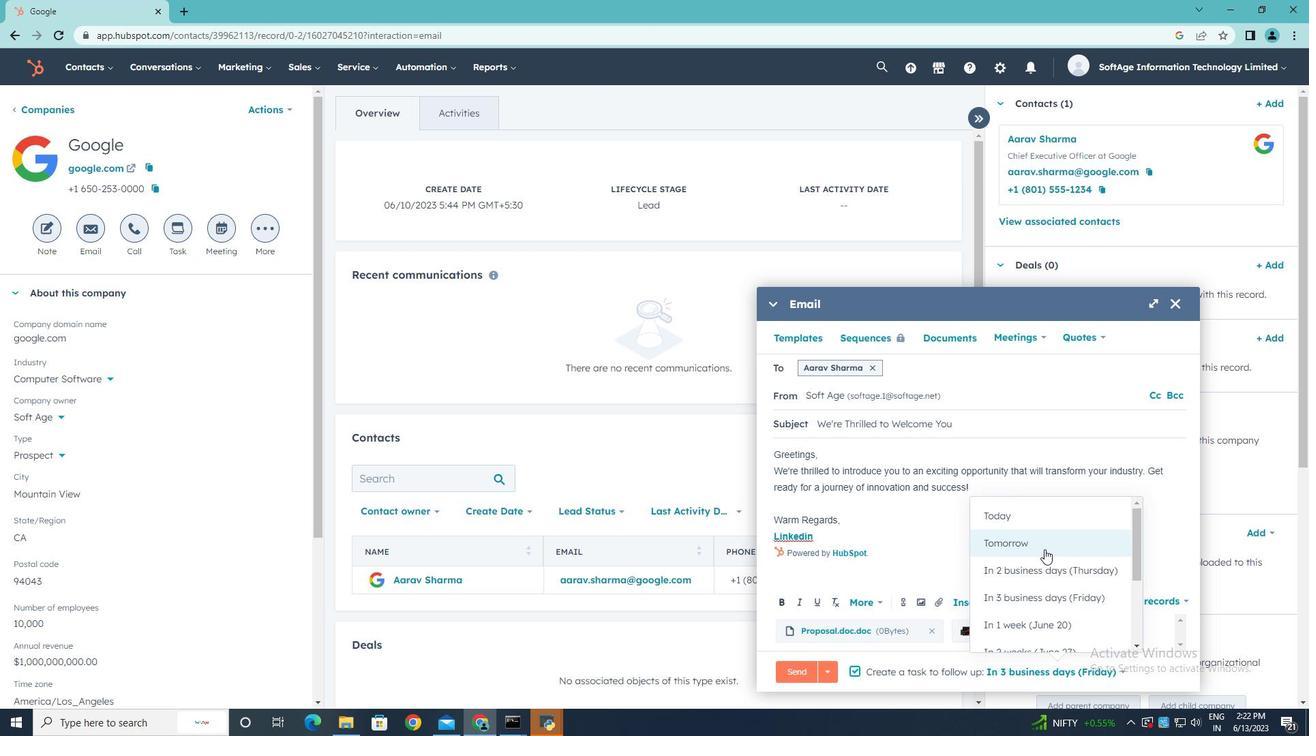 
Action: Mouse pressed left at (1042, 544)
Screenshot: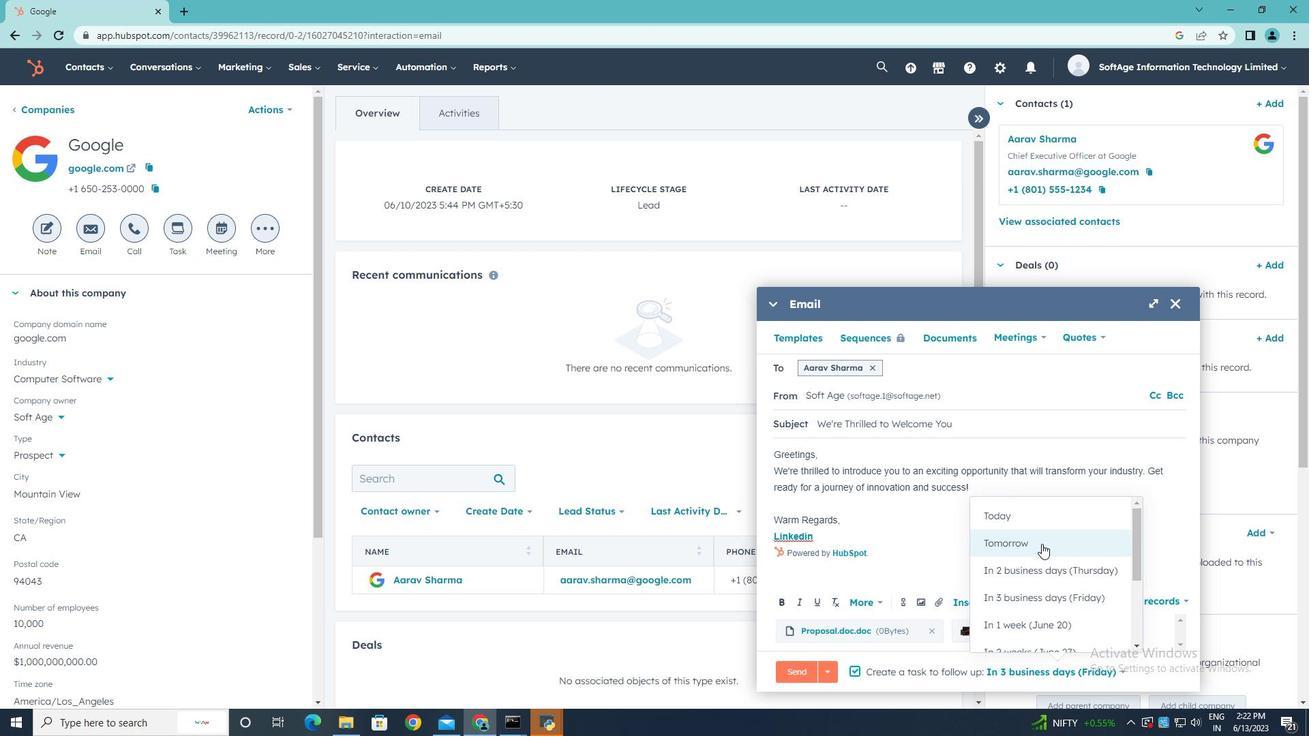 
Action: Mouse moved to (804, 669)
Screenshot: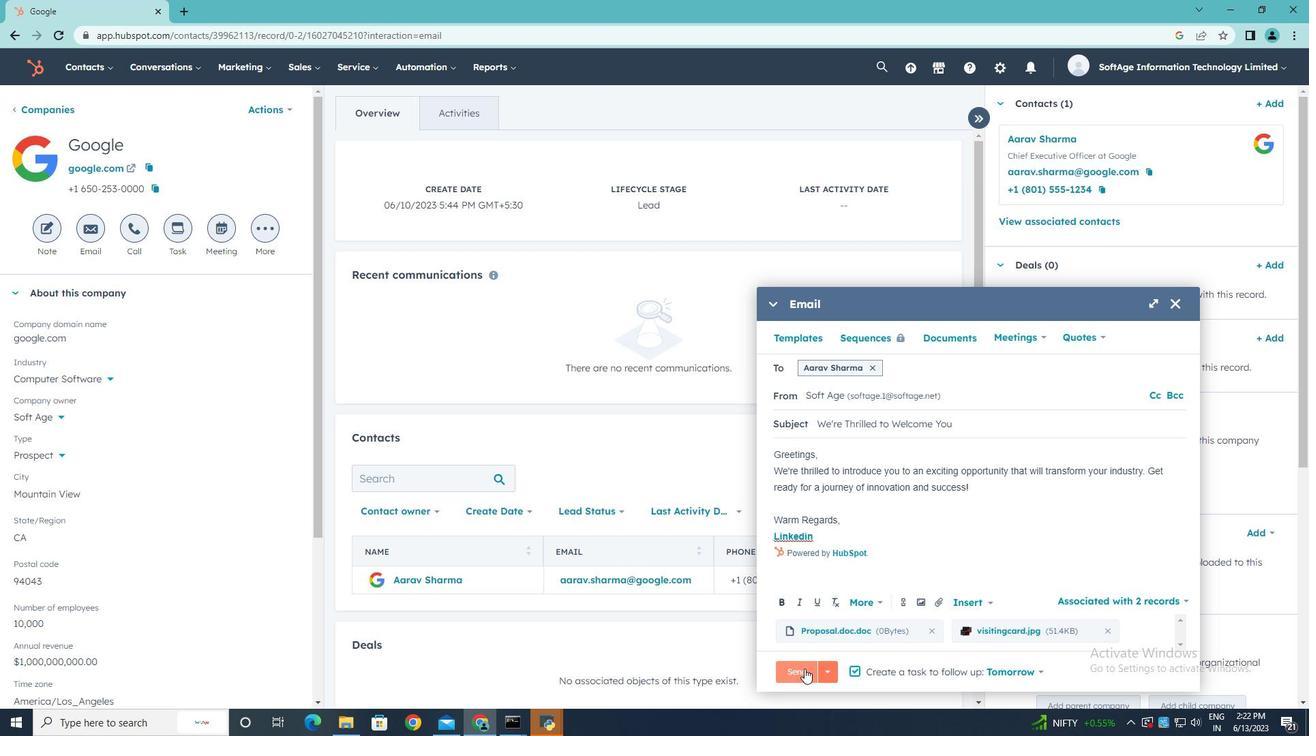 
Action: Mouse pressed left at (804, 669)
Screenshot: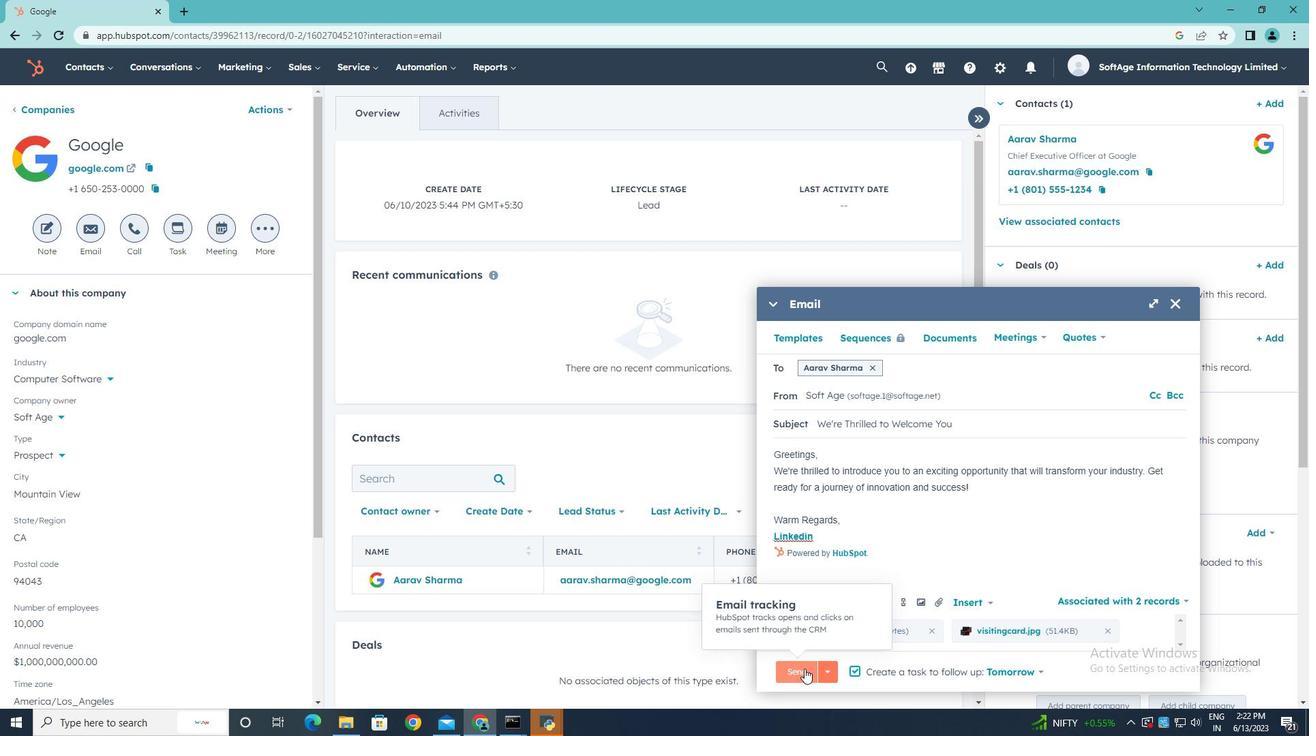 
